 Task: Find connections with filter location Burla with filter topic #workingathomewith filter profile language English with filter current company JAC Group with filter school Dayawati Modi Academy with filter industry Wholesale Apparel and Sewing Supplies with filter service category Product Marketing with filter keywords title Editor/Proofreader
Action: Mouse moved to (723, 107)
Screenshot: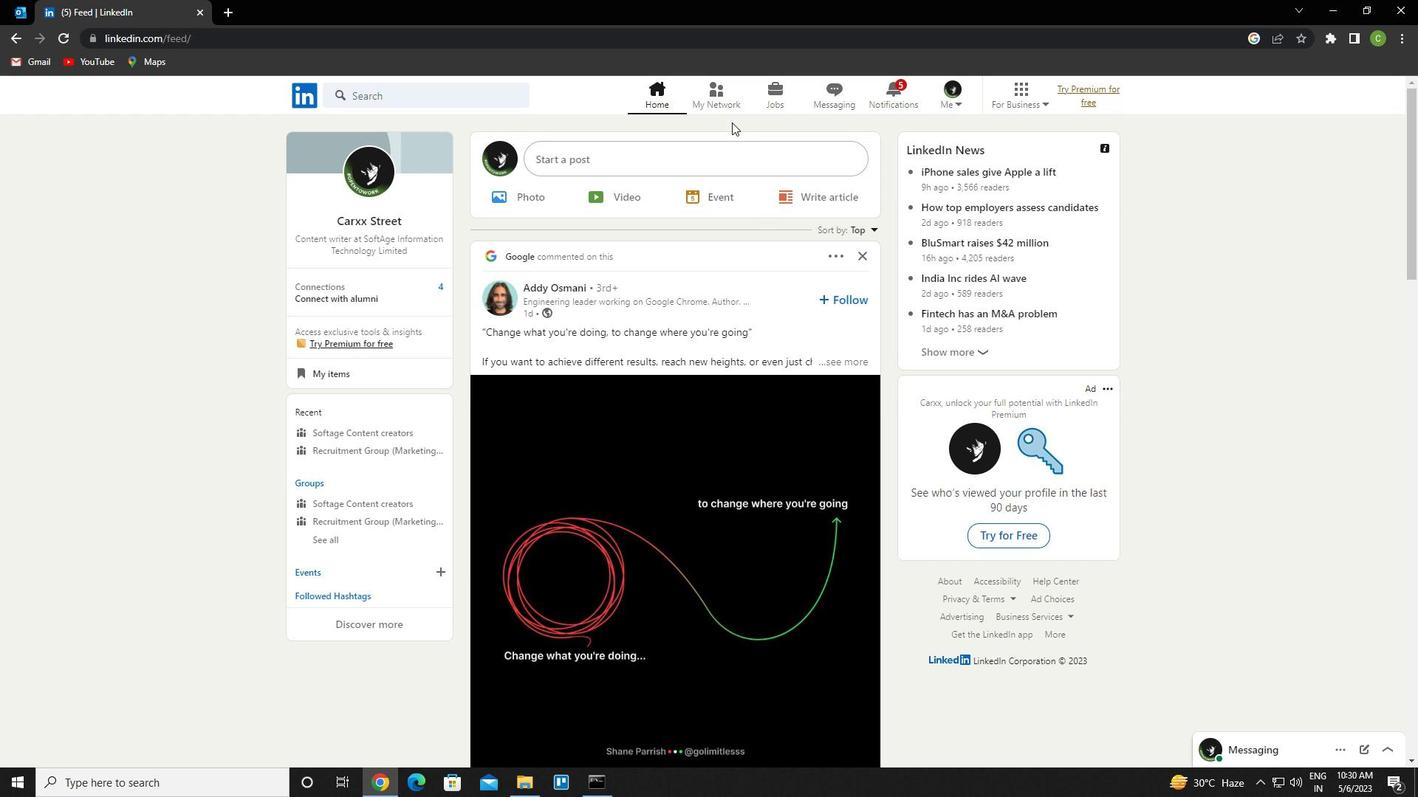 
Action: Mouse pressed left at (723, 107)
Screenshot: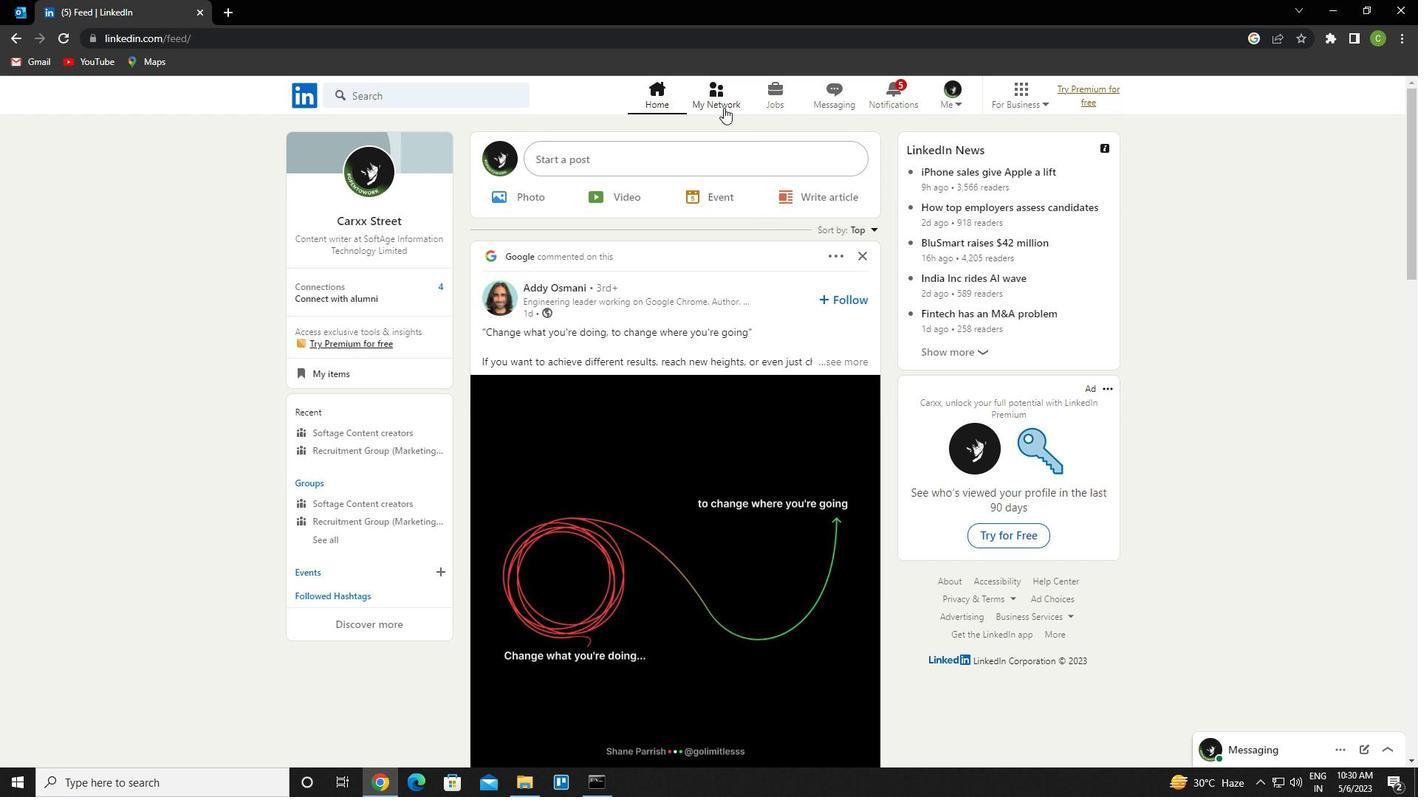 
Action: Mouse moved to (455, 171)
Screenshot: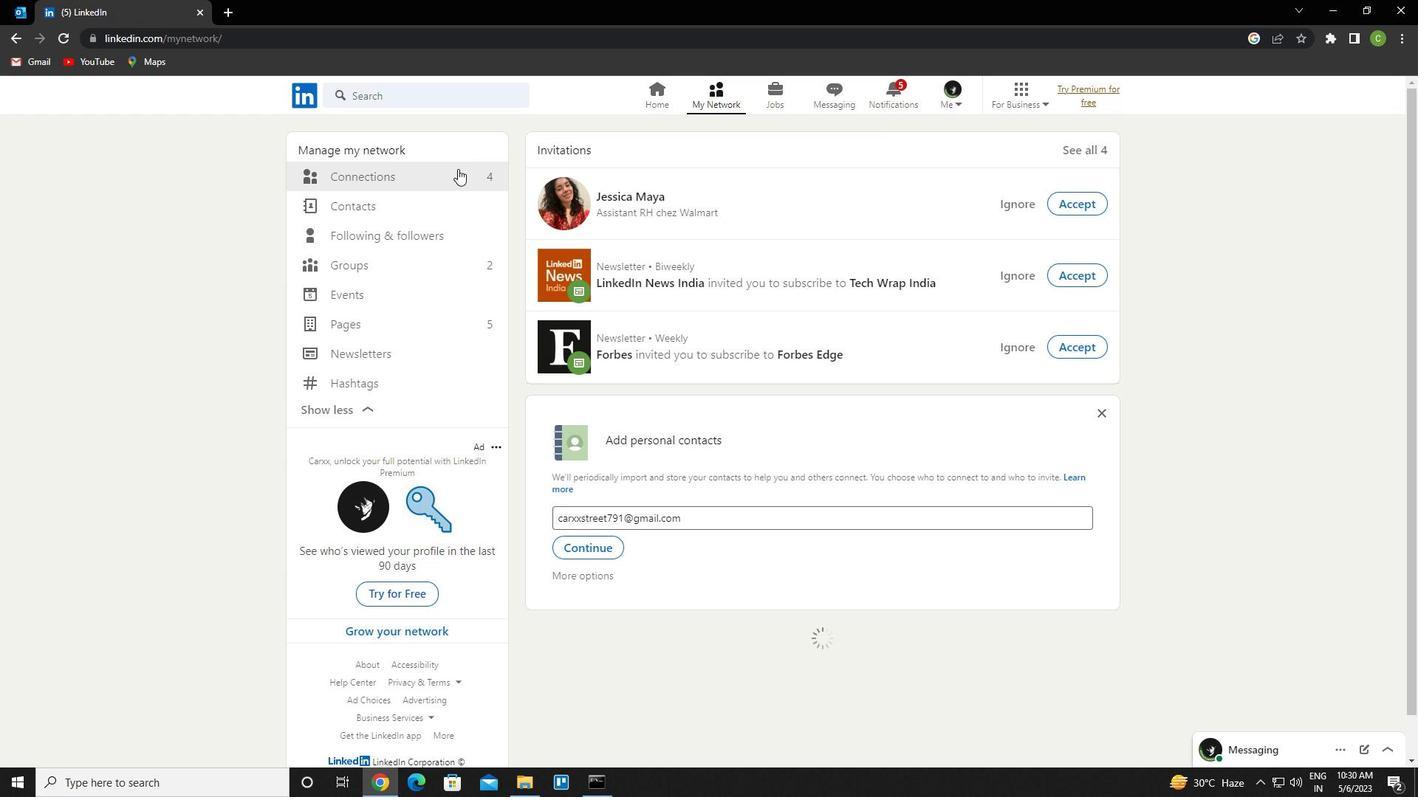 
Action: Mouse pressed left at (455, 171)
Screenshot: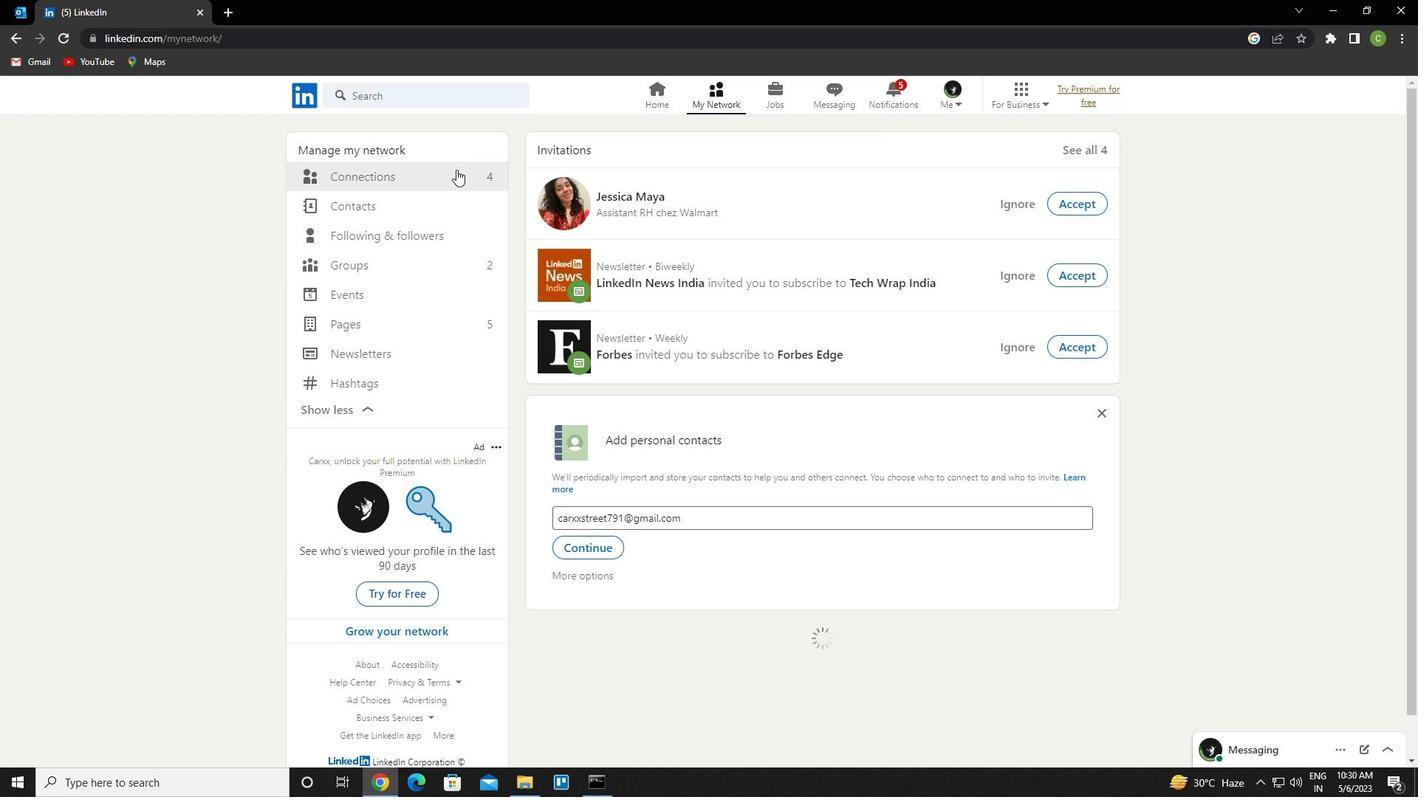 
Action: Mouse moved to (822, 172)
Screenshot: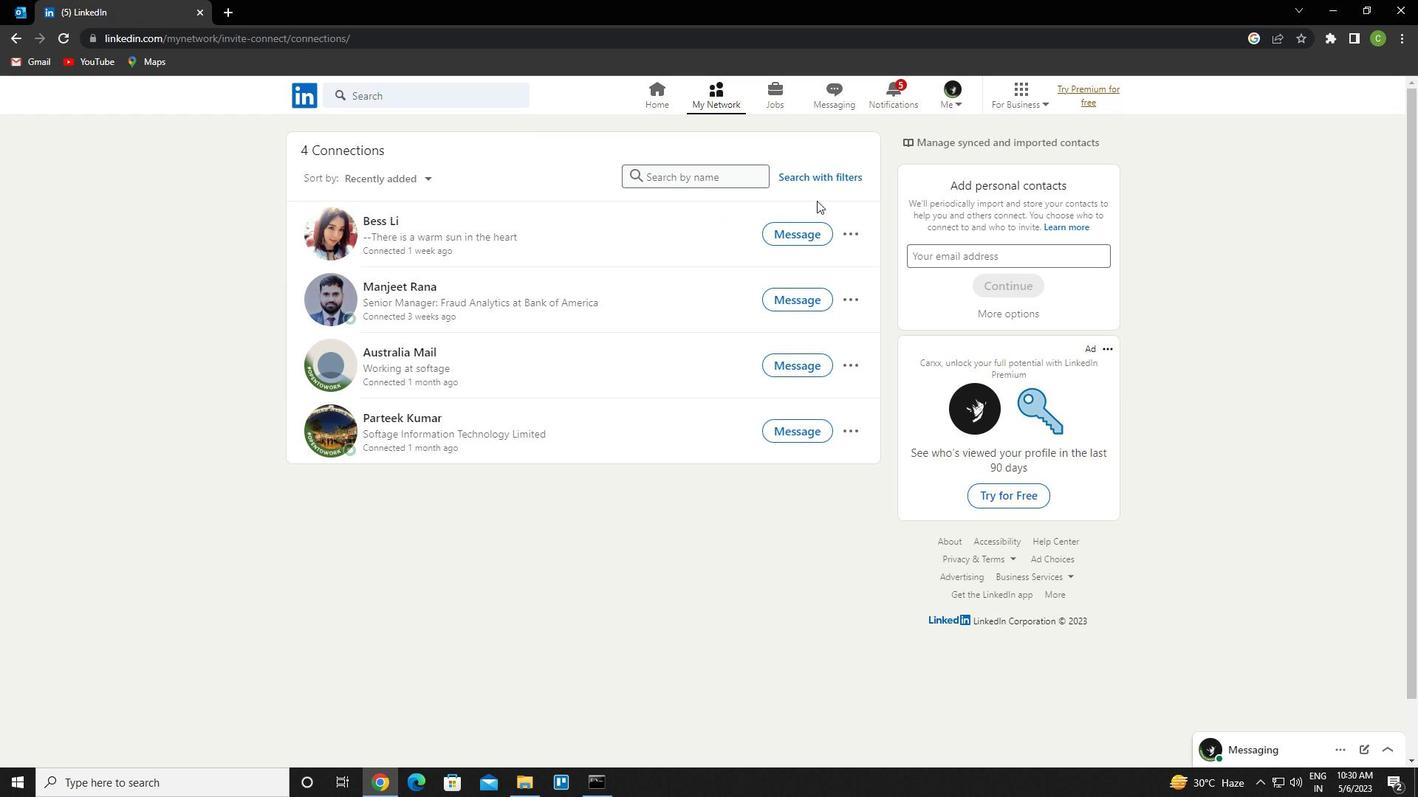 
Action: Mouse pressed left at (822, 172)
Screenshot: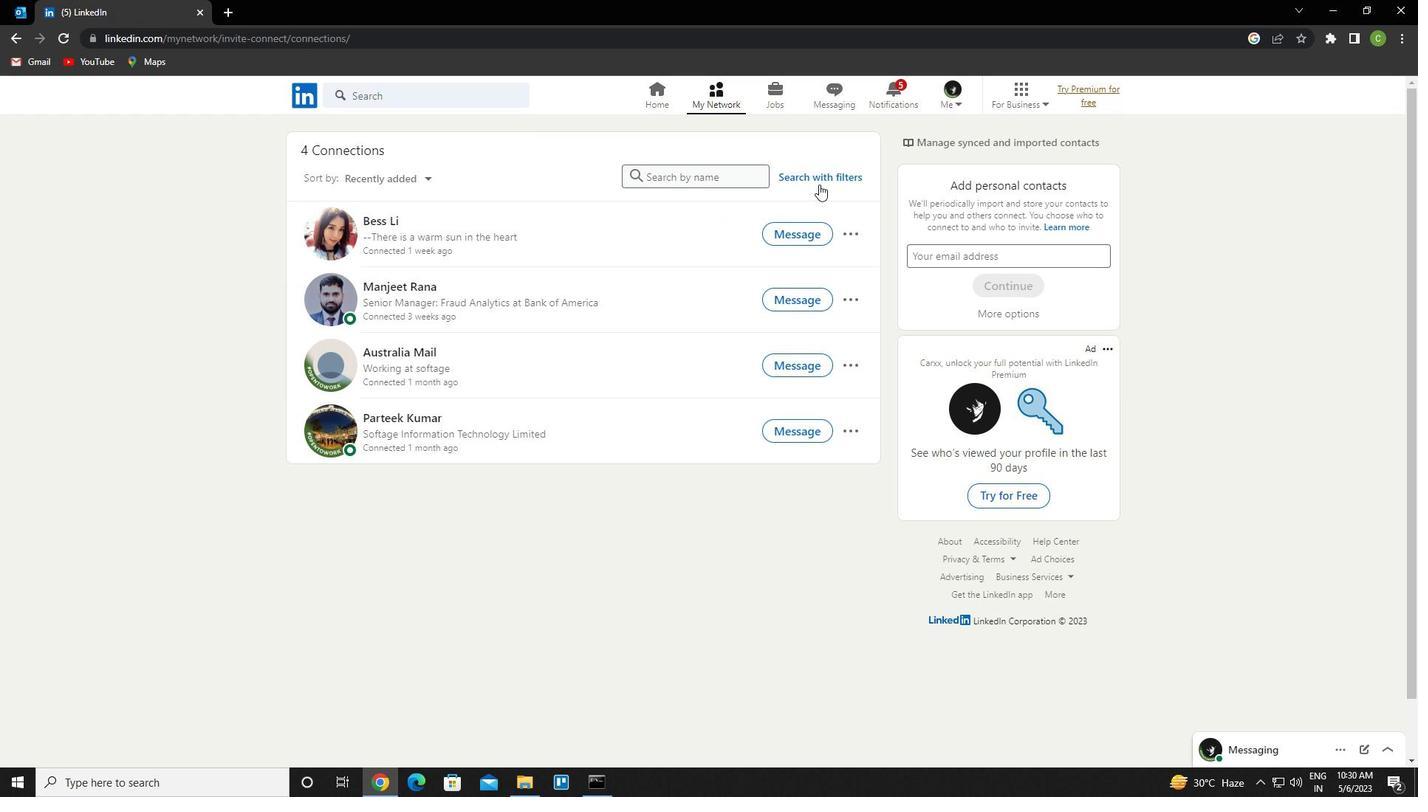 
Action: Mouse moved to (751, 135)
Screenshot: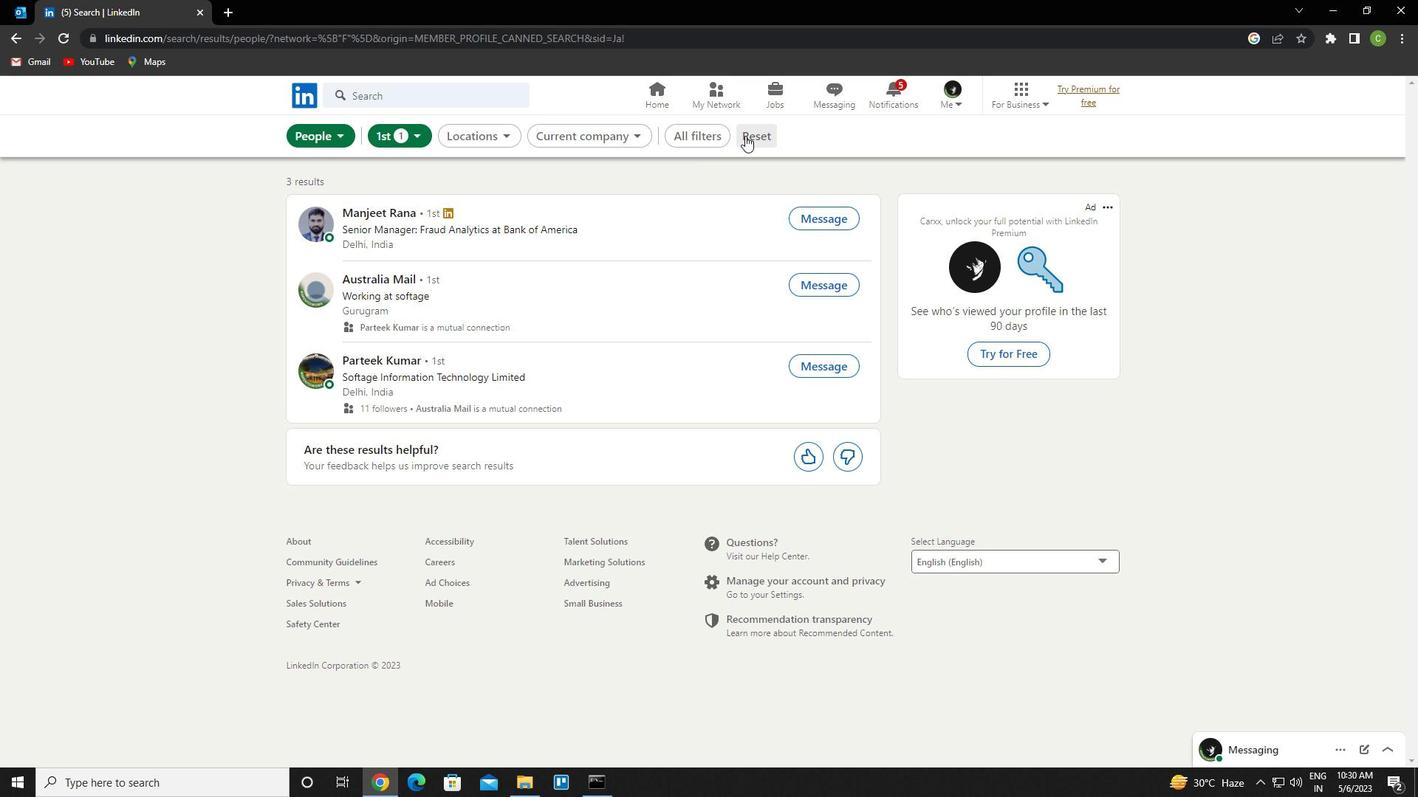 
Action: Mouse pressed left at (751, 135)
Screenshot: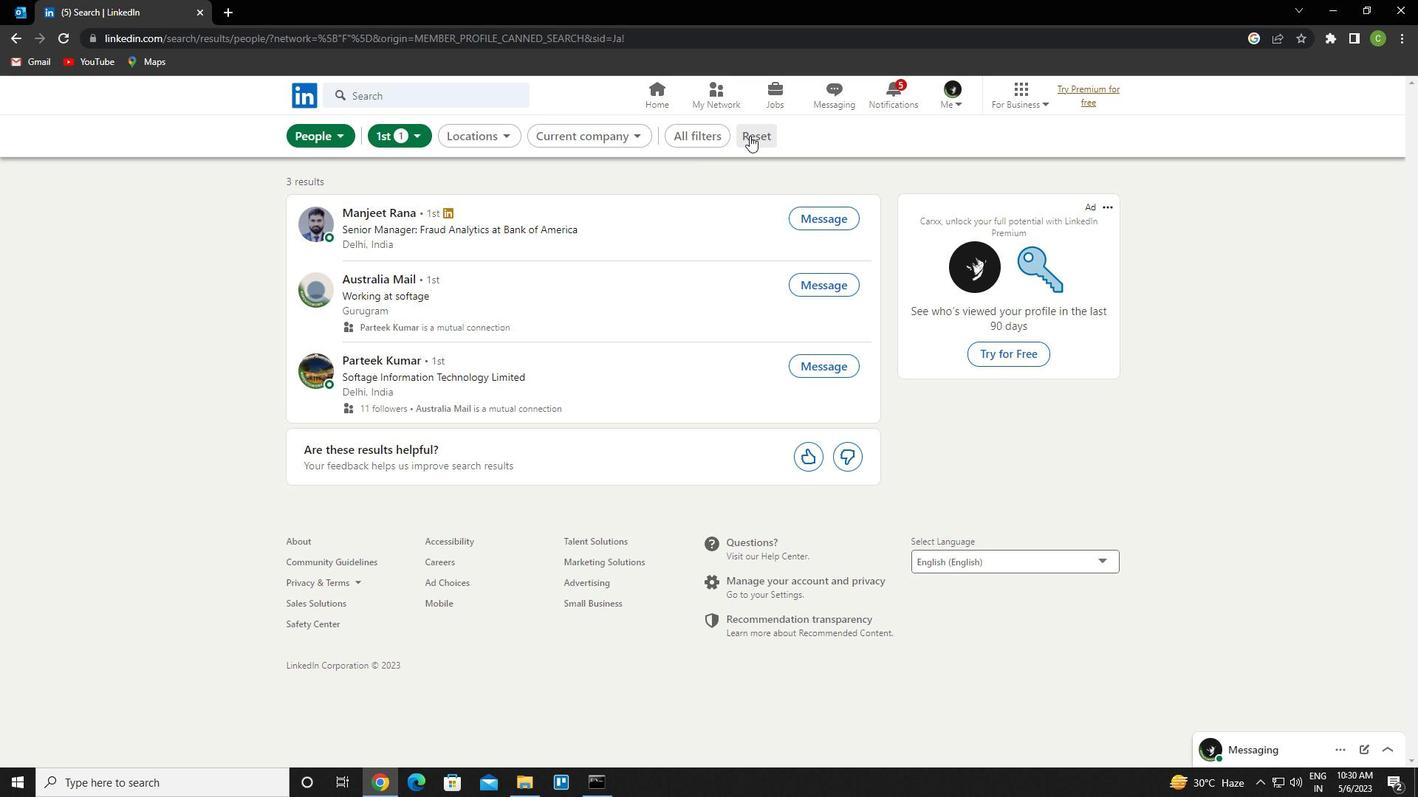
Action: Mouse moved to (740, 139)
Screenshot: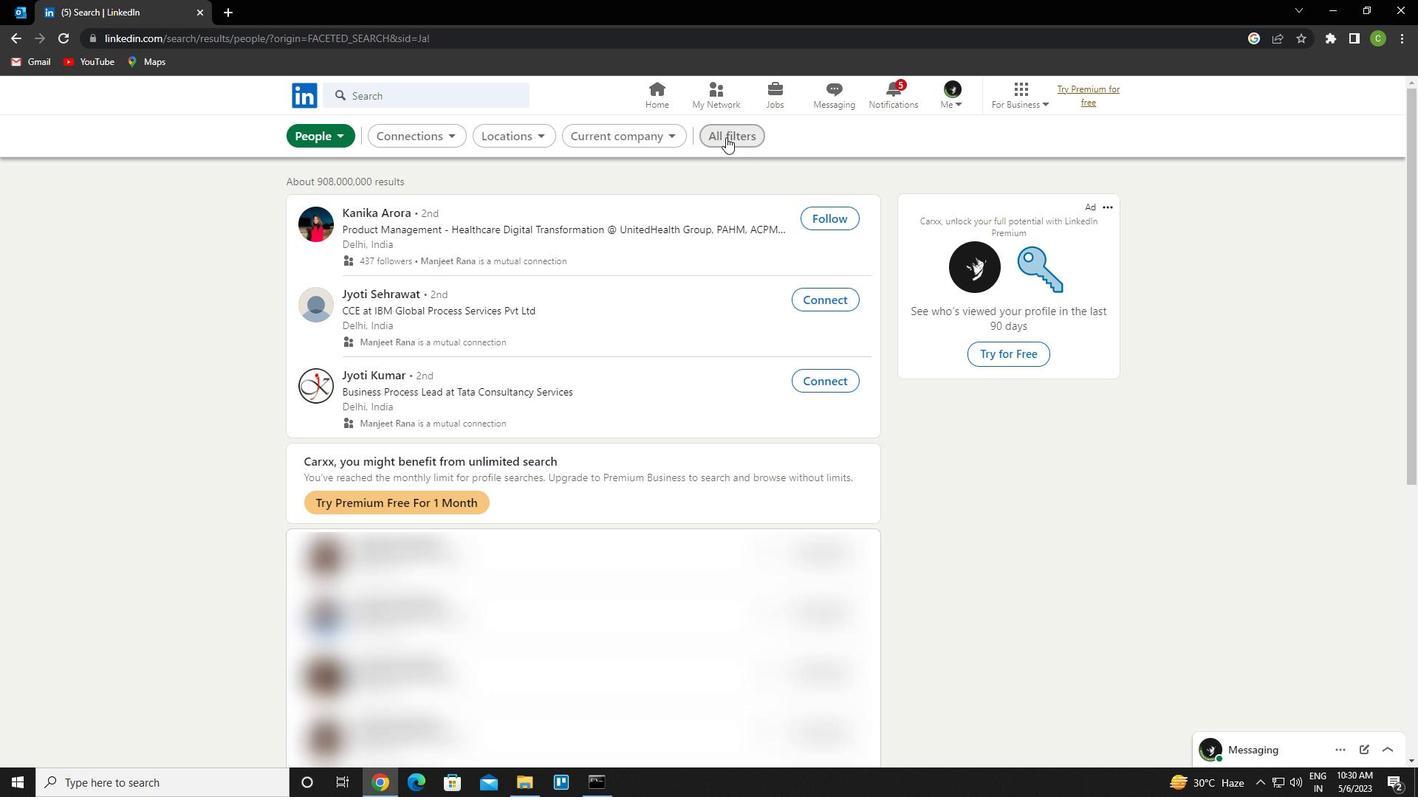 
Action: Mouse pressed left at (740, 139)
Screenshot: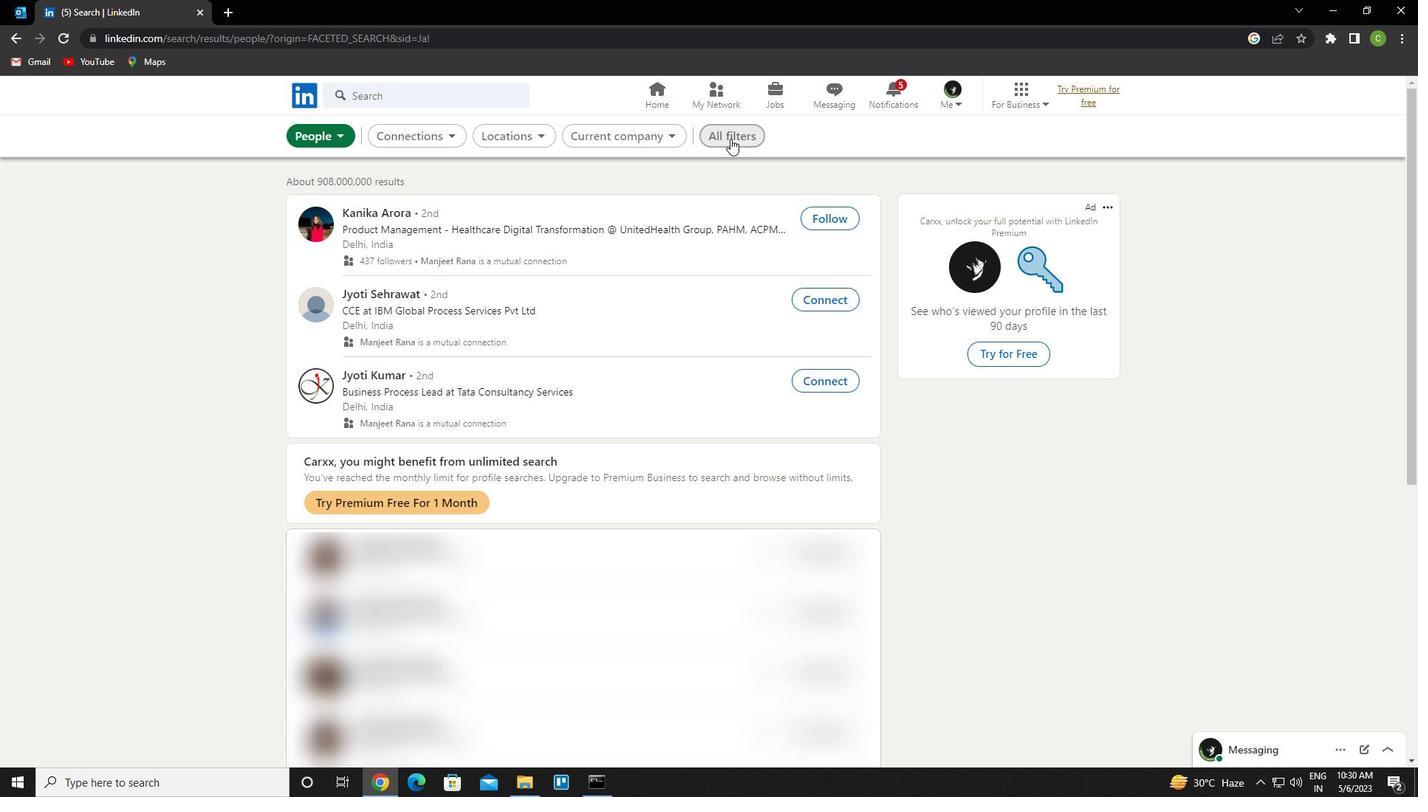 
Action: Mouse moved to (1267, 460)
Screenshot: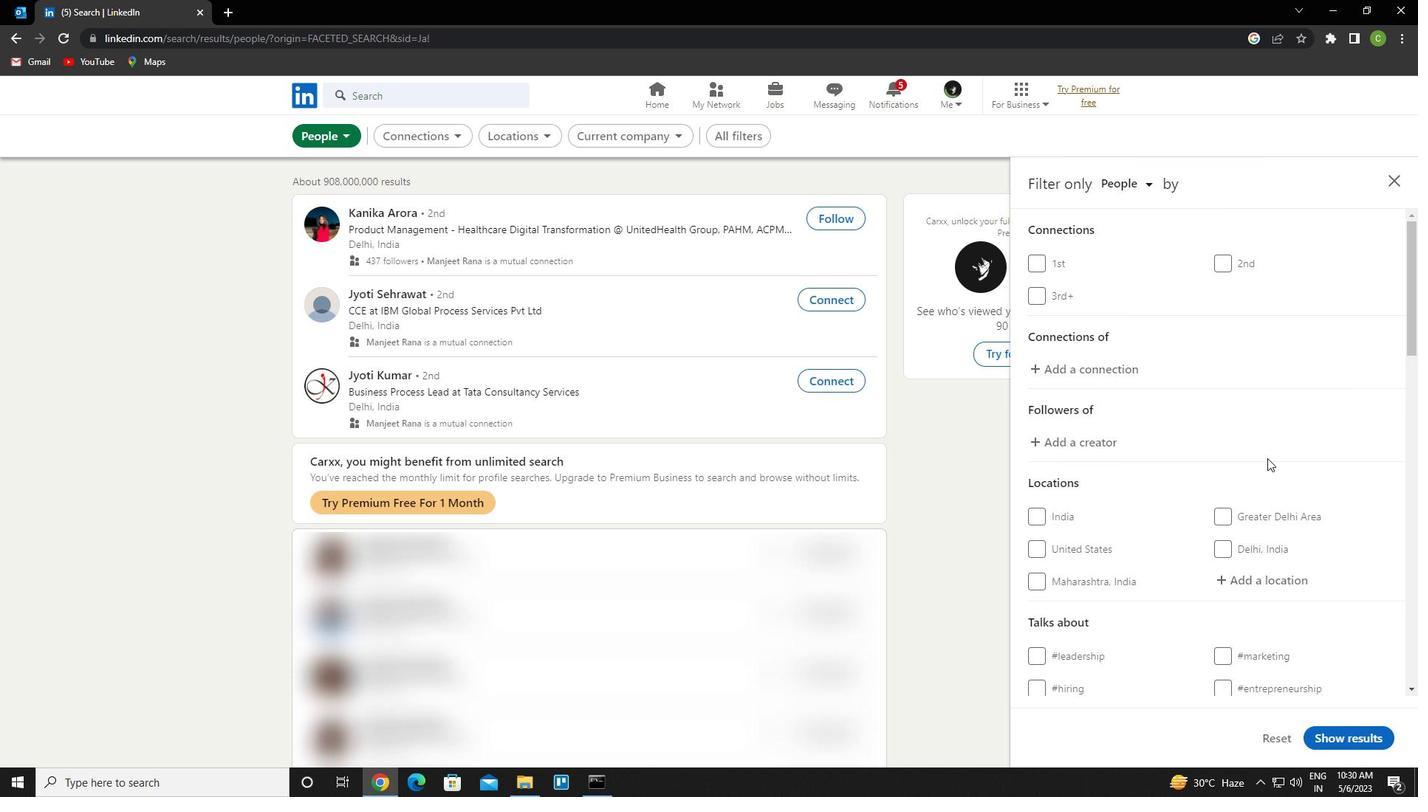 
Action: Mouse scrolled (1267, 459) with delta (0, 0)
Screenshot: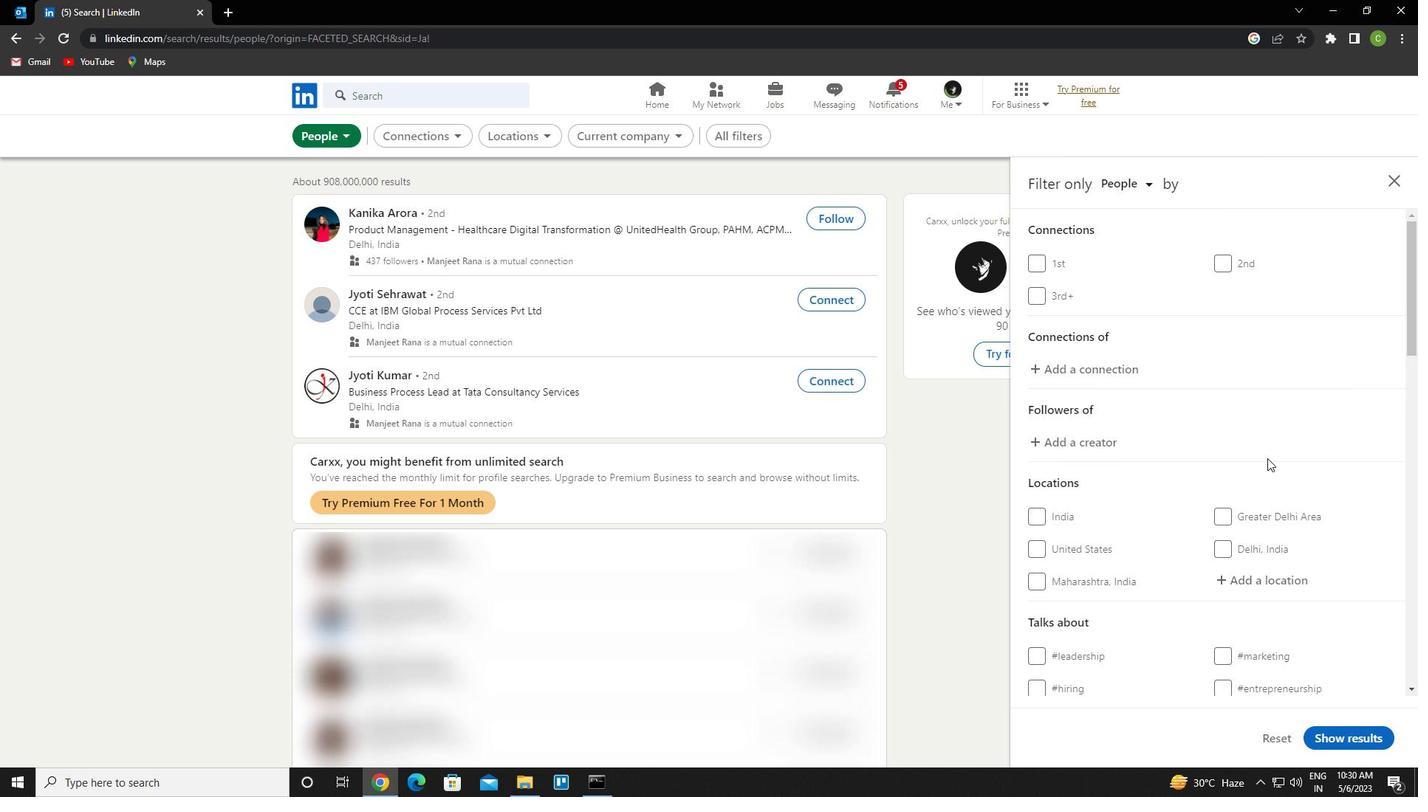 
Action: Mouse moved to (1266, 512)
Screenshot: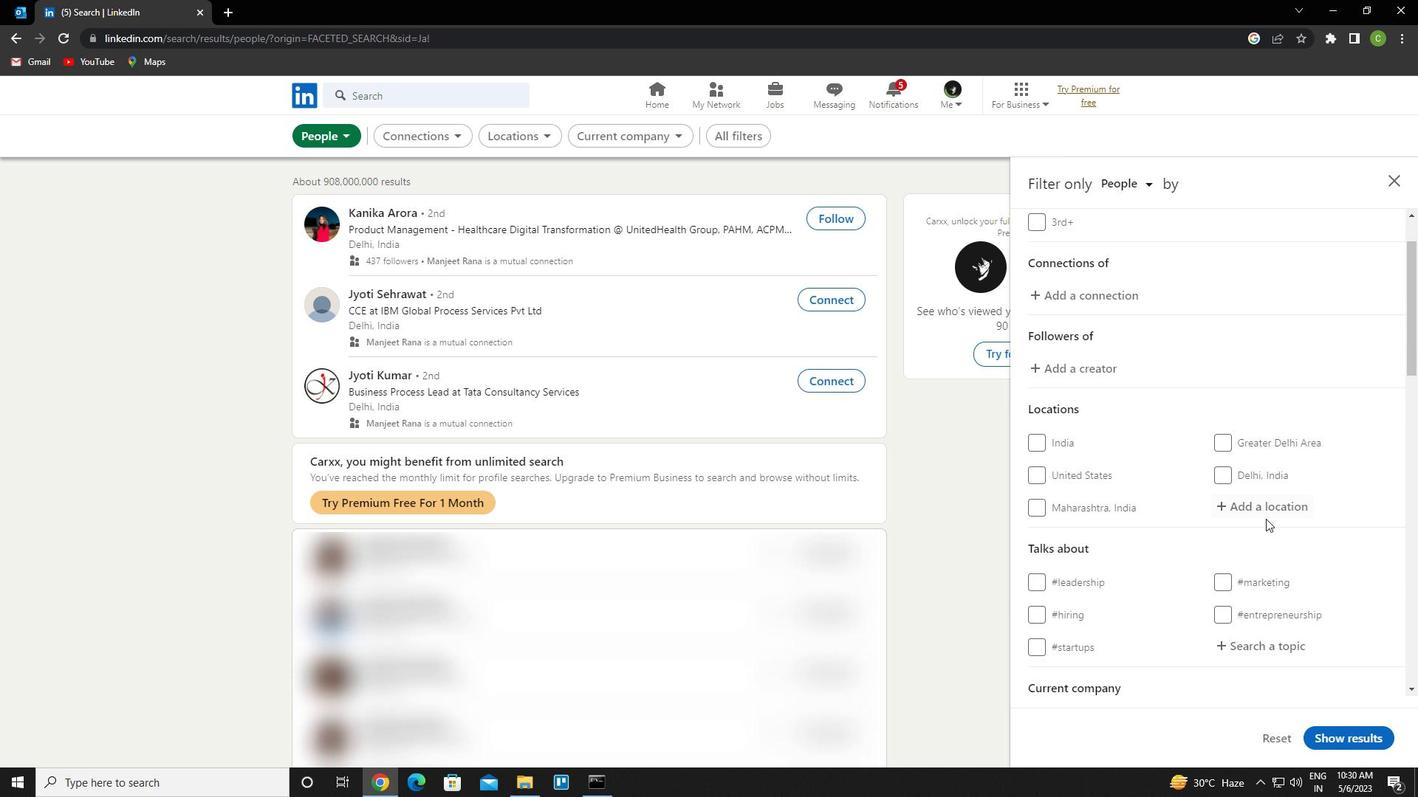 
Action: Mouse pressed left at (1266, 512)
Screenshot: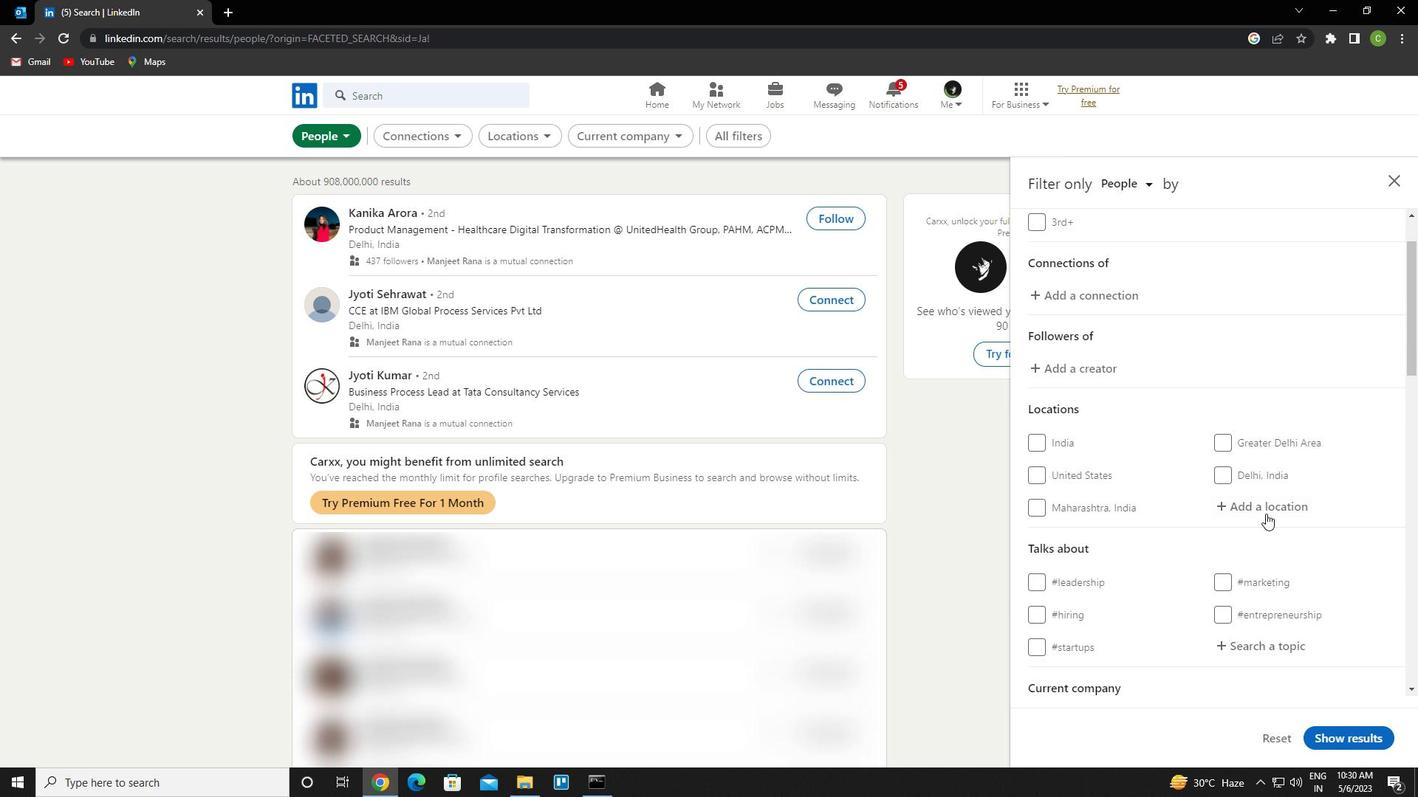 
Action: Key pressed <Key.caps_lock>b<Key.caps_lock>urla
Screenshot: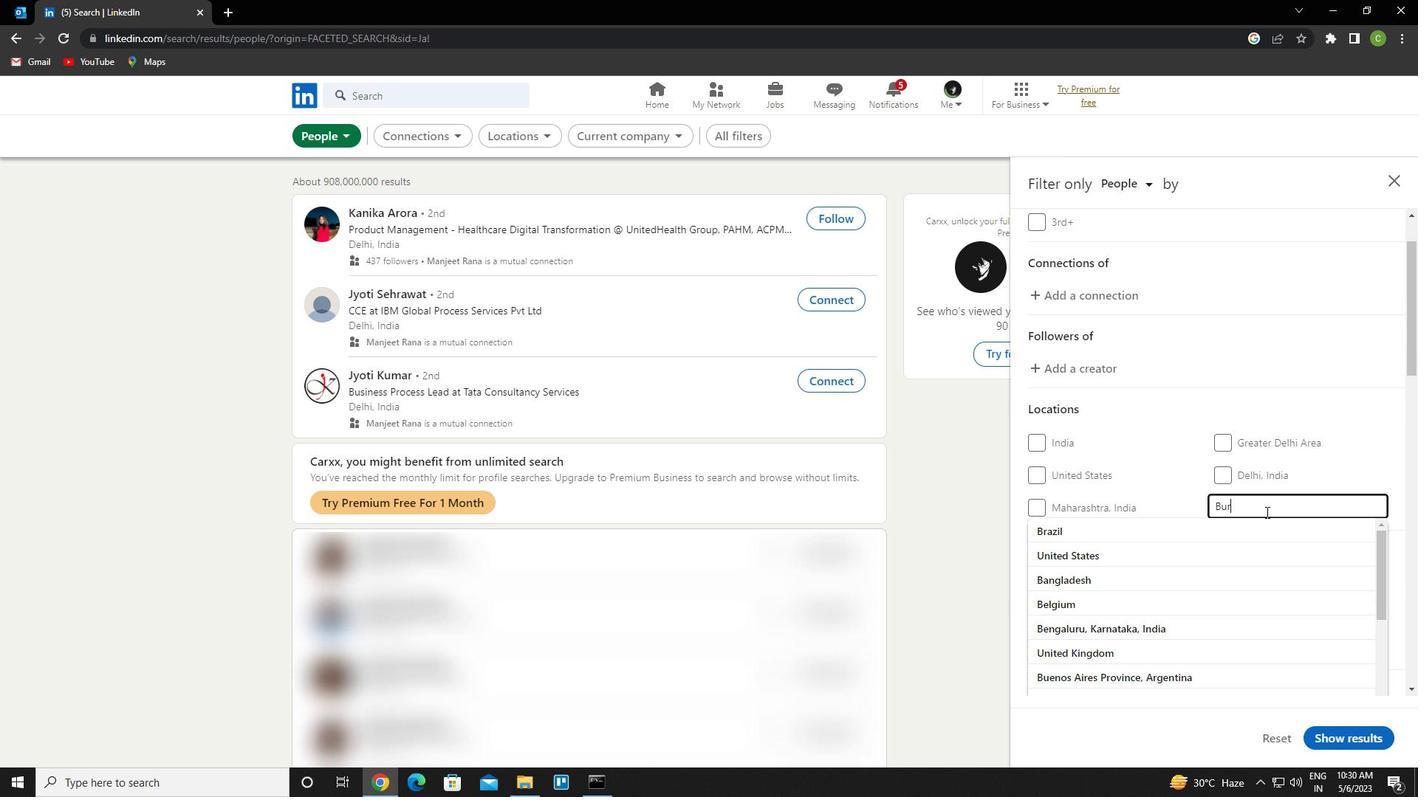 
Action: Mouse moved to (1266, 512)
Screenshot: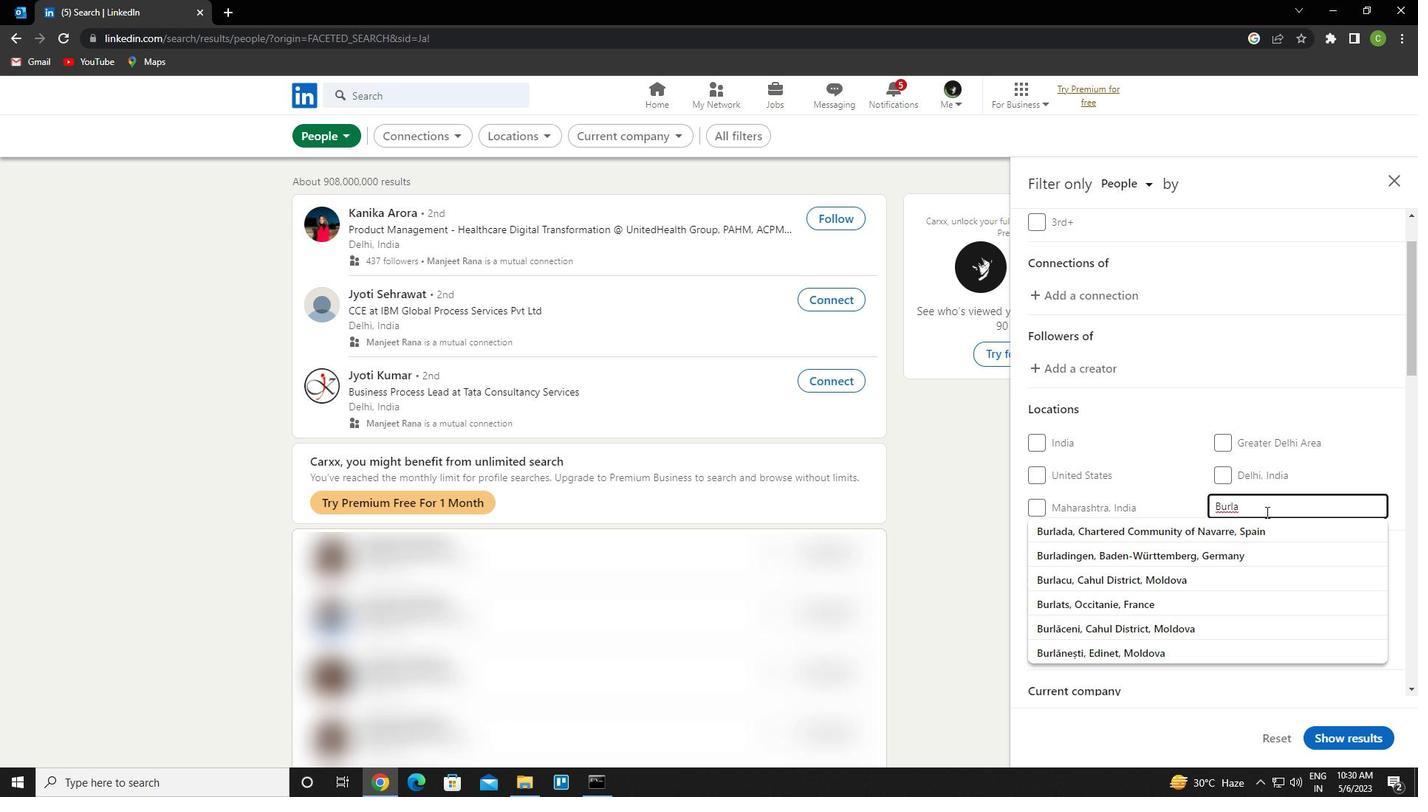 
Action: Key pressed <Key.down><Key.enter>
Screenshot: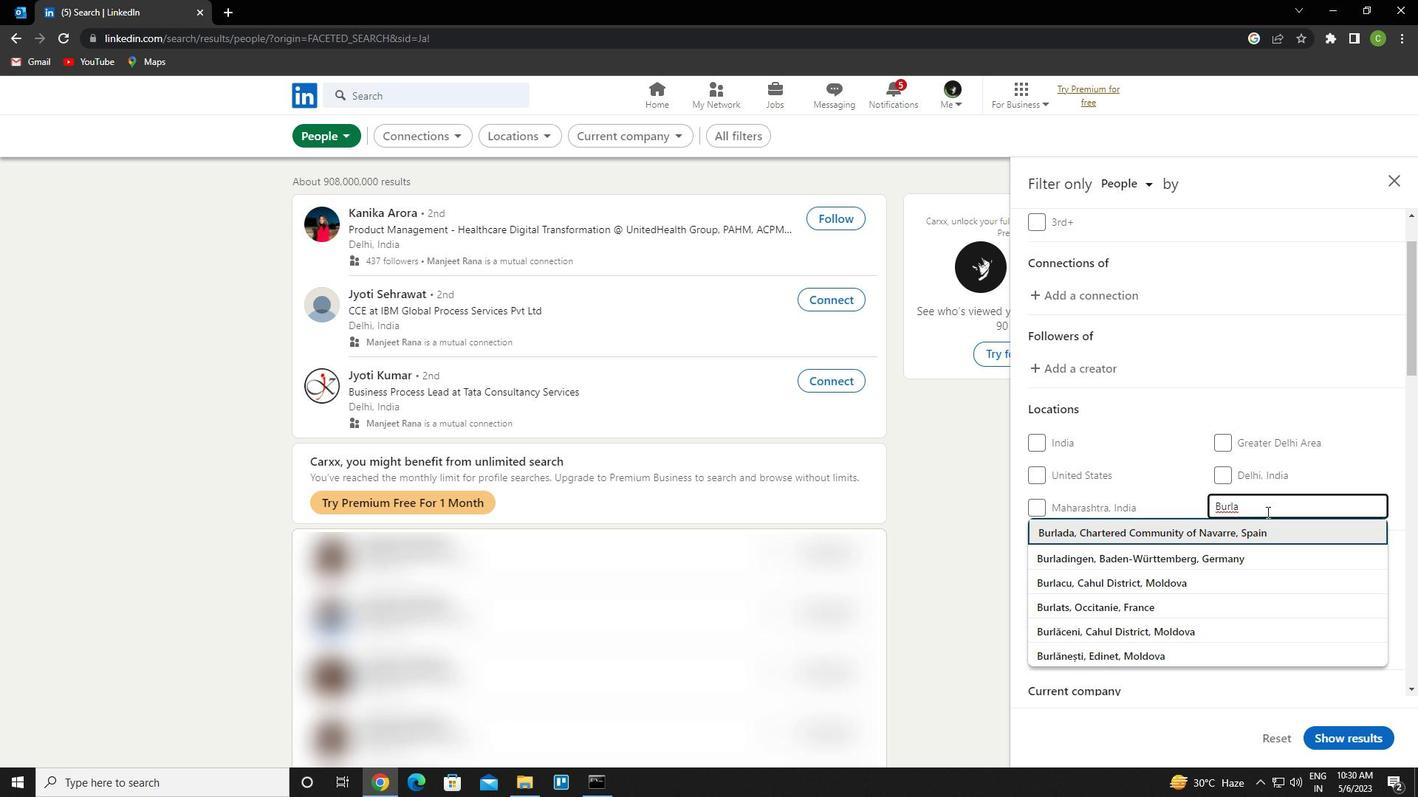 
Action: Mouse scrolled (1266, 511) with delta (0, 0)
Screenshot: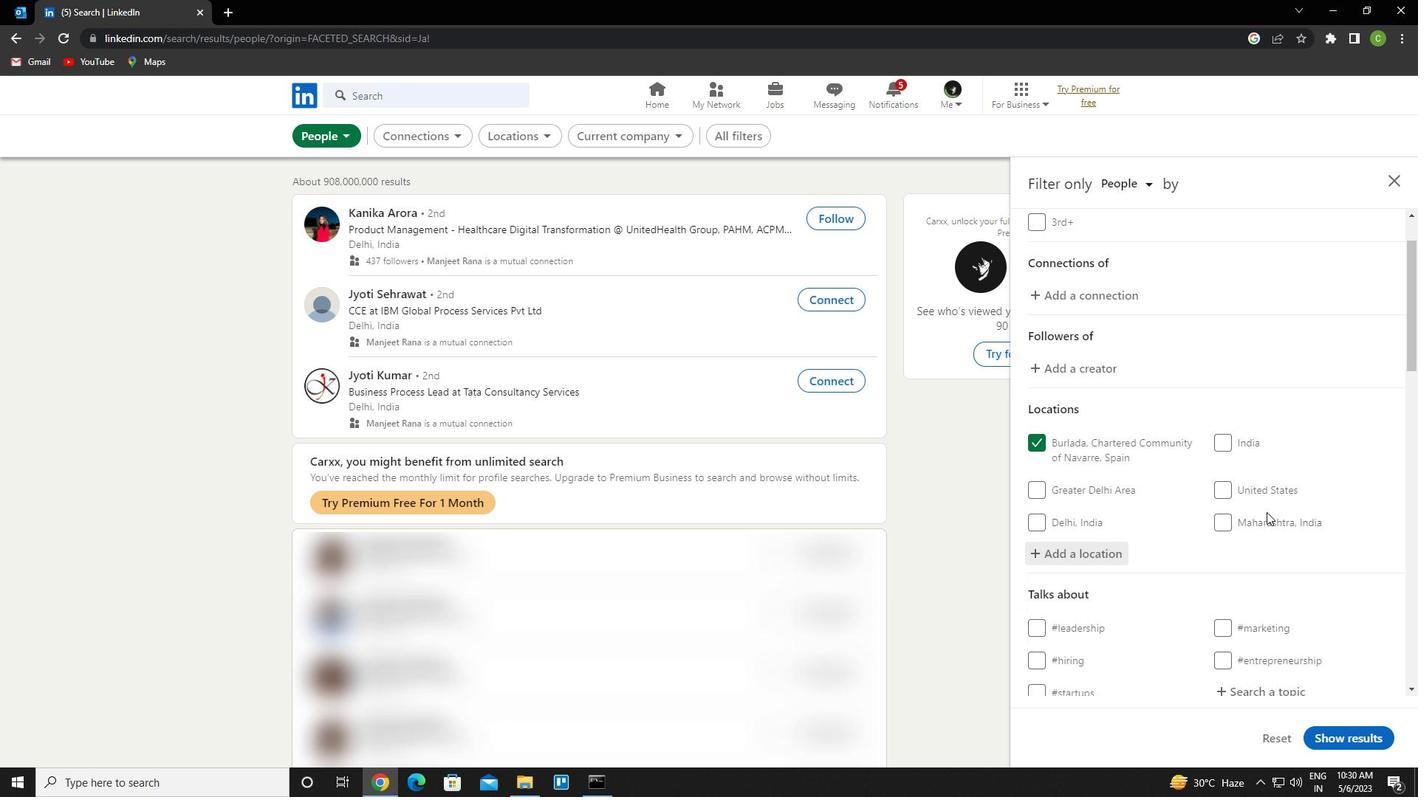 
Action: Mouse scrolled (1266, 511) with delta (0, 0)
Screenshot: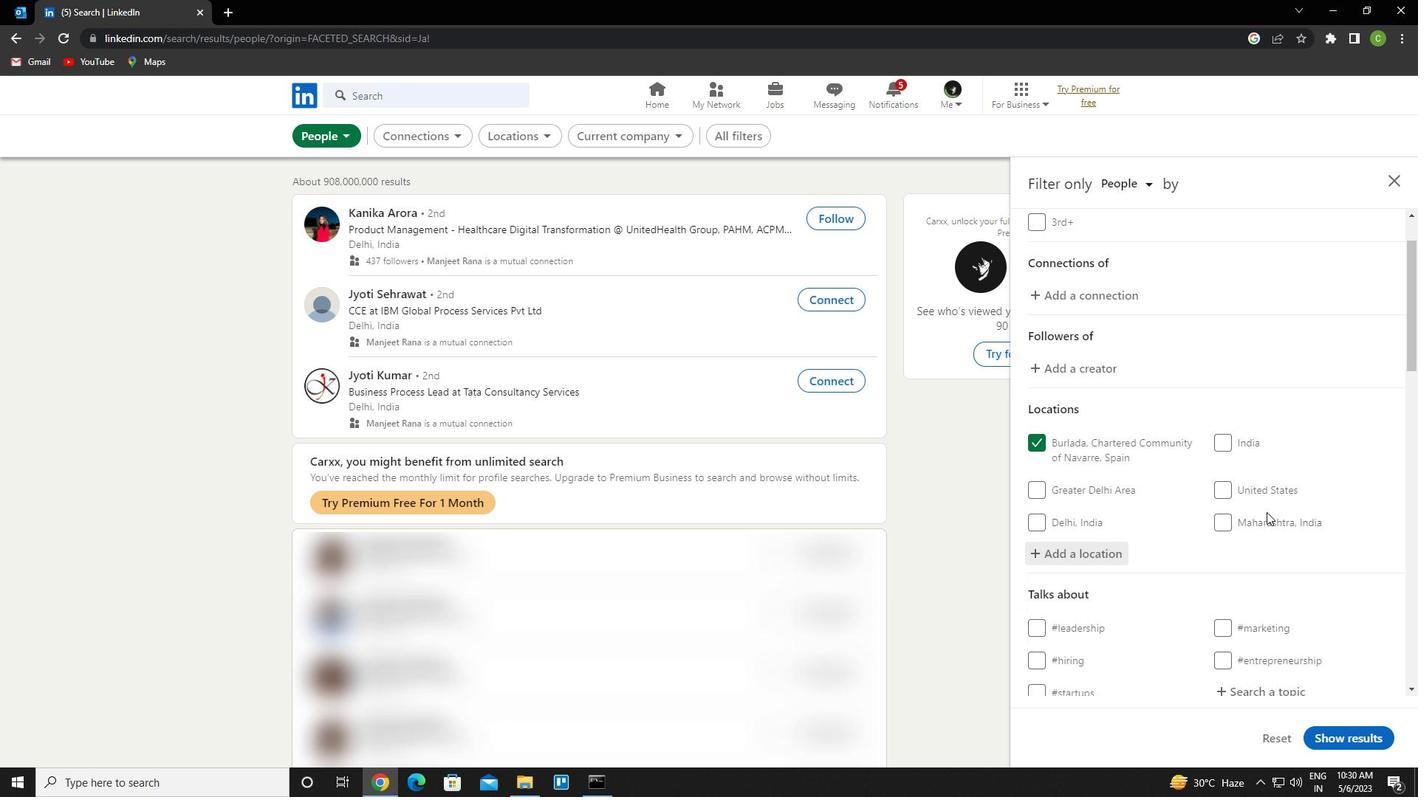 
Action: Mouse scrolled (1266, 511) with delta (0, 0)
Screenshot: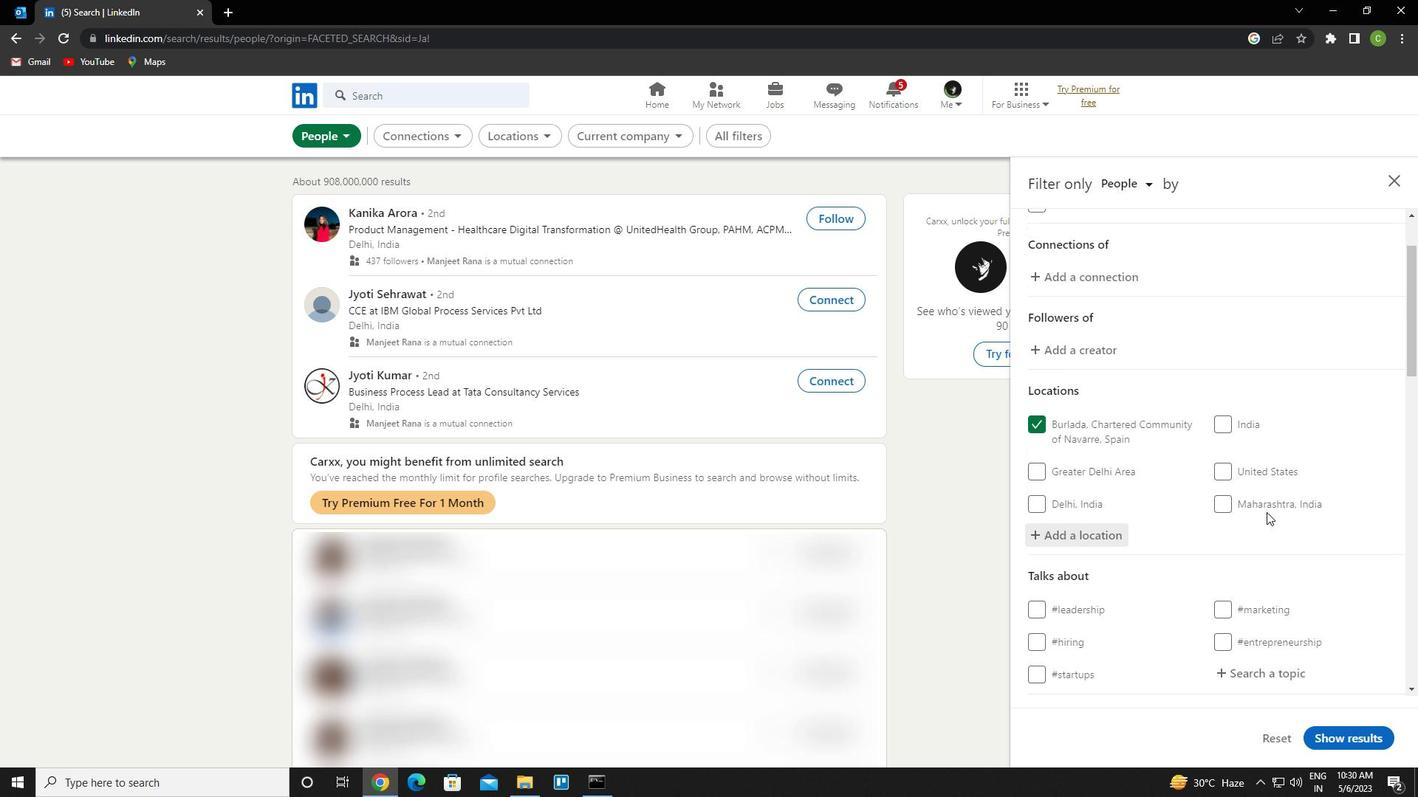 
Action: Mouse moved to (1239, 463)
Screenshot: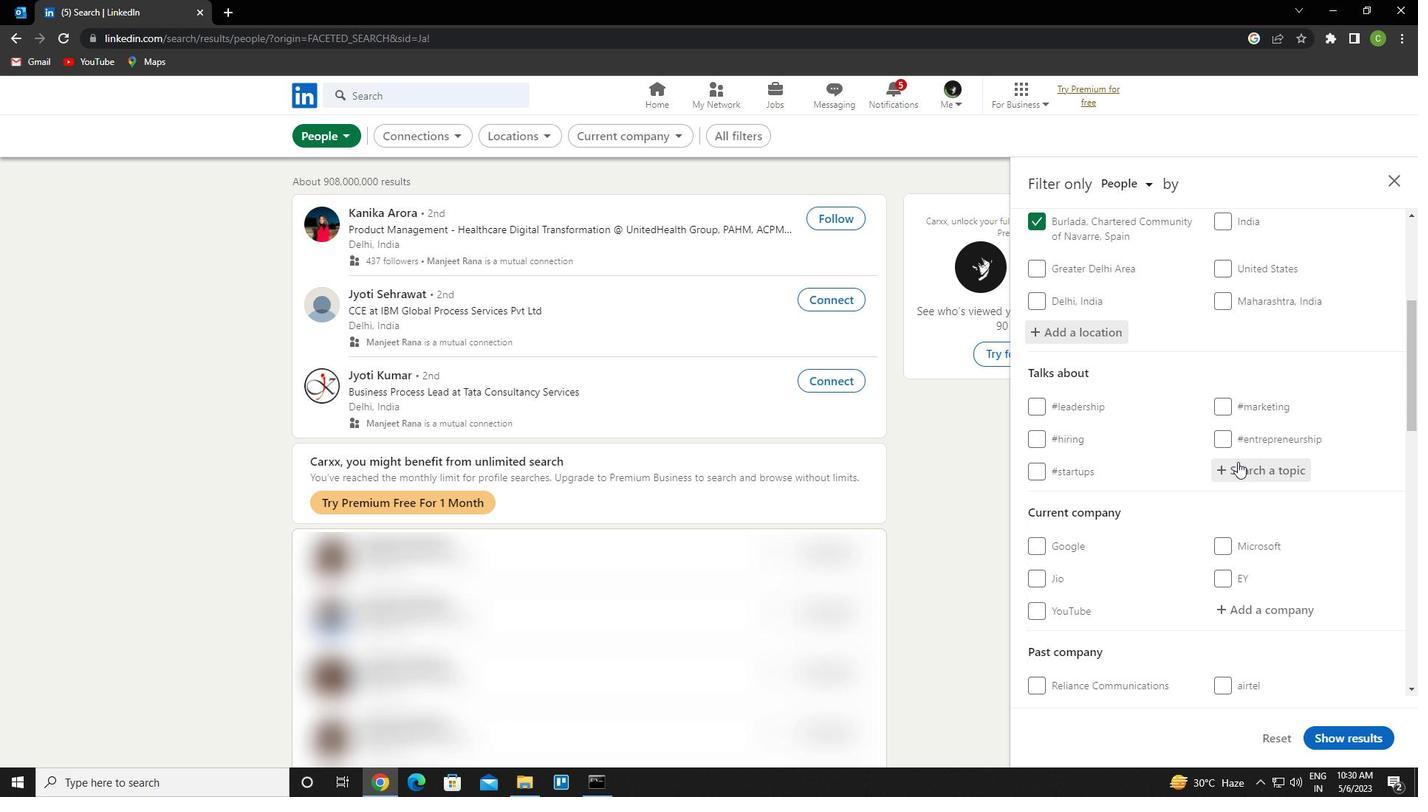
Action: Mouse pressed left at (1239, 463)
Screenshot: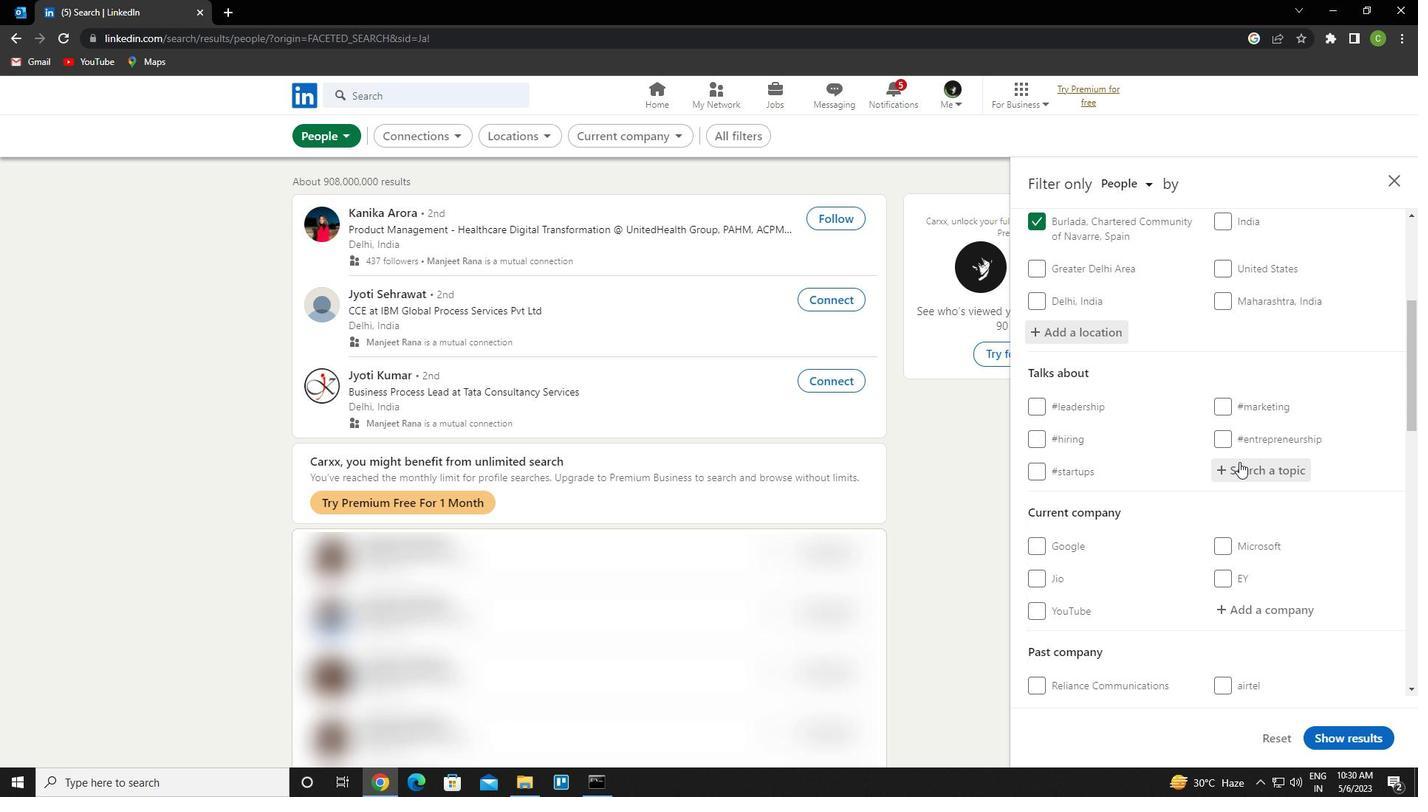 
Action: Key pressed working<Key.space><Key.backspace>athome<Key.down><Key.enter>
Screenshot: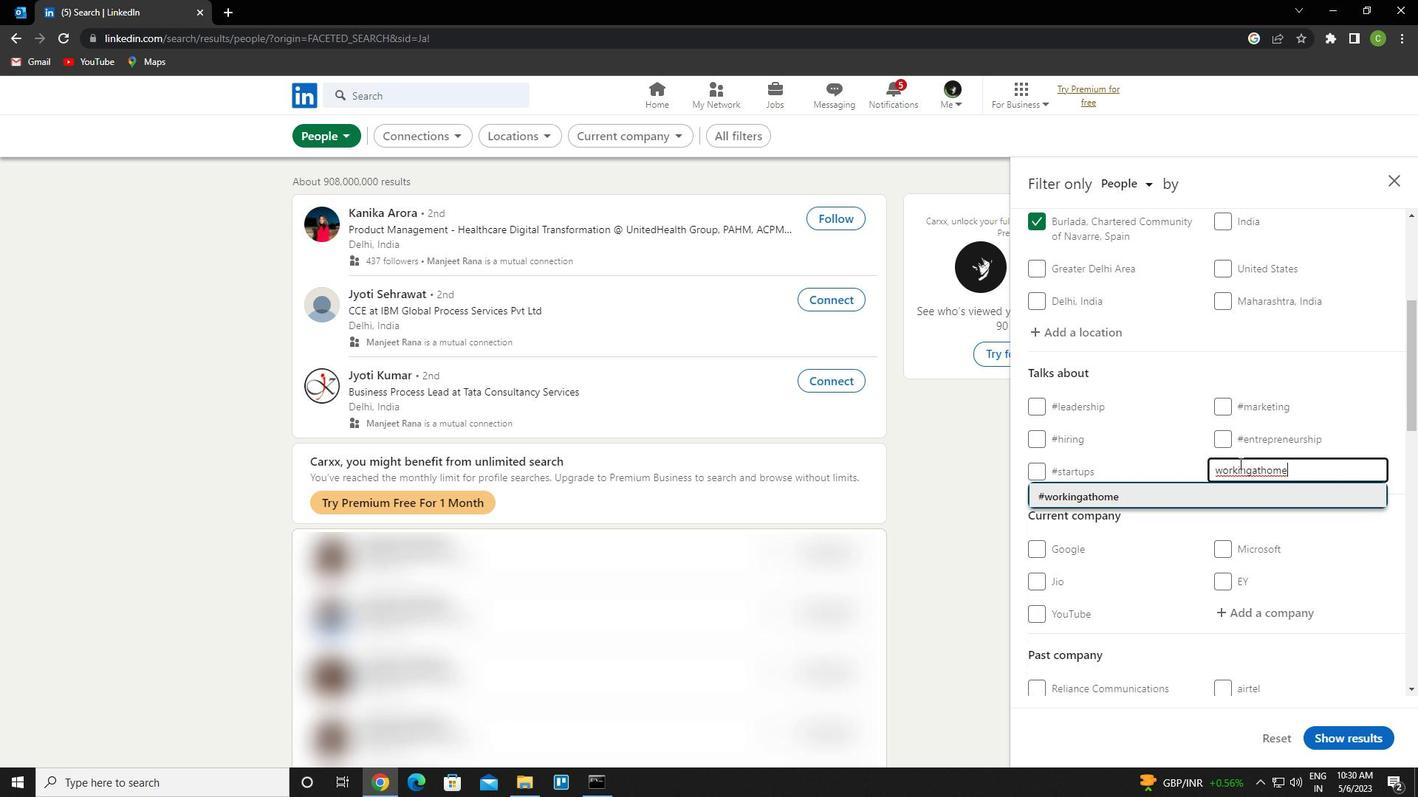 
Action: Mouse moved to (1243, 463)
Screenshot: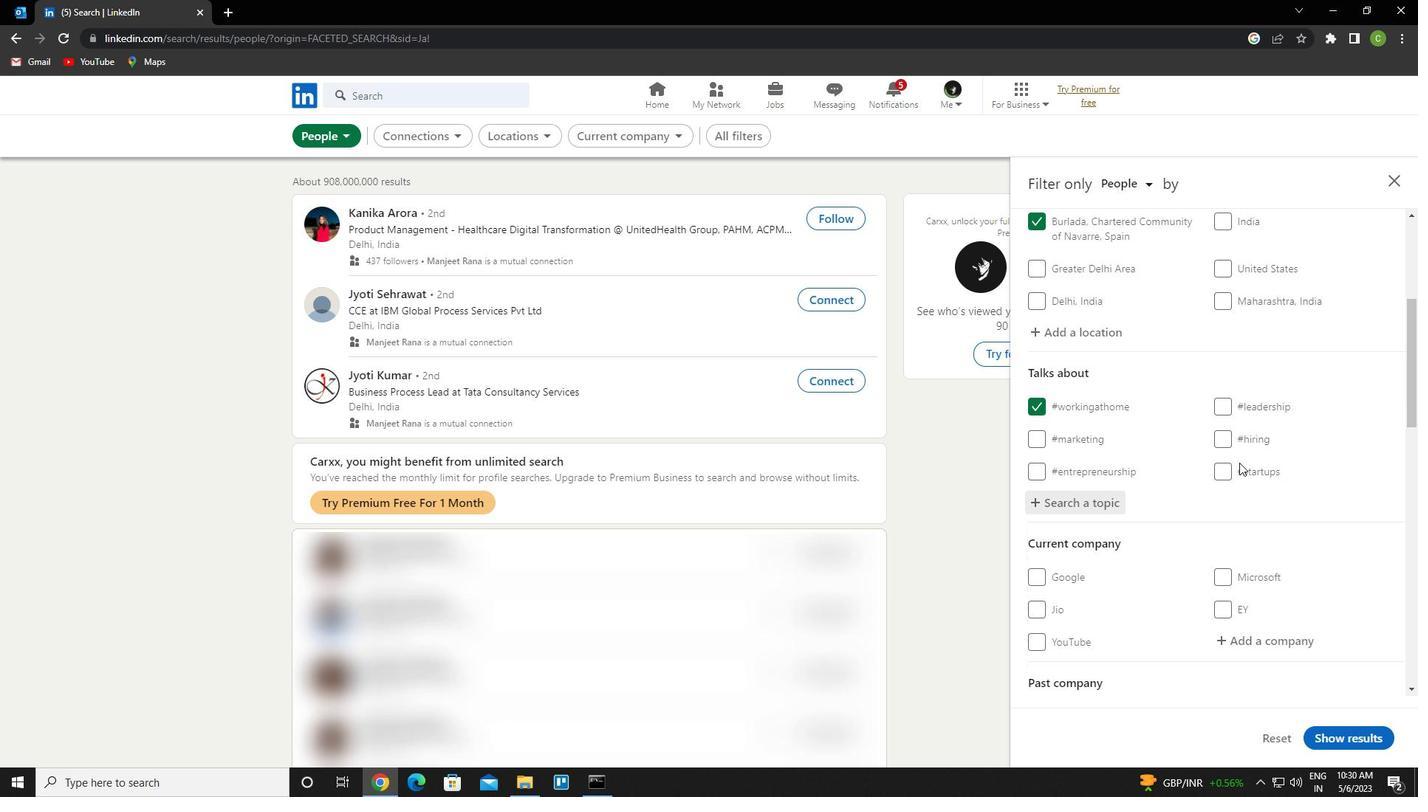 
Action: Mouse scrolled (1243, 463) with delta (0, 0)
Screenshot: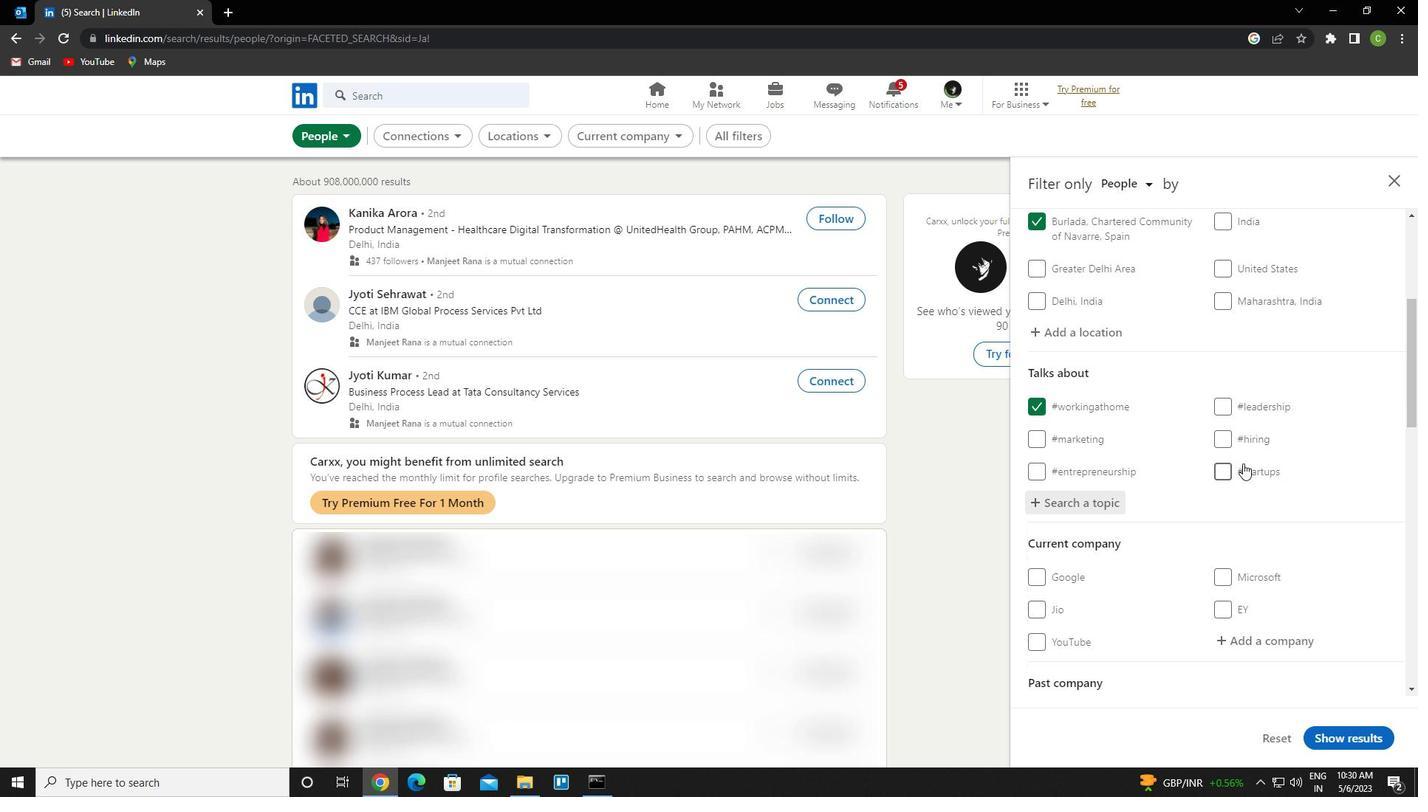 
Action: Mouse scrolled (1243, 463) with delta (0, 0)
Screenshot: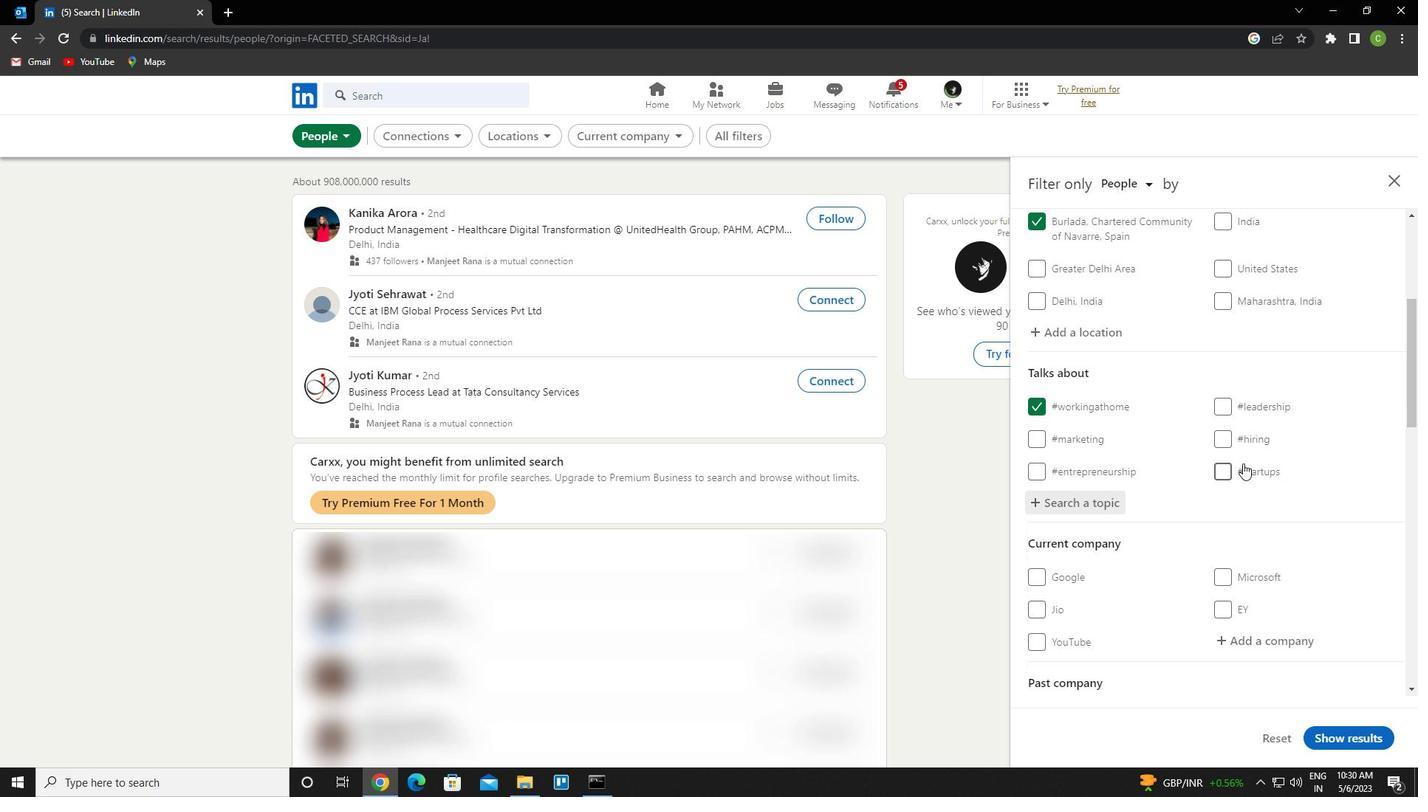 
Action: Mouse scrolled (1243, 463) with delta (0, 0)
Screenshot: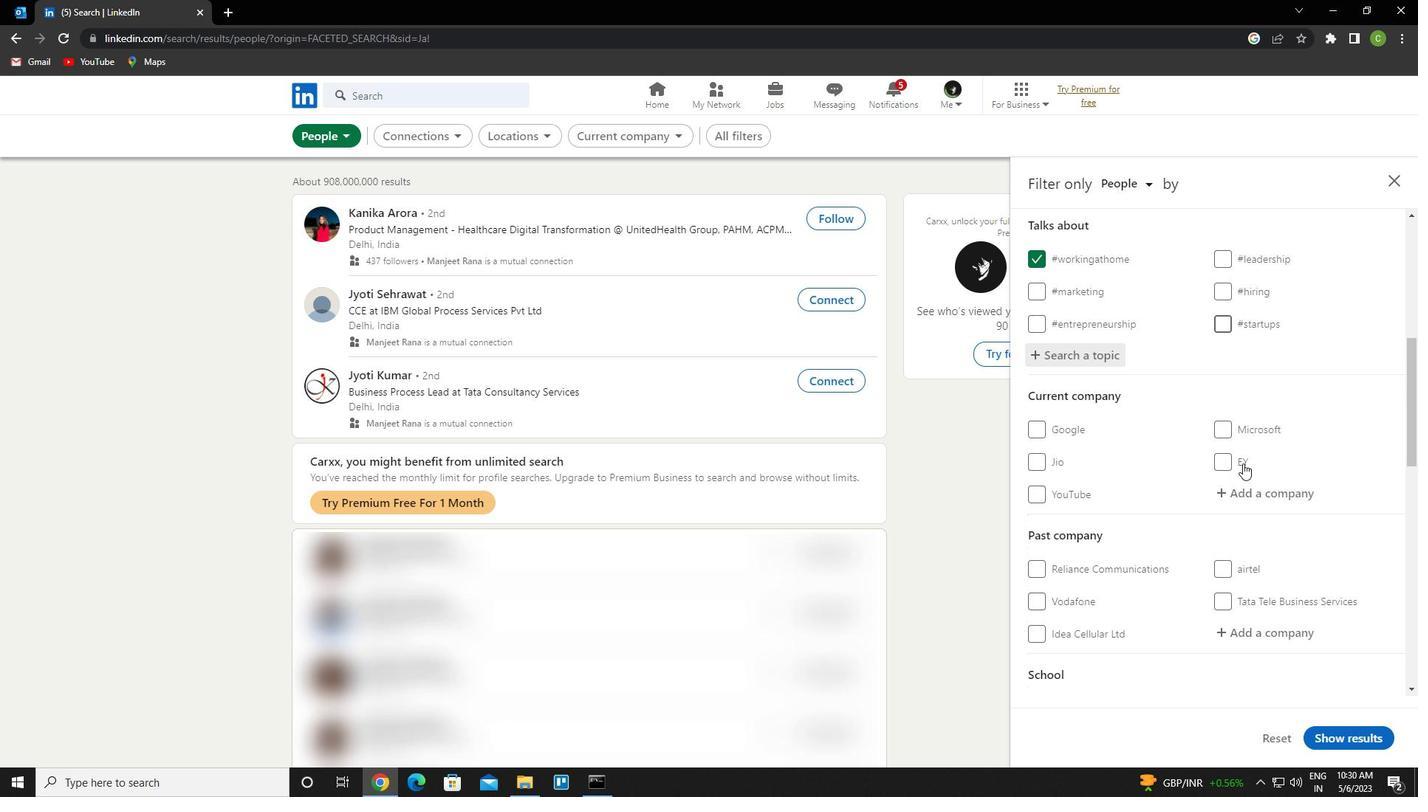 
Action: Mouse scrolled (1243, 463) with delta (0, 0)
Screenshot: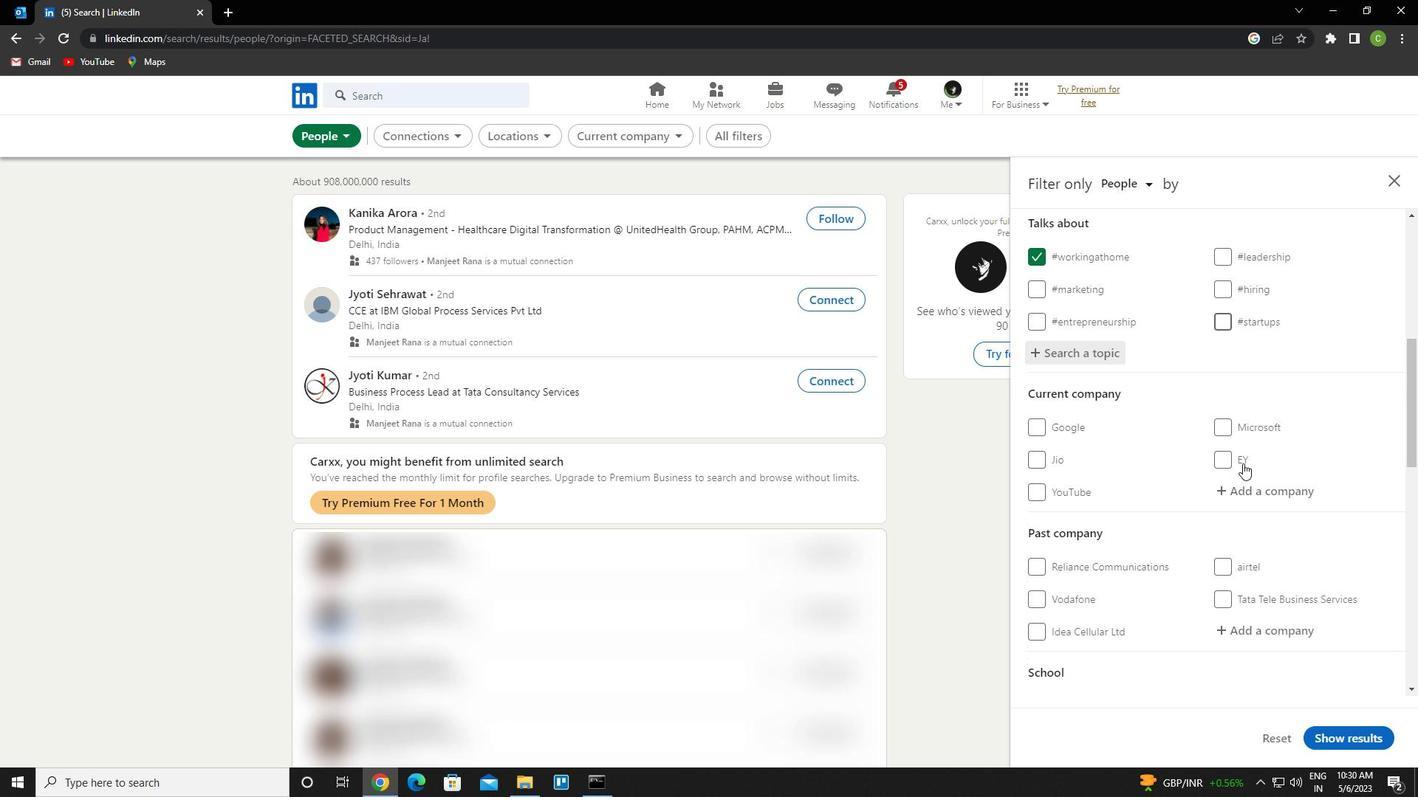 
Action: Mouse moved to (1241, 450)
Screenshot: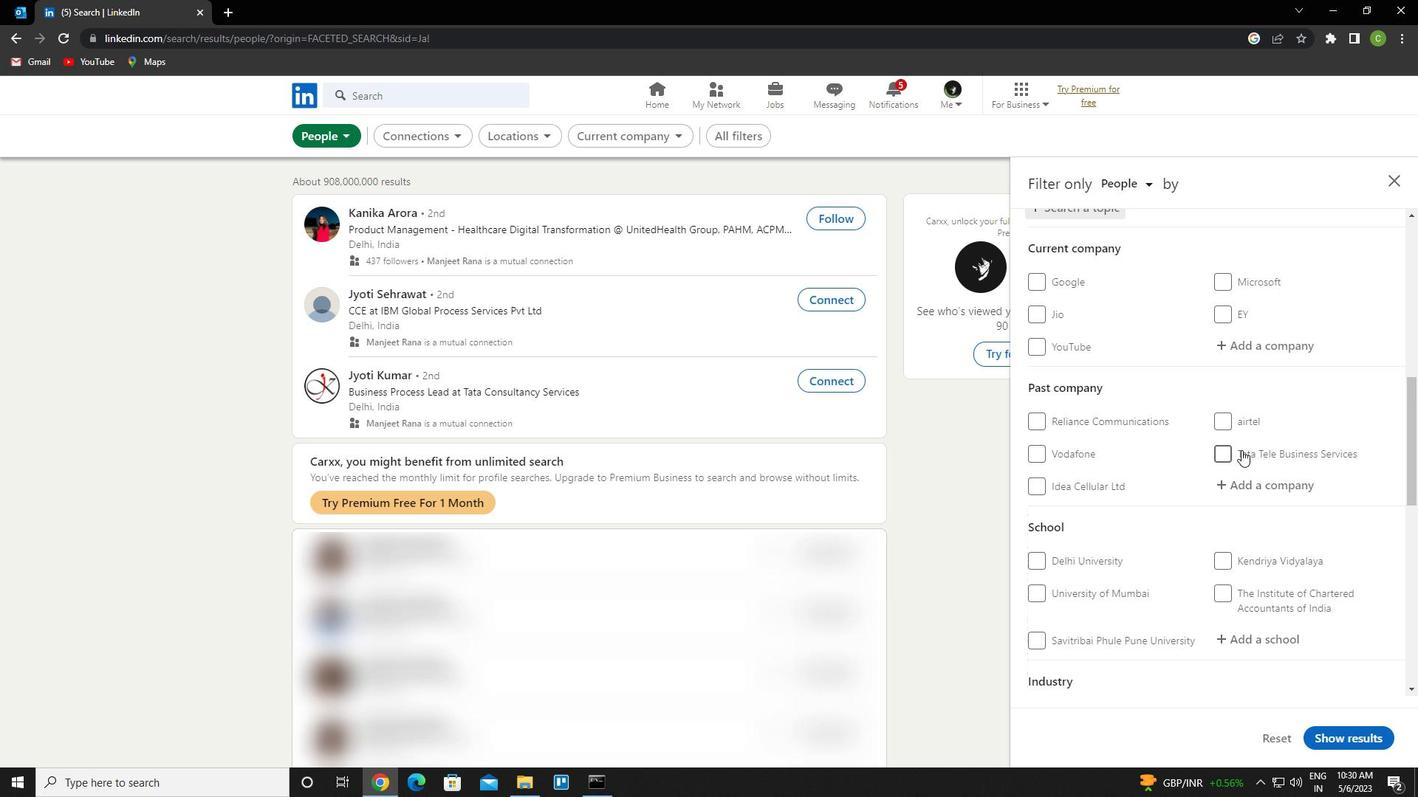 
Action: Mouse scrolled (1241, 449) with delta (0, 0)
Screenshot: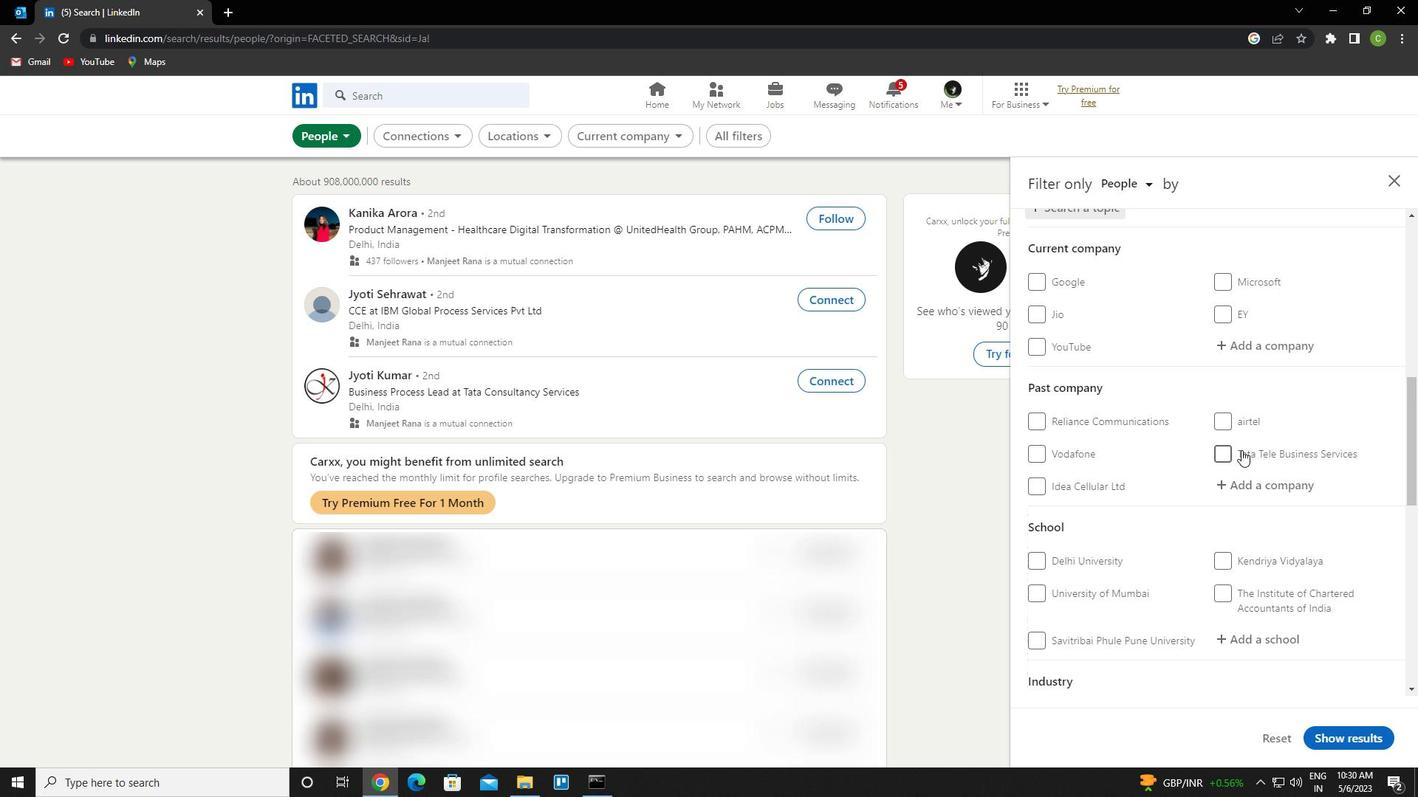 
Action: Mouse scrolled (1241, 449) with delta (0, 0)
Screenshot: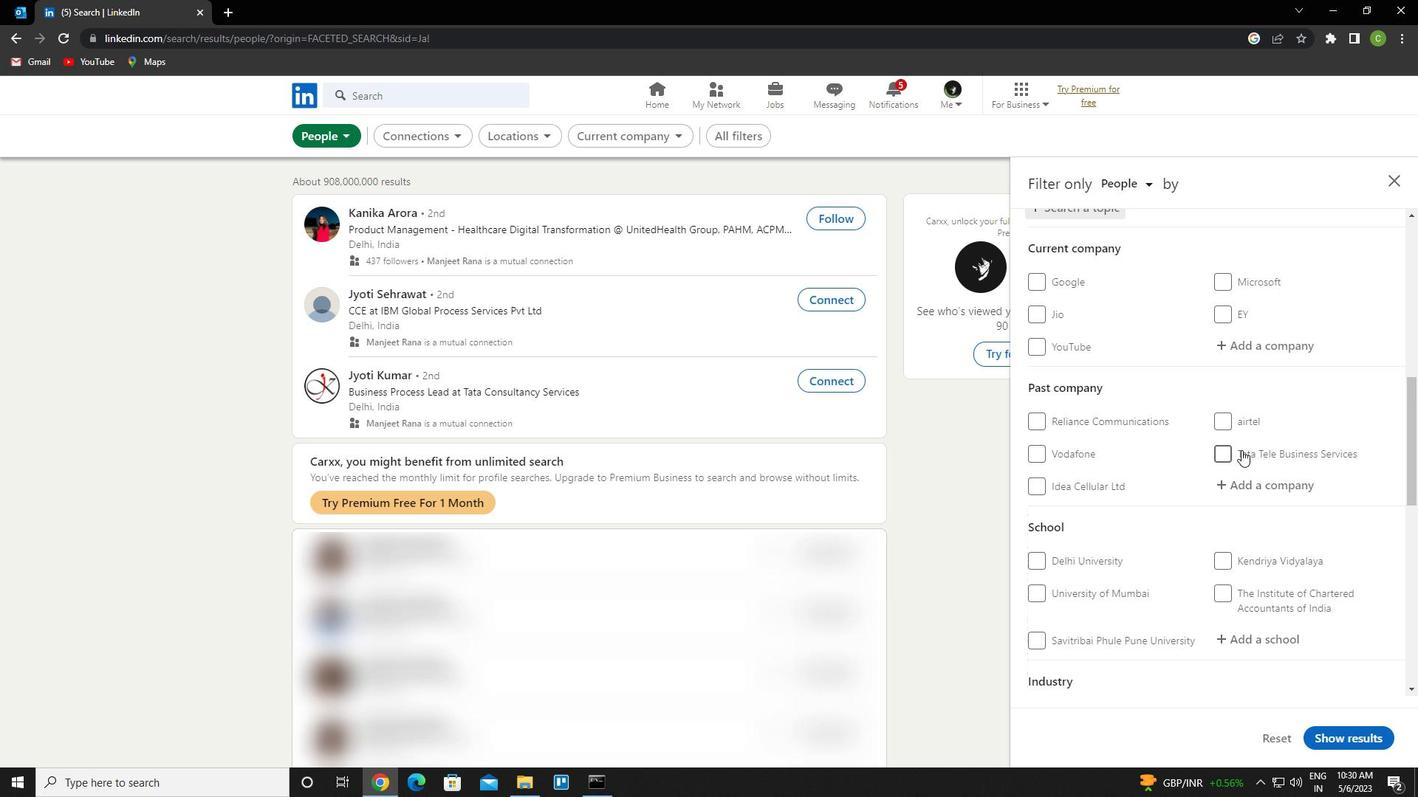 
Action: Mouse scrolled (1241, 449) with delta (0, 0)
Screenshot: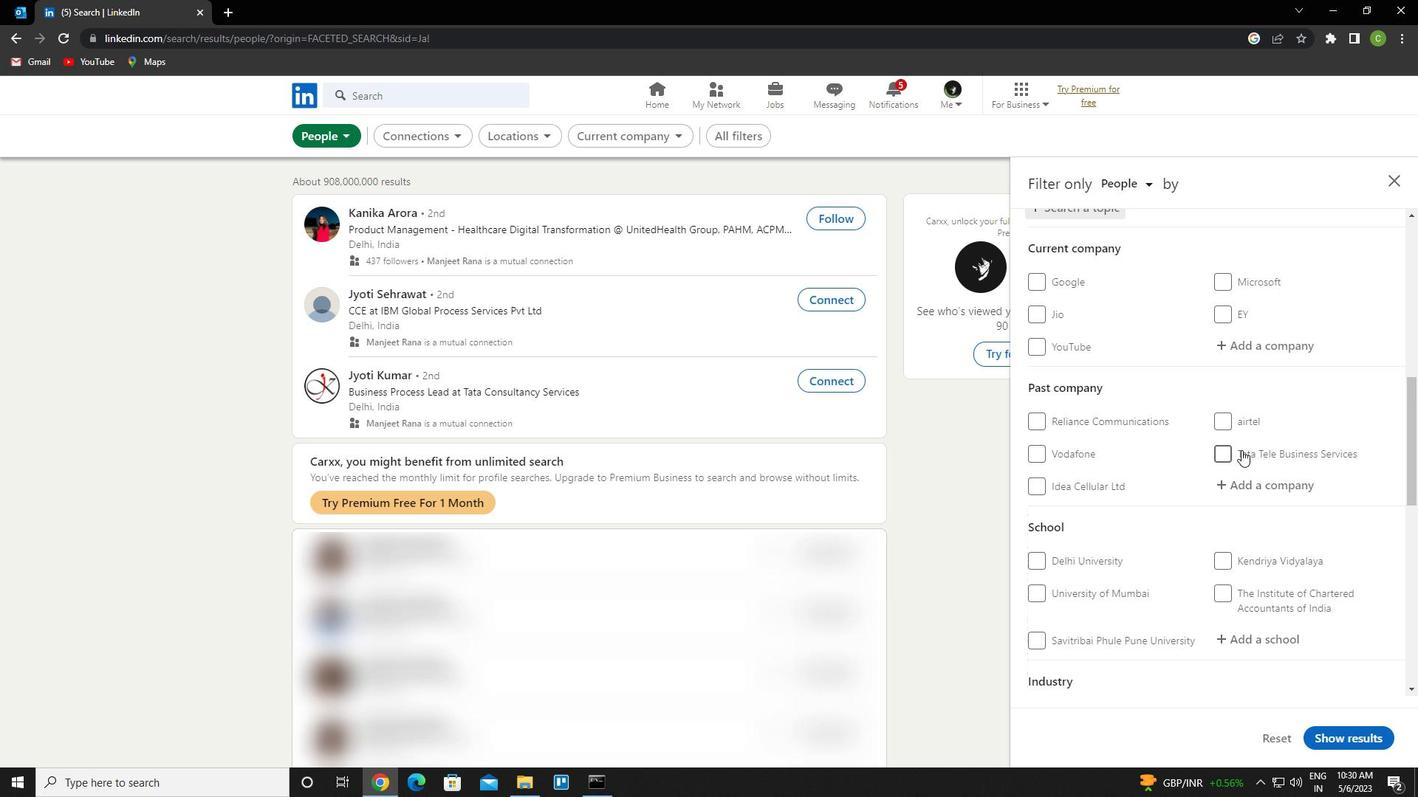 
Action: Mouse scrolled (1241, 449) with delta (0, 0)
Screenshot: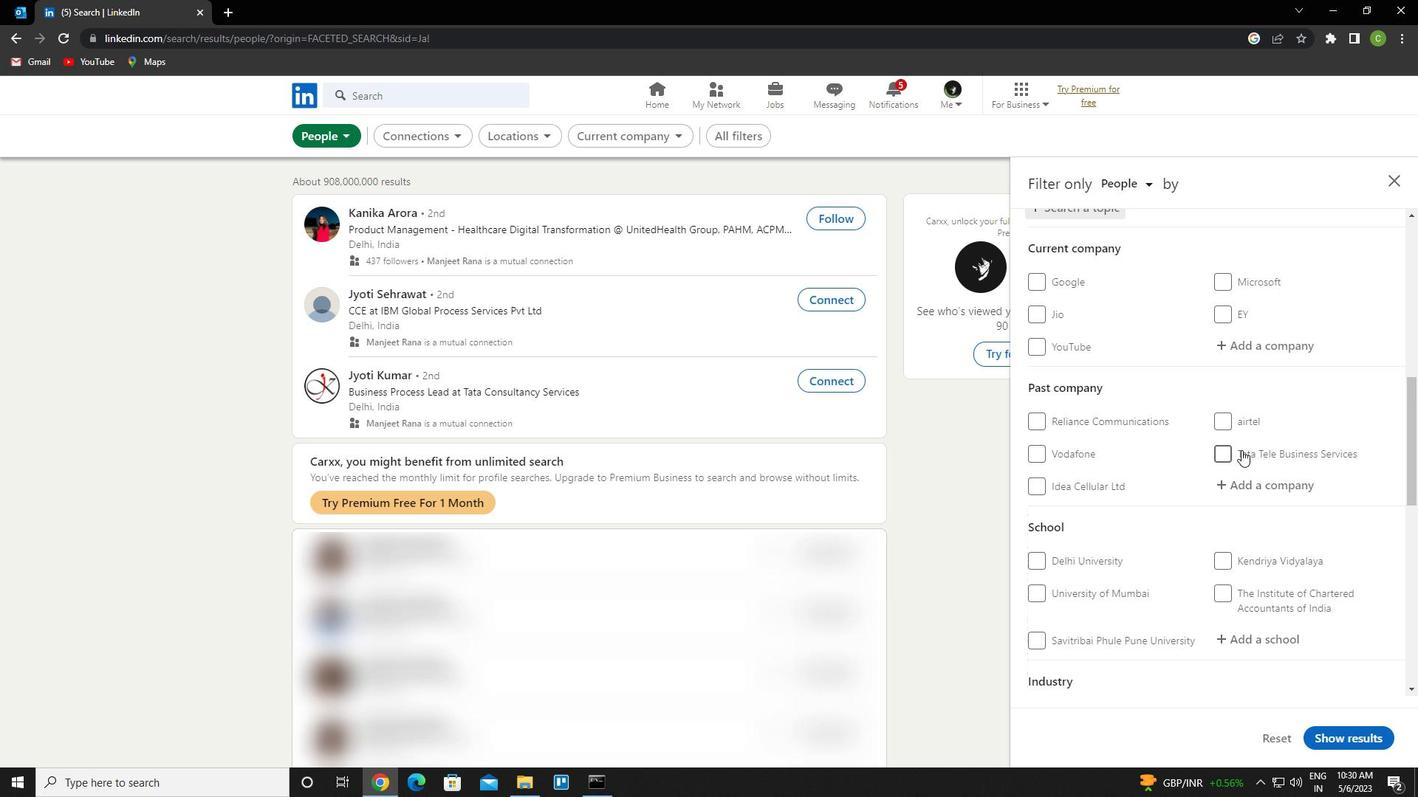 
Action: Mouse scrolled (1241, 449) with delta (0, 0)
Screenshot: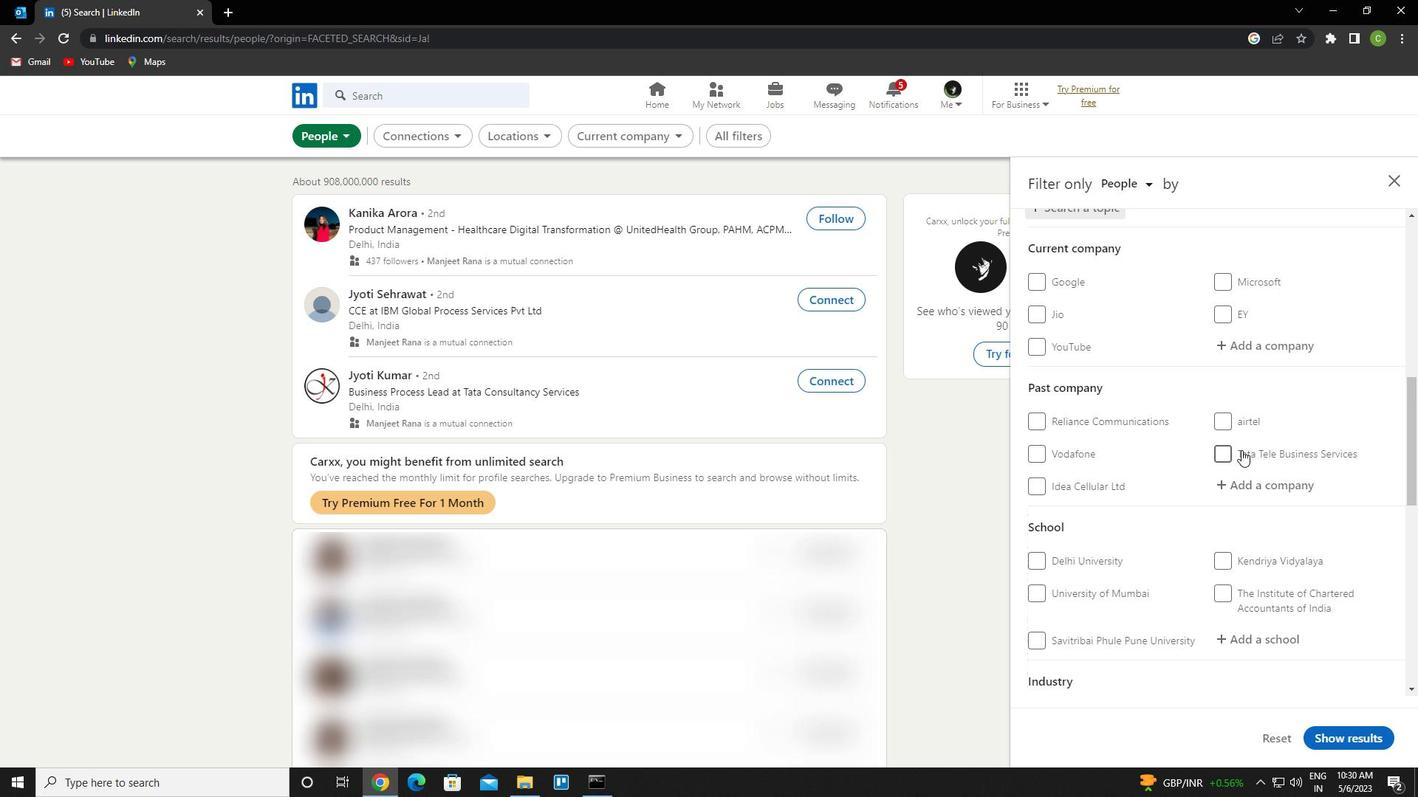 
Action: Mouse scrolled (1241, 449) with delta (0, 0)
Screenshot: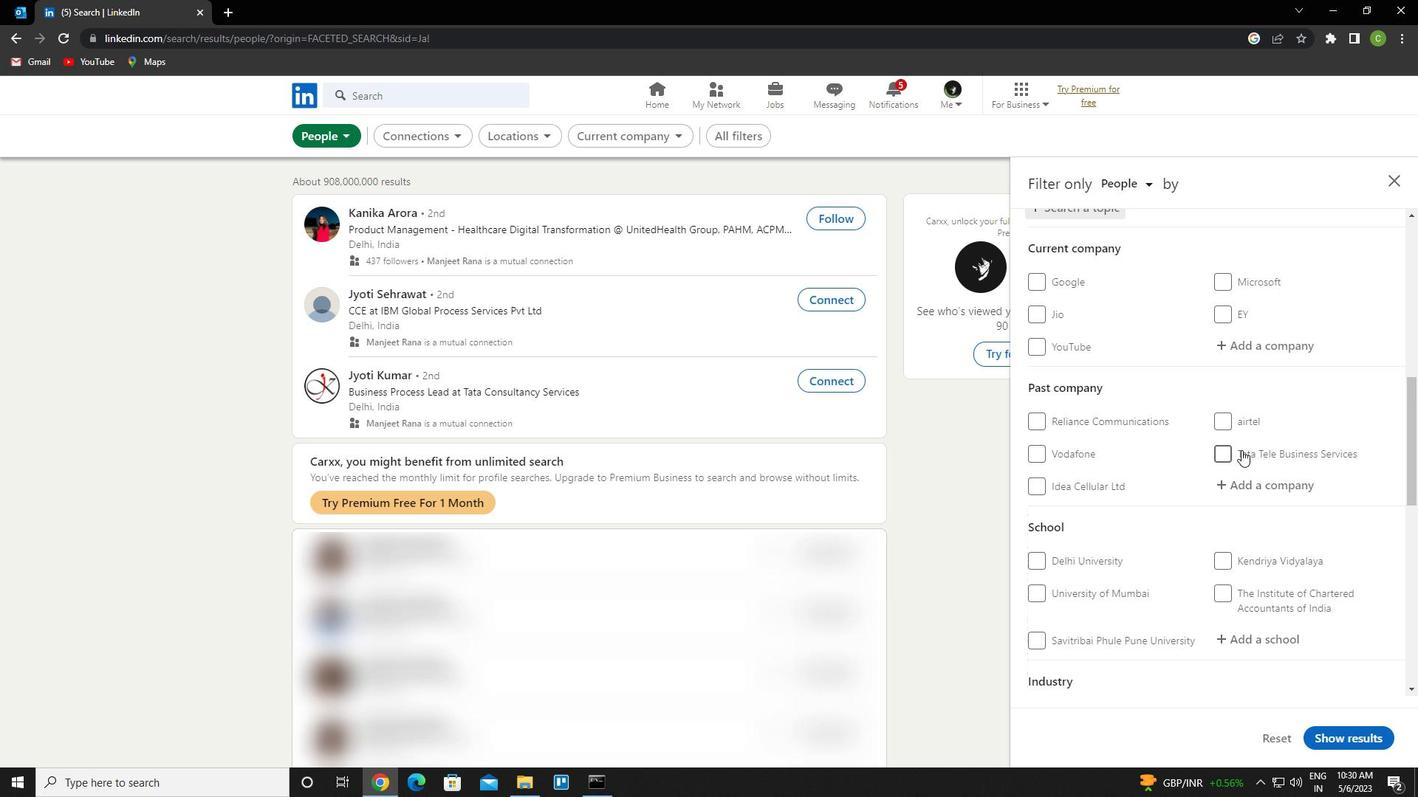 
Action: Mouse scrolled (1241, 449) with delta (0, 0)
Screenshot: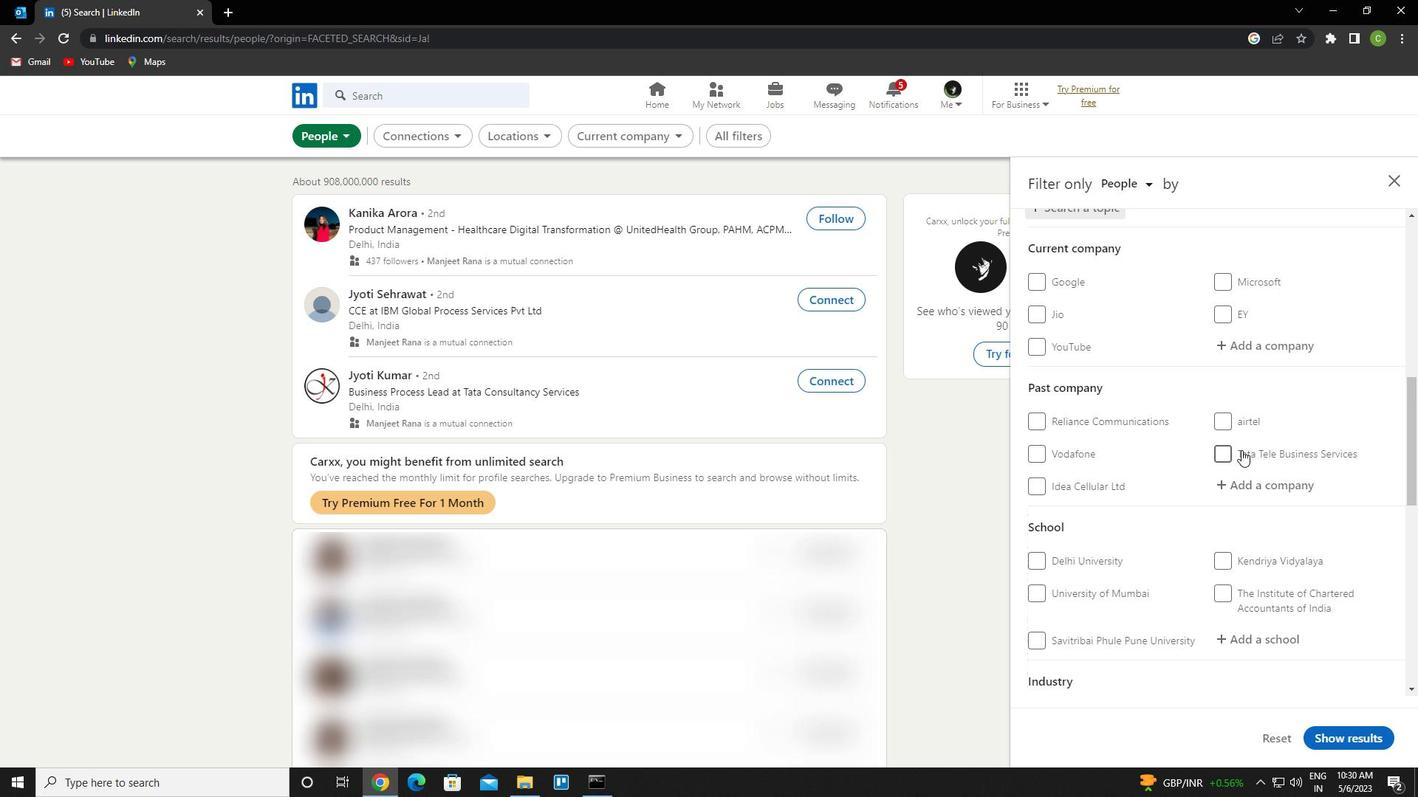 
Action: Mouse moved to (1242, 450)
Screenshot: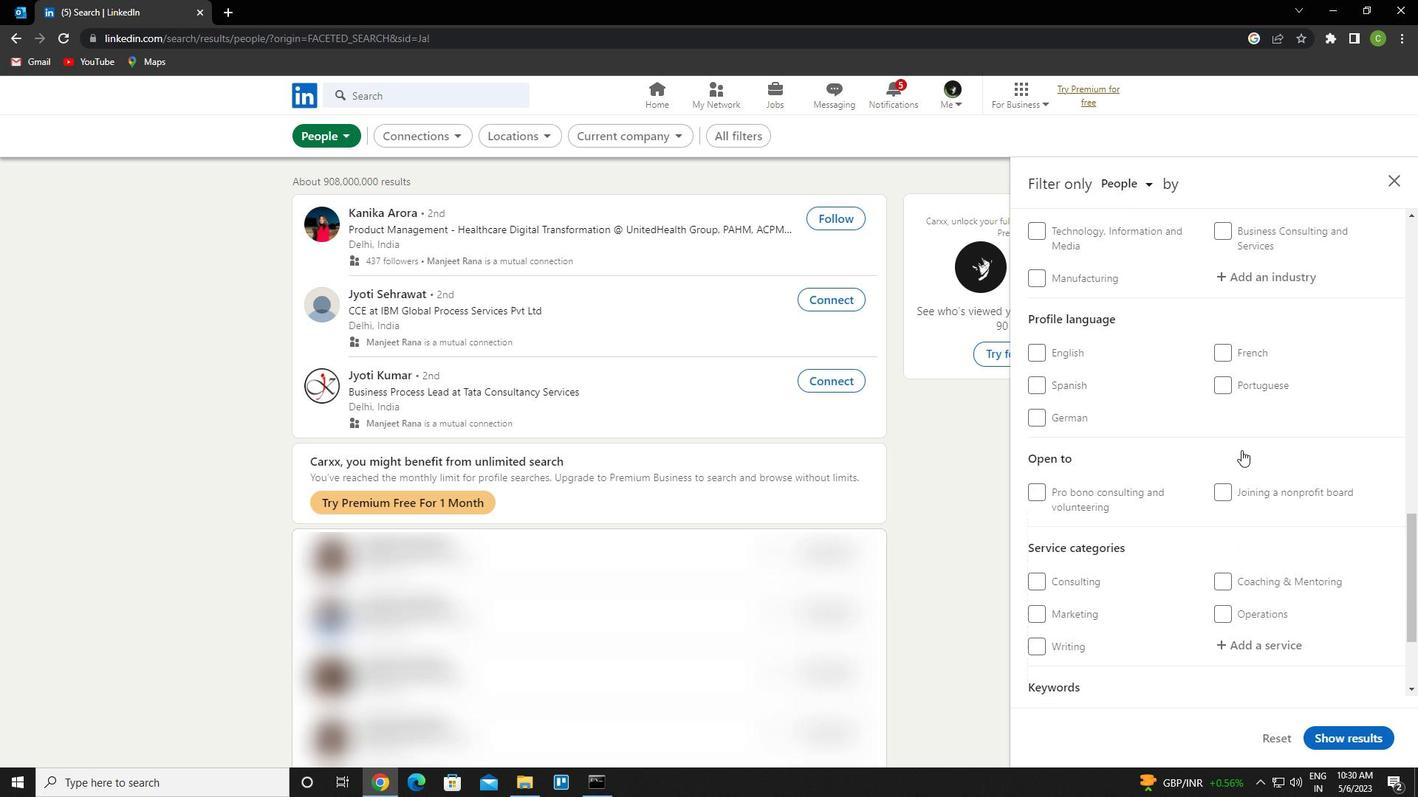 
Action: Mouse scrolled (1242, 449) with delta (0, 0)
Screenshot: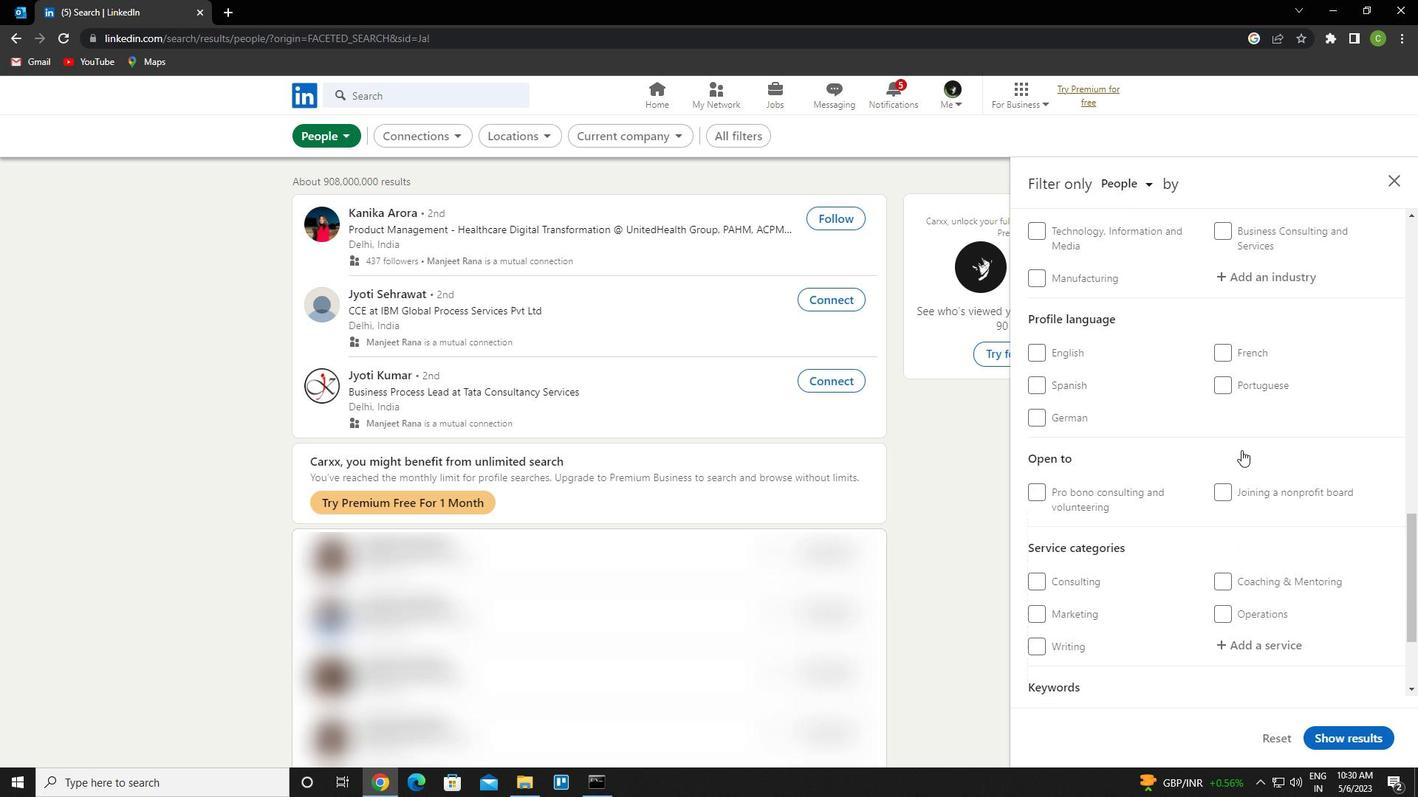 
Action: Mouse scrolled (1242, 449) with delta (0, 0)
Screenshot: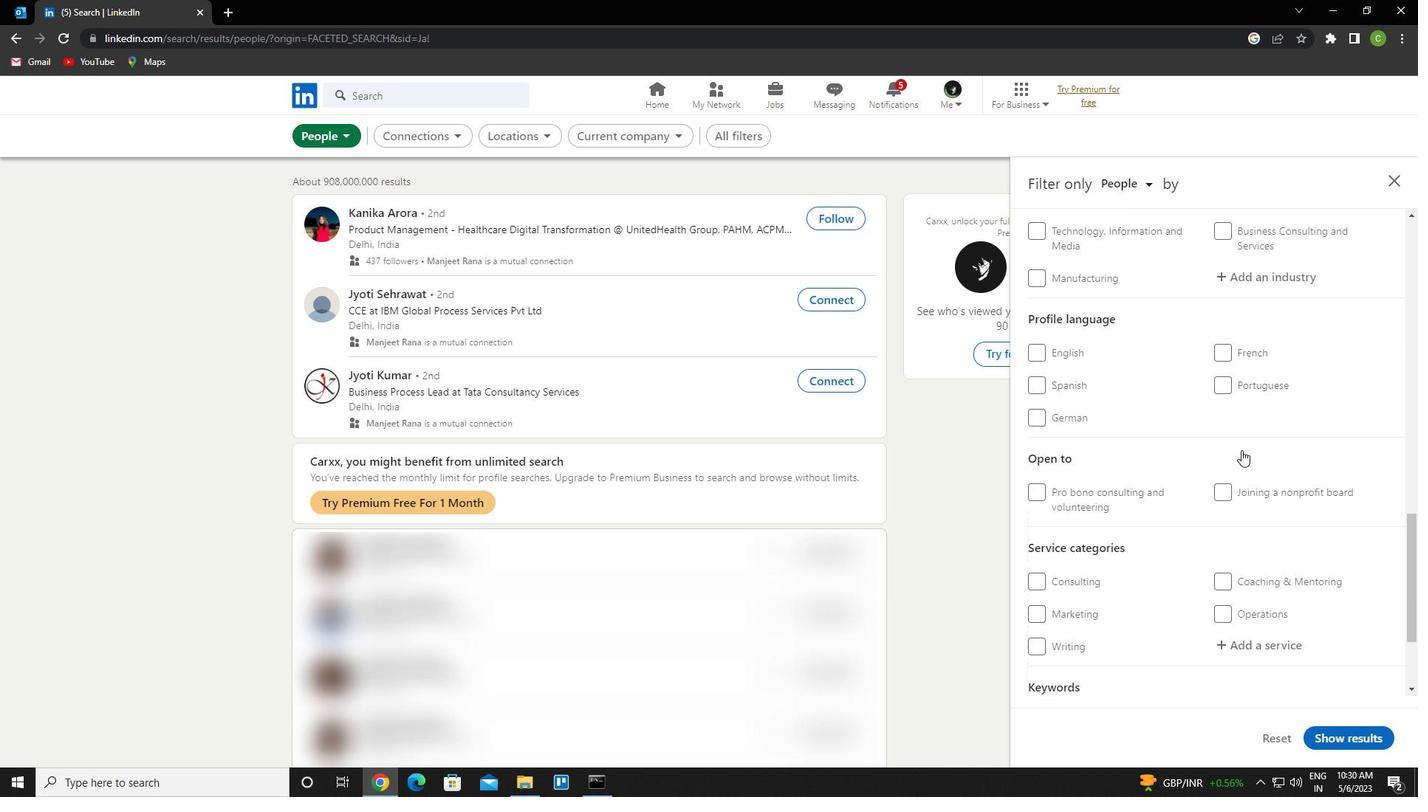 
Action: Mouse scrolled (1242, 449) with delta (0, 0)
Screenshot: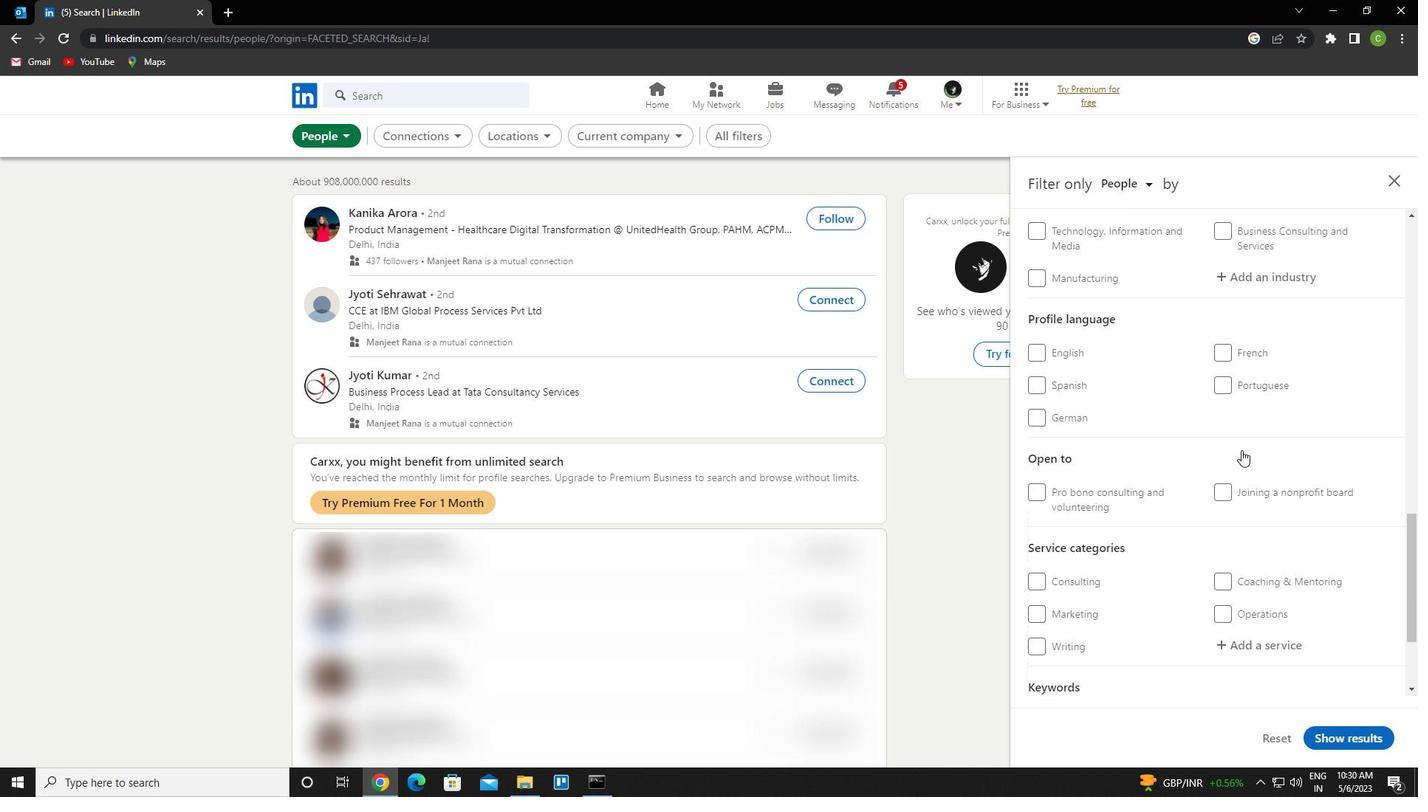 
Action: Mouse scrolled (1242, 449) with delta (0, 0)
Screenshot: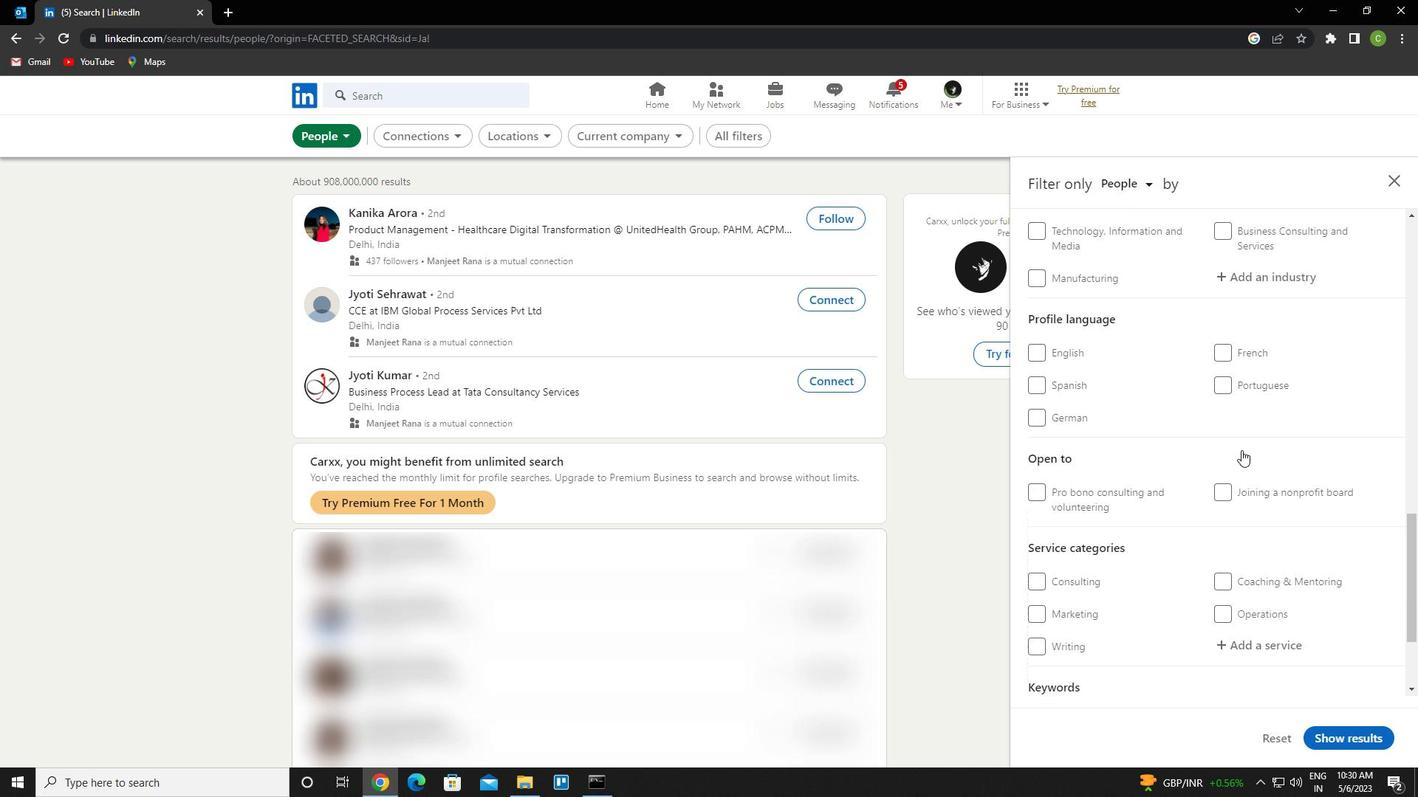 
Action: Mouse moved to (1069, 283)
Screenshot: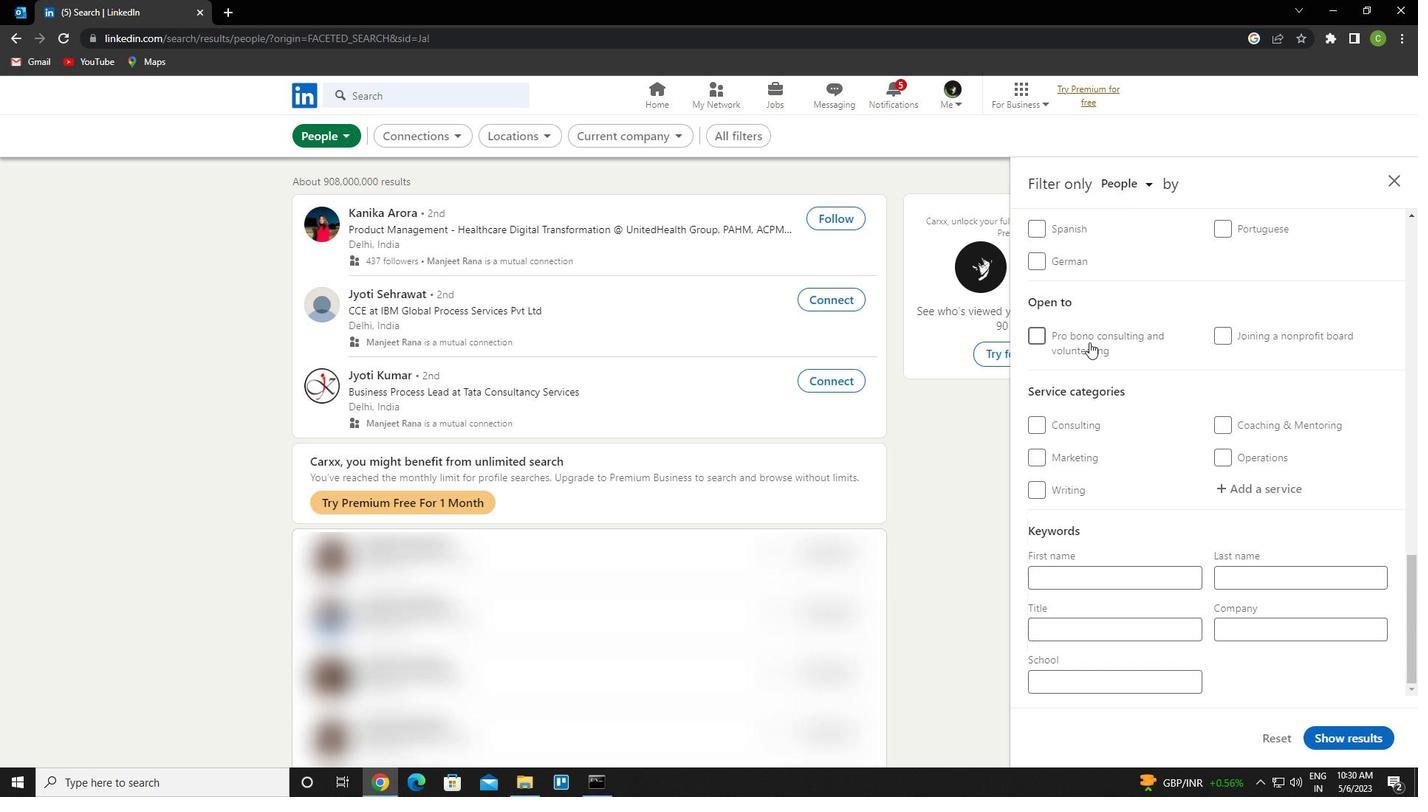 
Action: Mouse scrolled (1069, 284) with delta (0, 0)
Screenshot: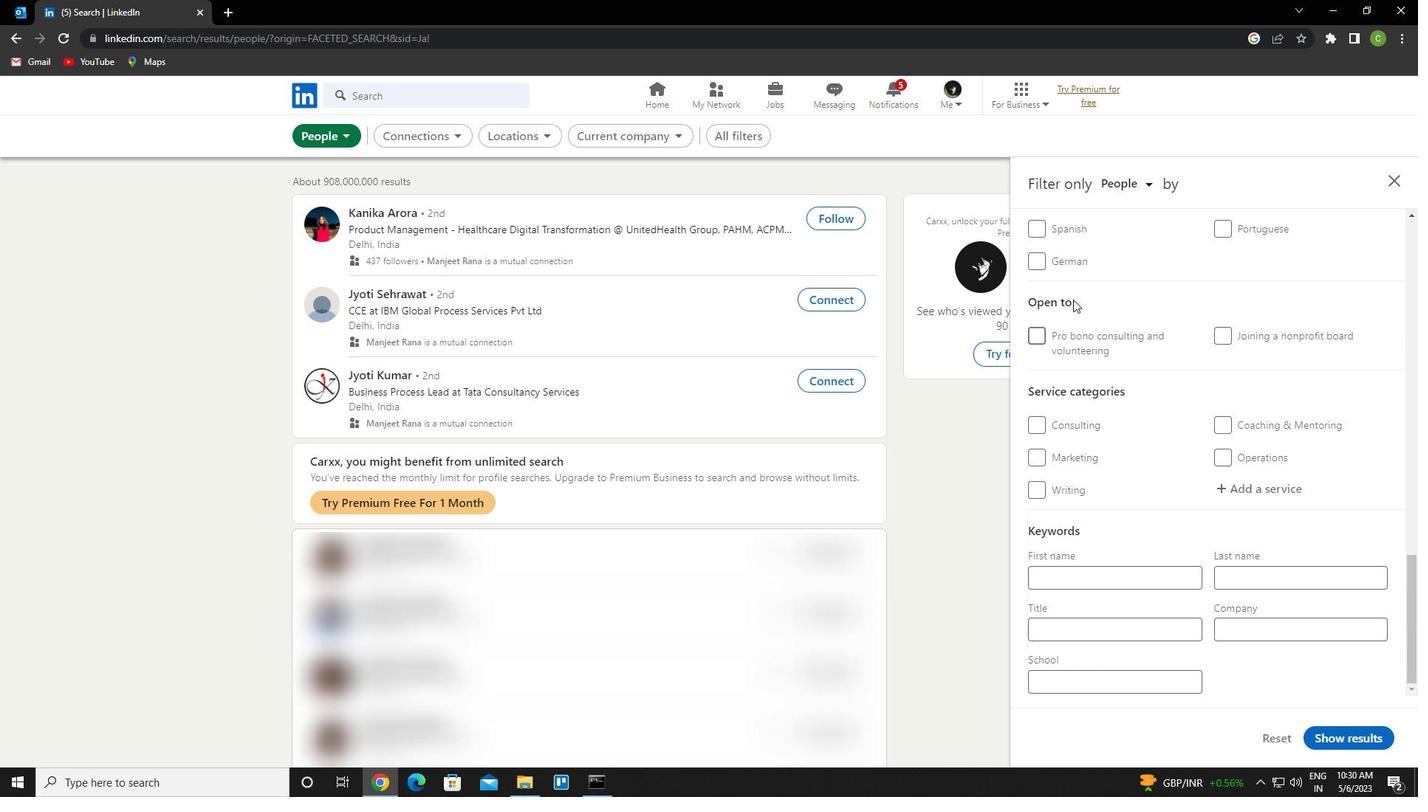 
Action: Mouse moved to (1069, 283)
Screenshot: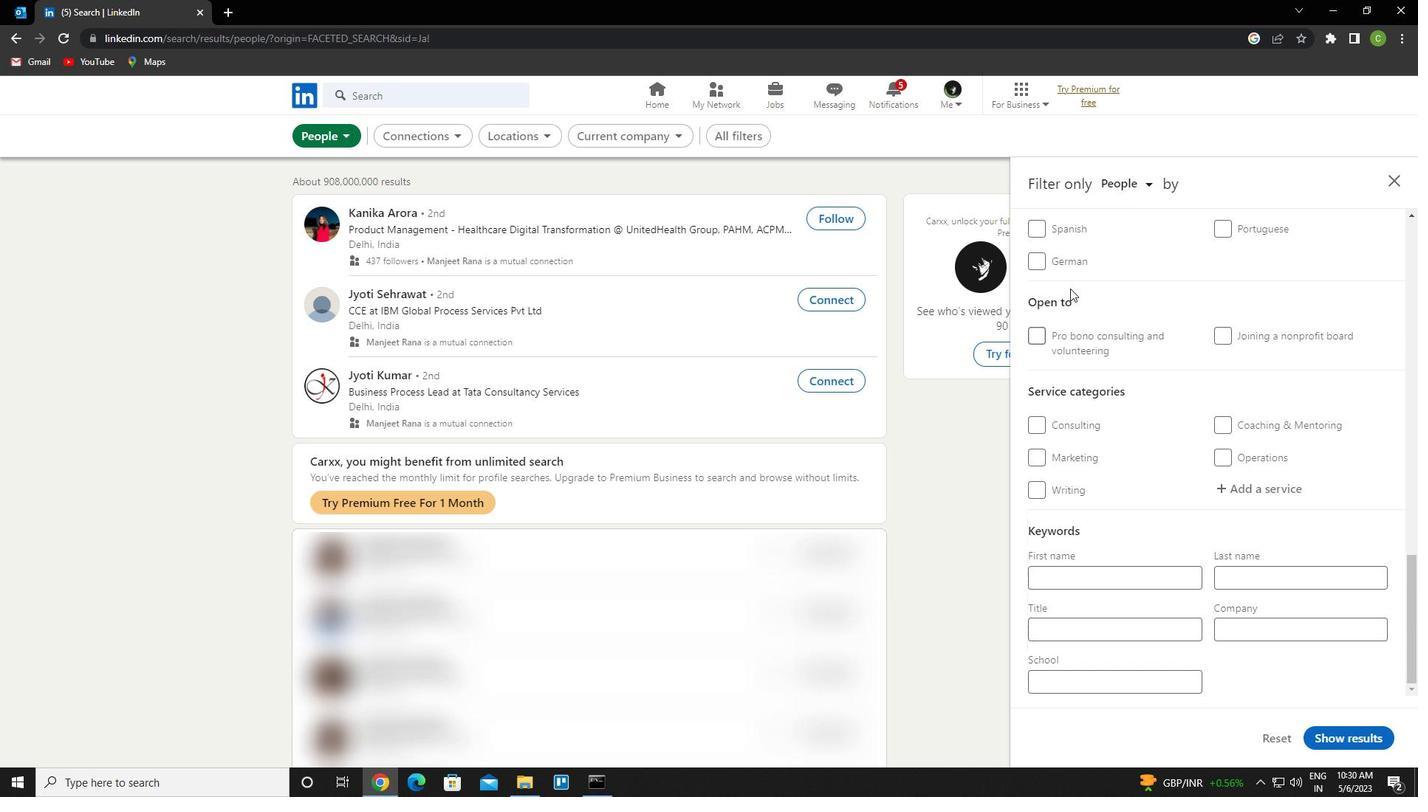 
Action: Mouse scrolled (1069, 284) with delta (0, 0)
Screenshot: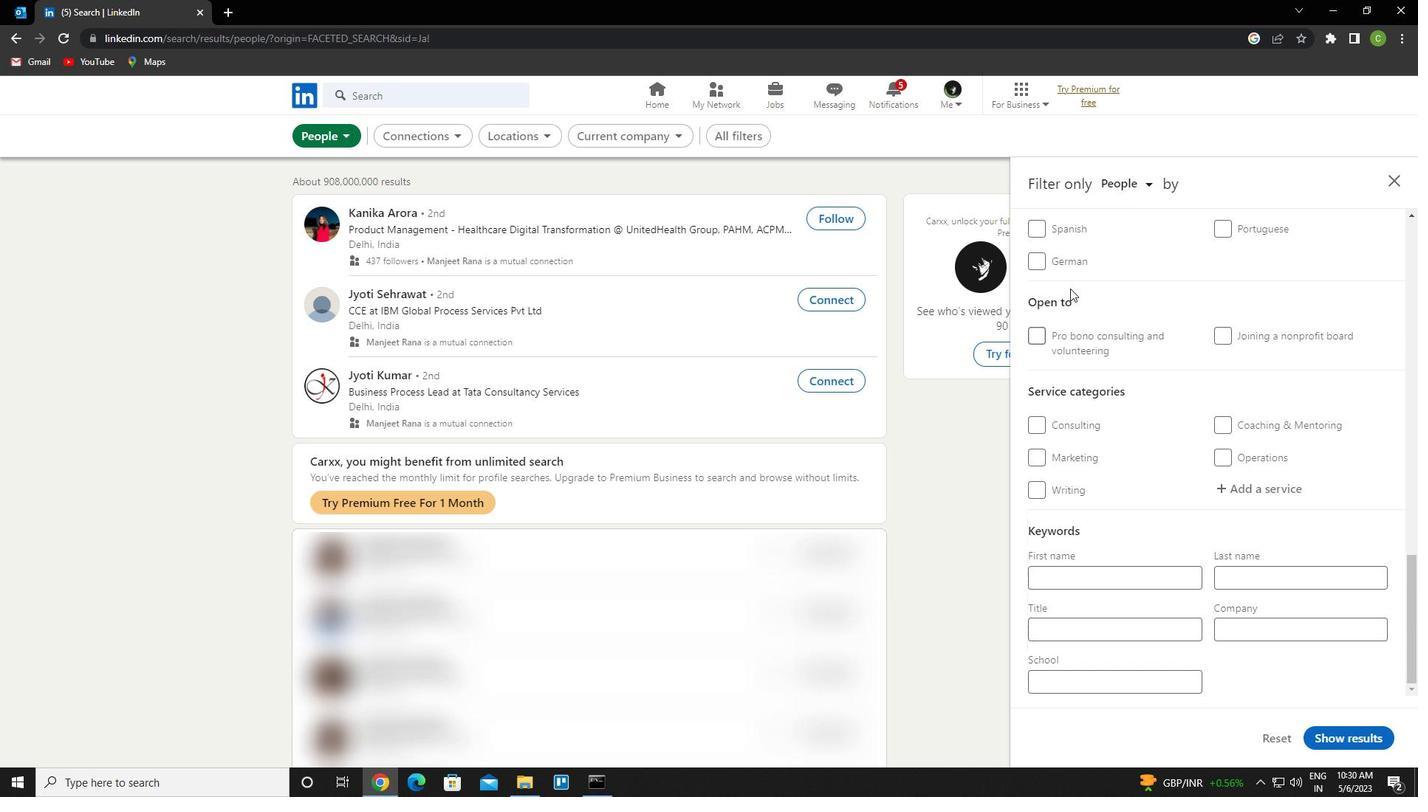 
Action: Mouse moved to (1033, 338)
Screenshot: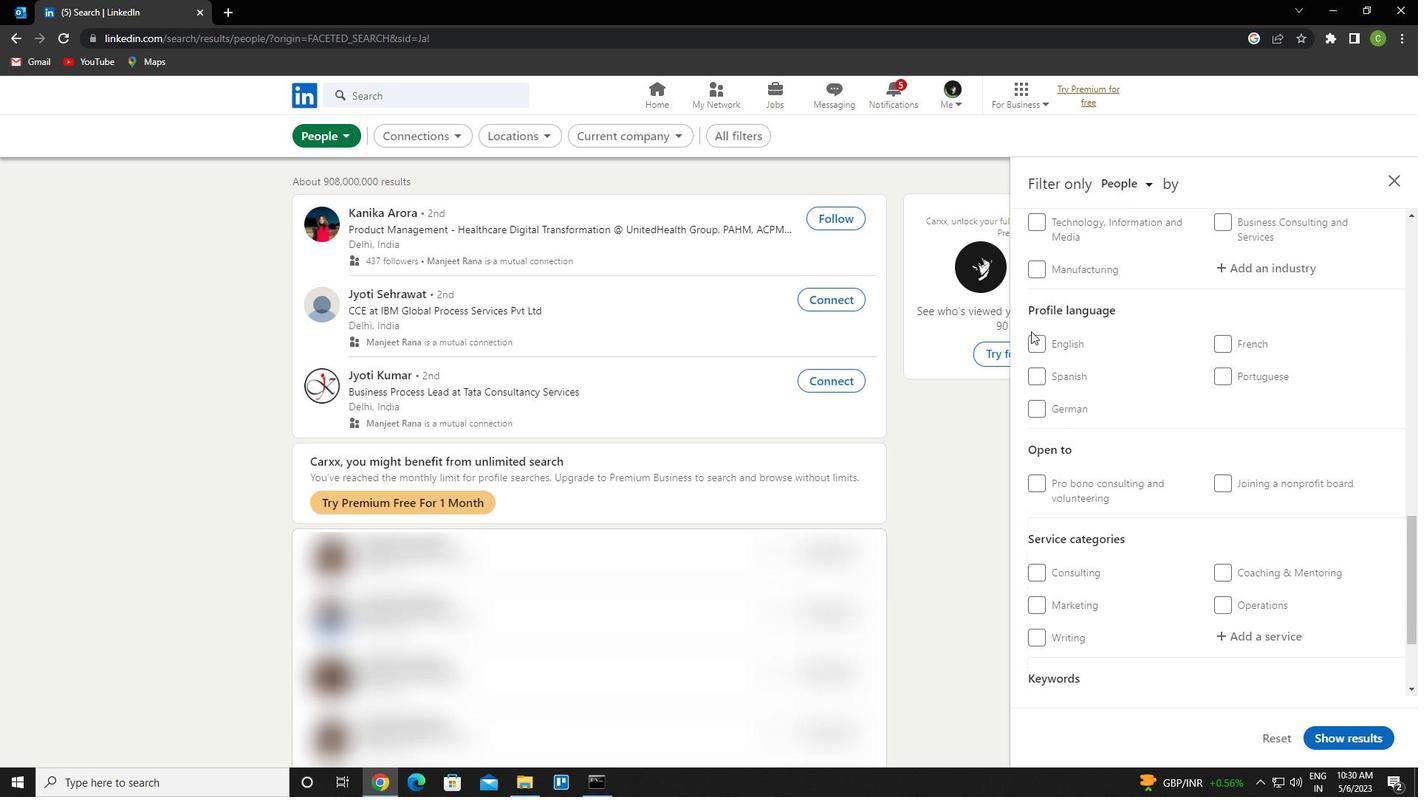 
Action: Mouse pressed left at (1033, 338)
Screenshot: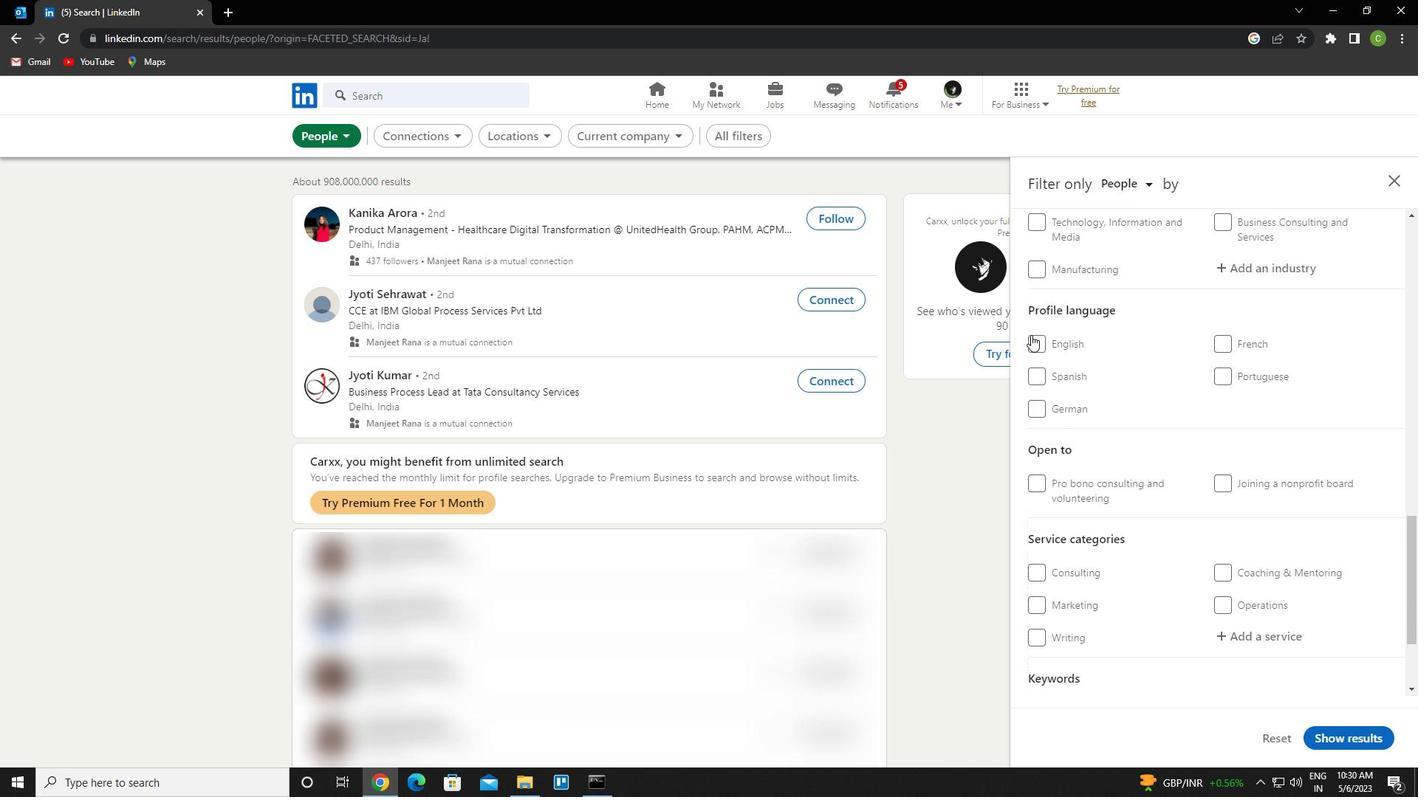 
Action: Mouse moved to (1070, 384)
Screenshot: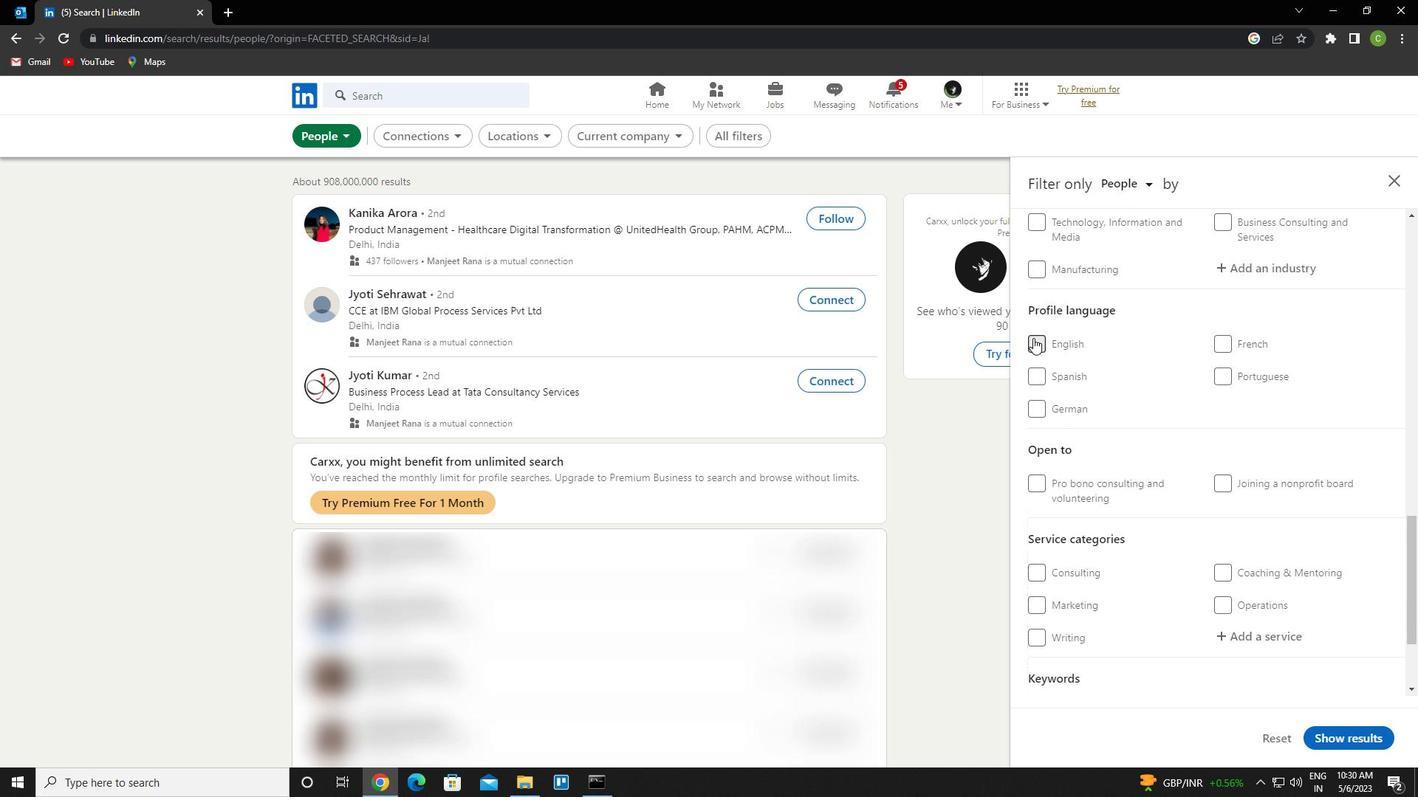 
Action: Mouse scrolled (1070, 384) with delta (0, 0)
Screenshot: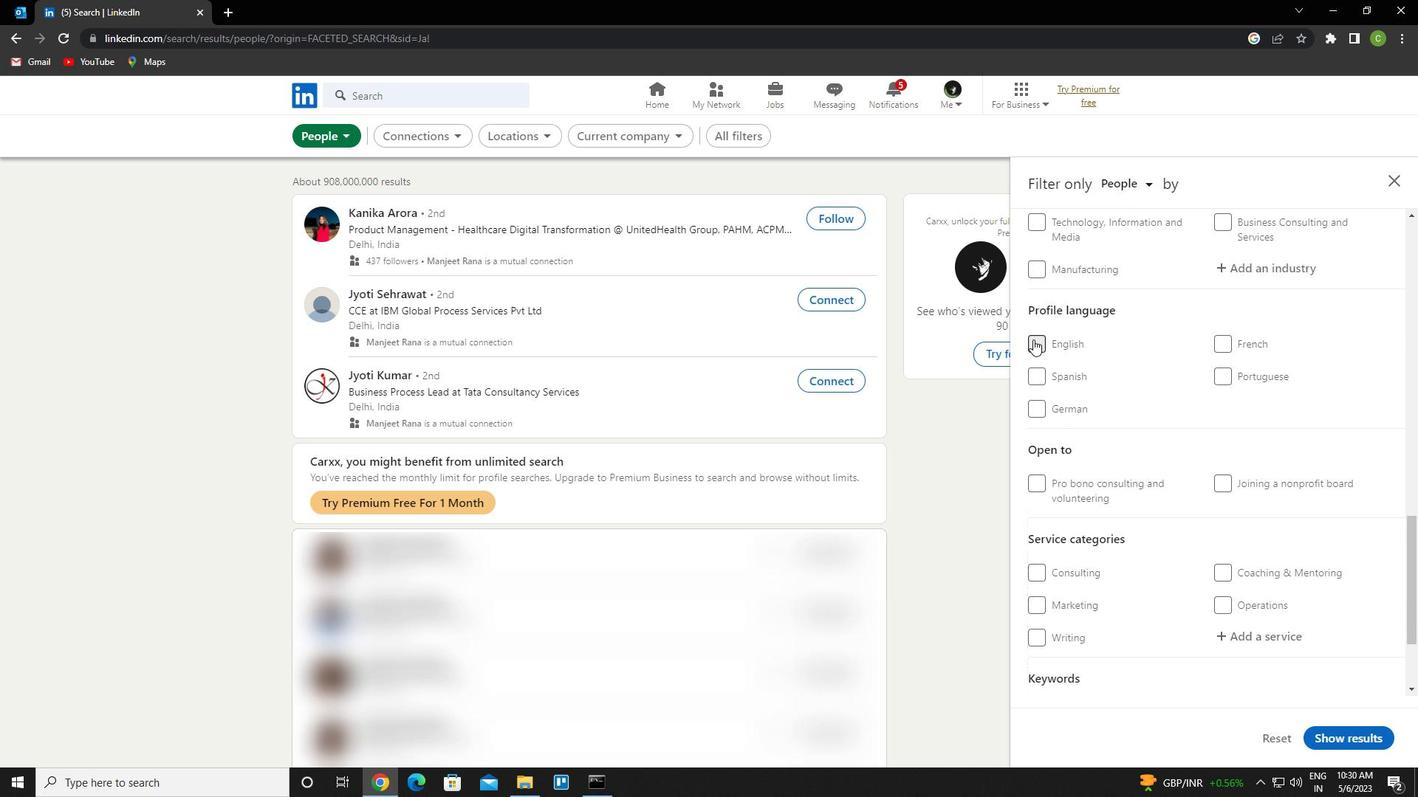 
Action: Mouse scrolled (1070, 384) with delta (0, 0)
Screenshot: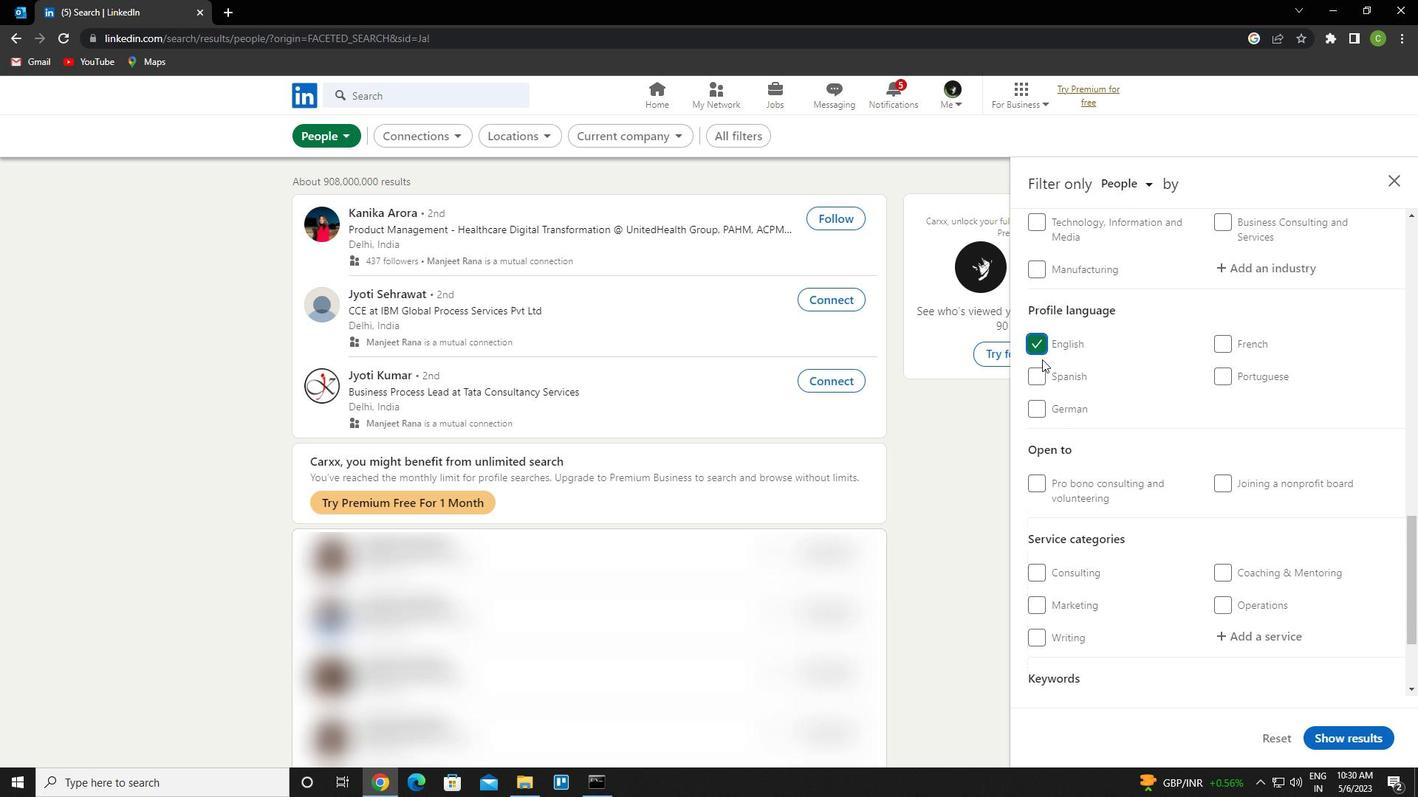
Action: Mouse scrolled (1070, 384) with delta (0, 0)
Screenshot: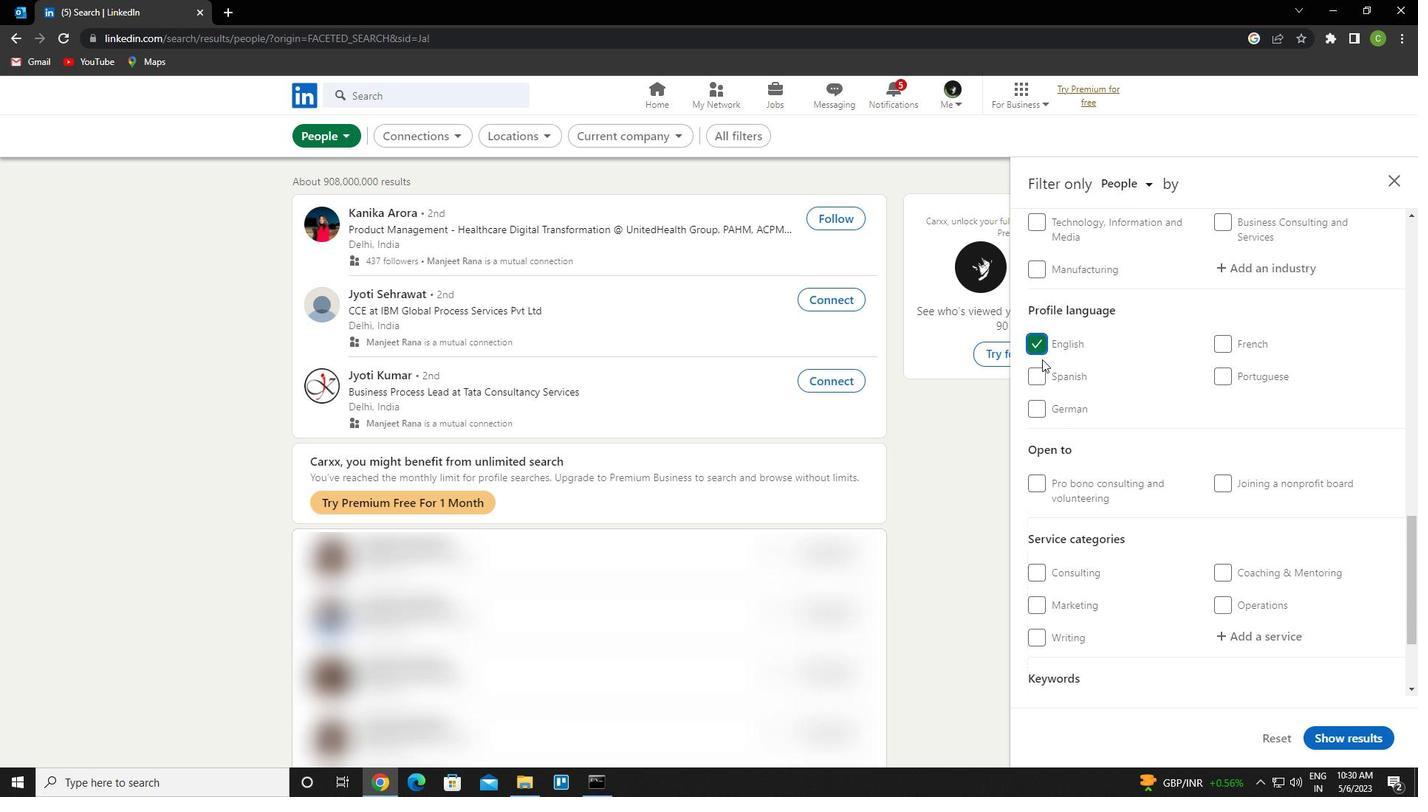 
Action: Mouse scrolled (1070, 384) with delta (0, 0)
Screenshot: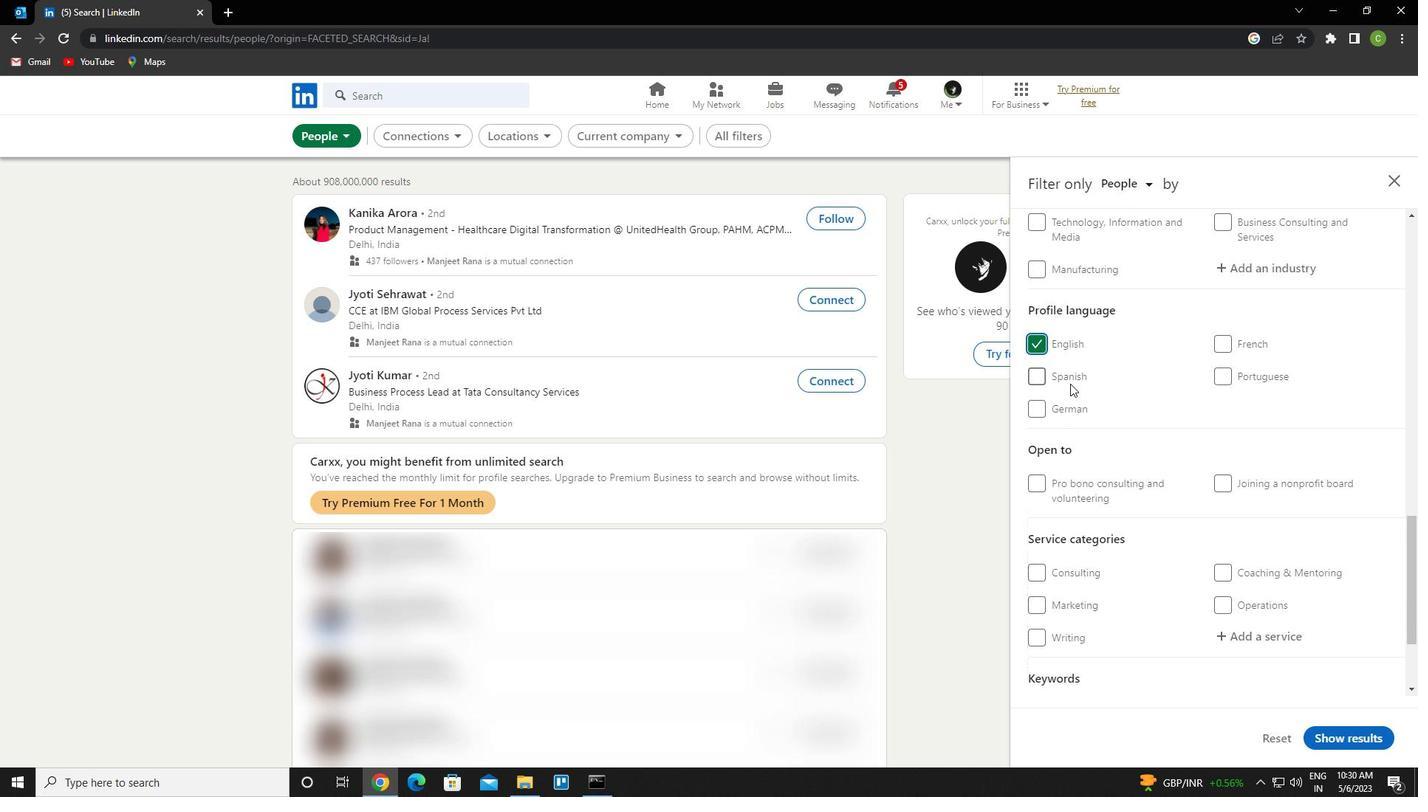 
Action: Mouse moved to (1071, 384)
Screenshot: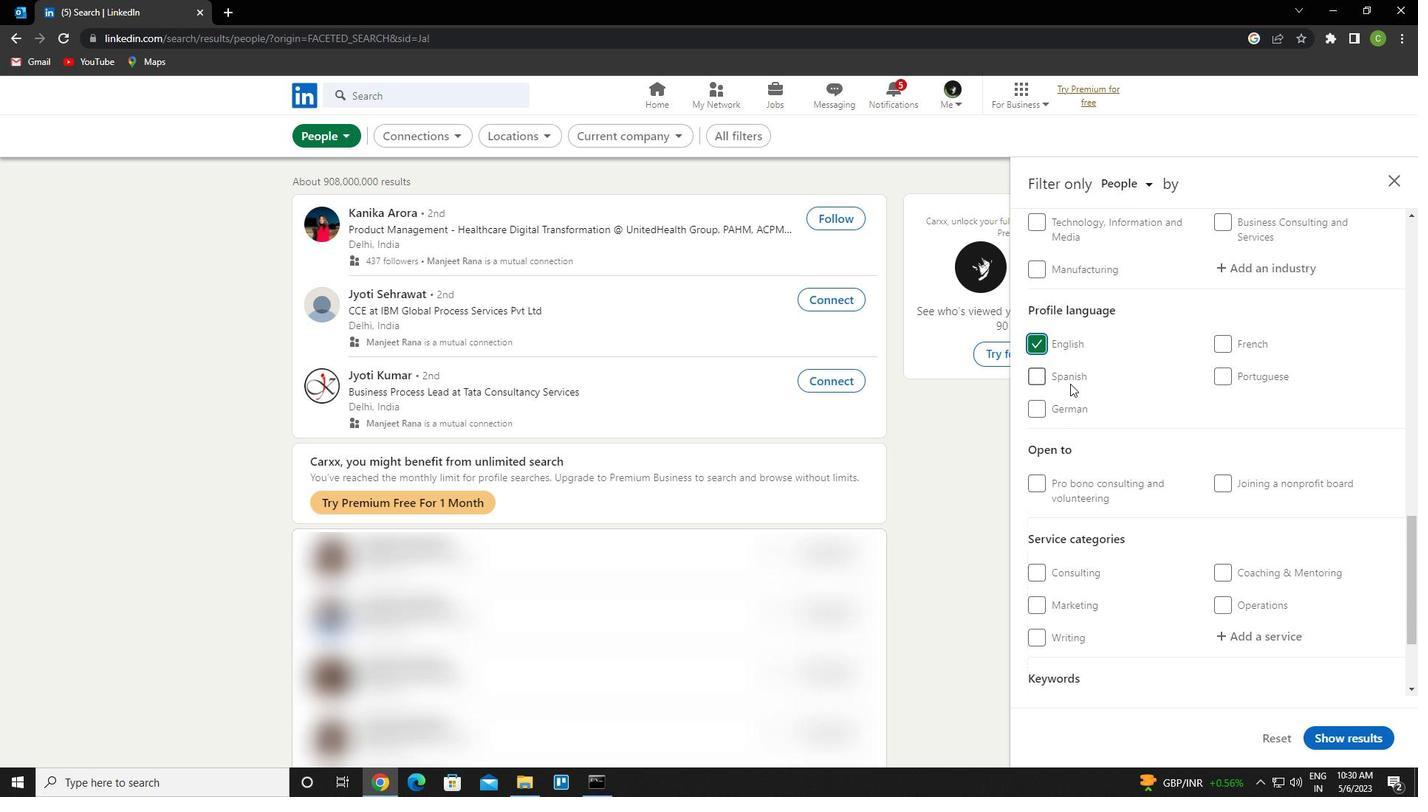 
Action: Mouse scrolled (1071, 384) with delta (0, 0)
Screenshot: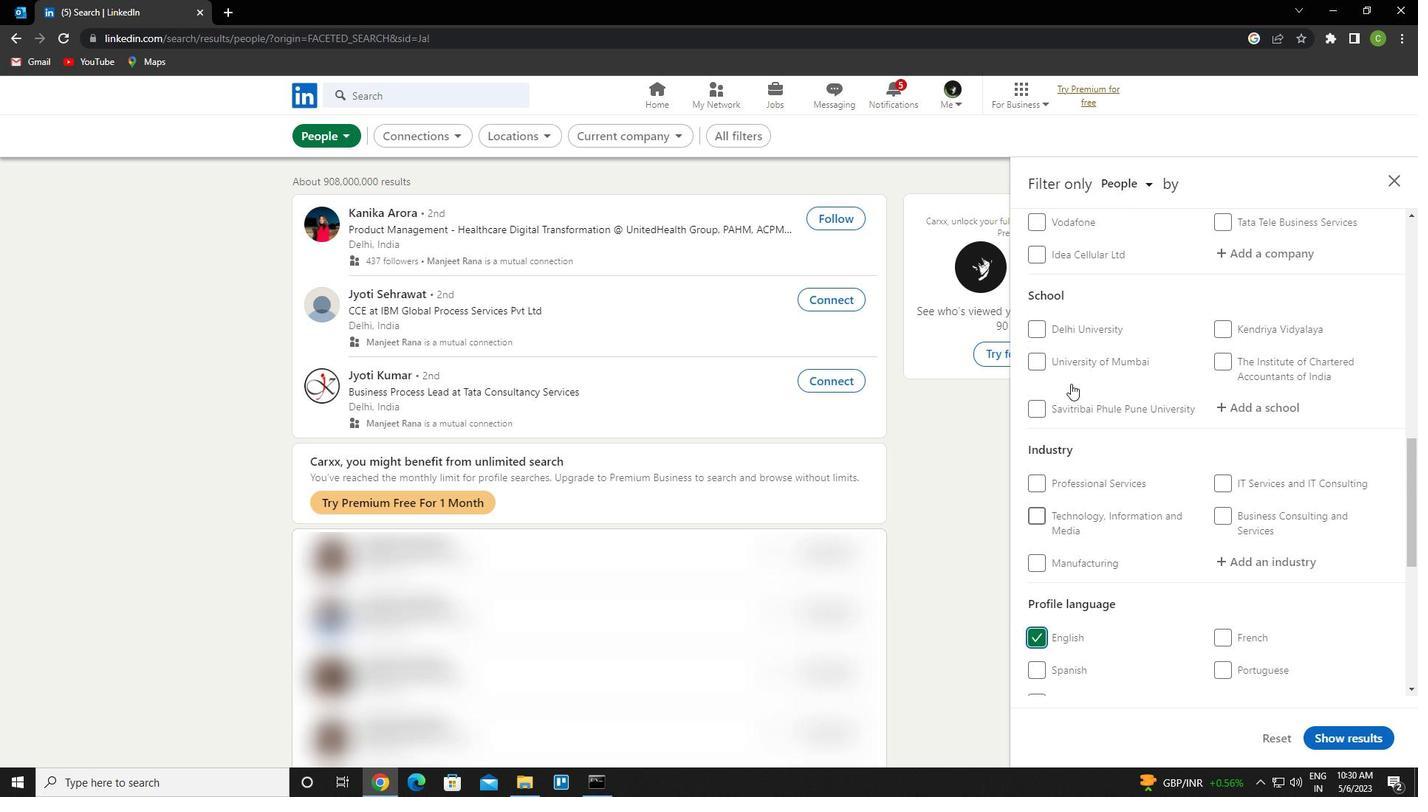 
Action: Mouse scrolled (1071, 384) with delta (0, 0)
Screenshot: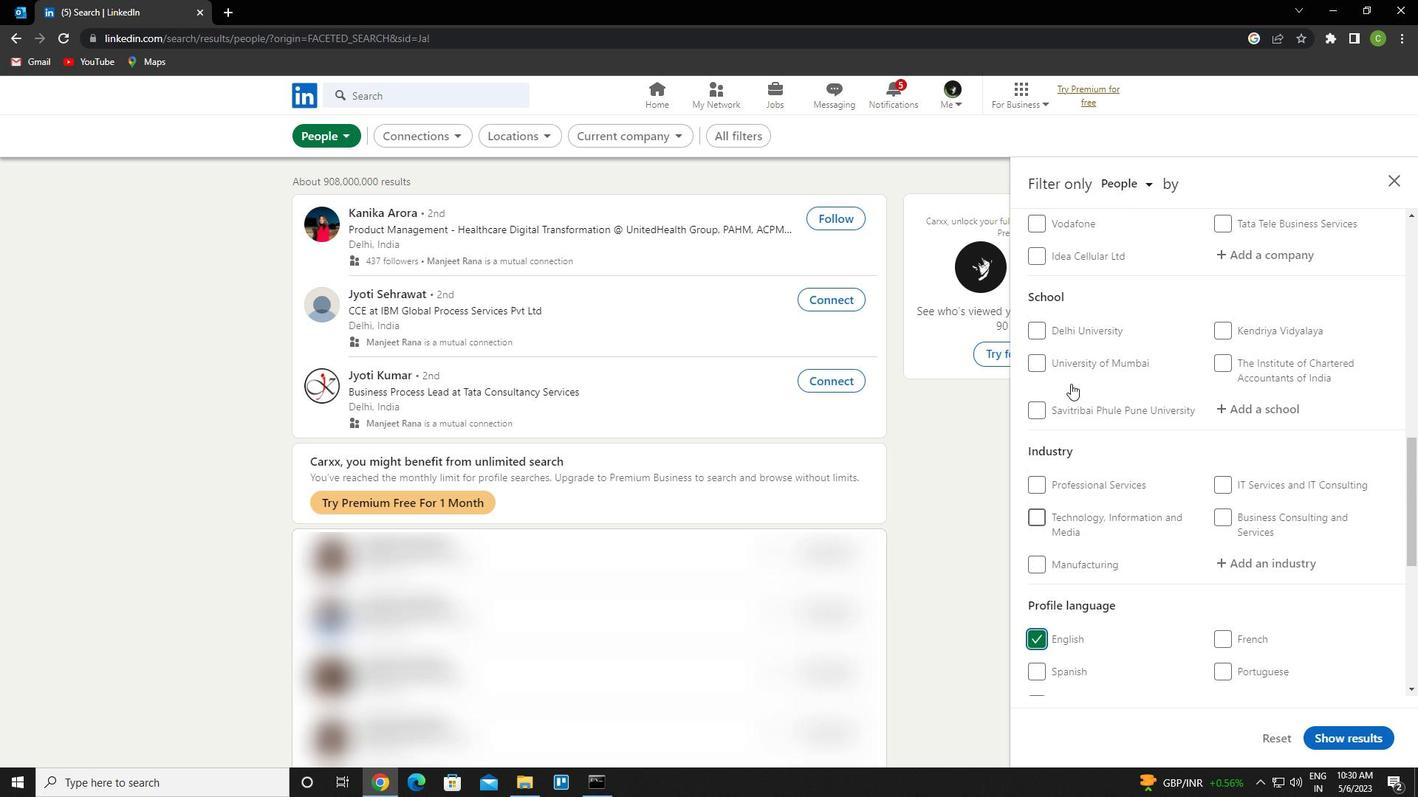 
Action: Mouse scrolled (1071, 384) with delta (0, 0)
Screenshot: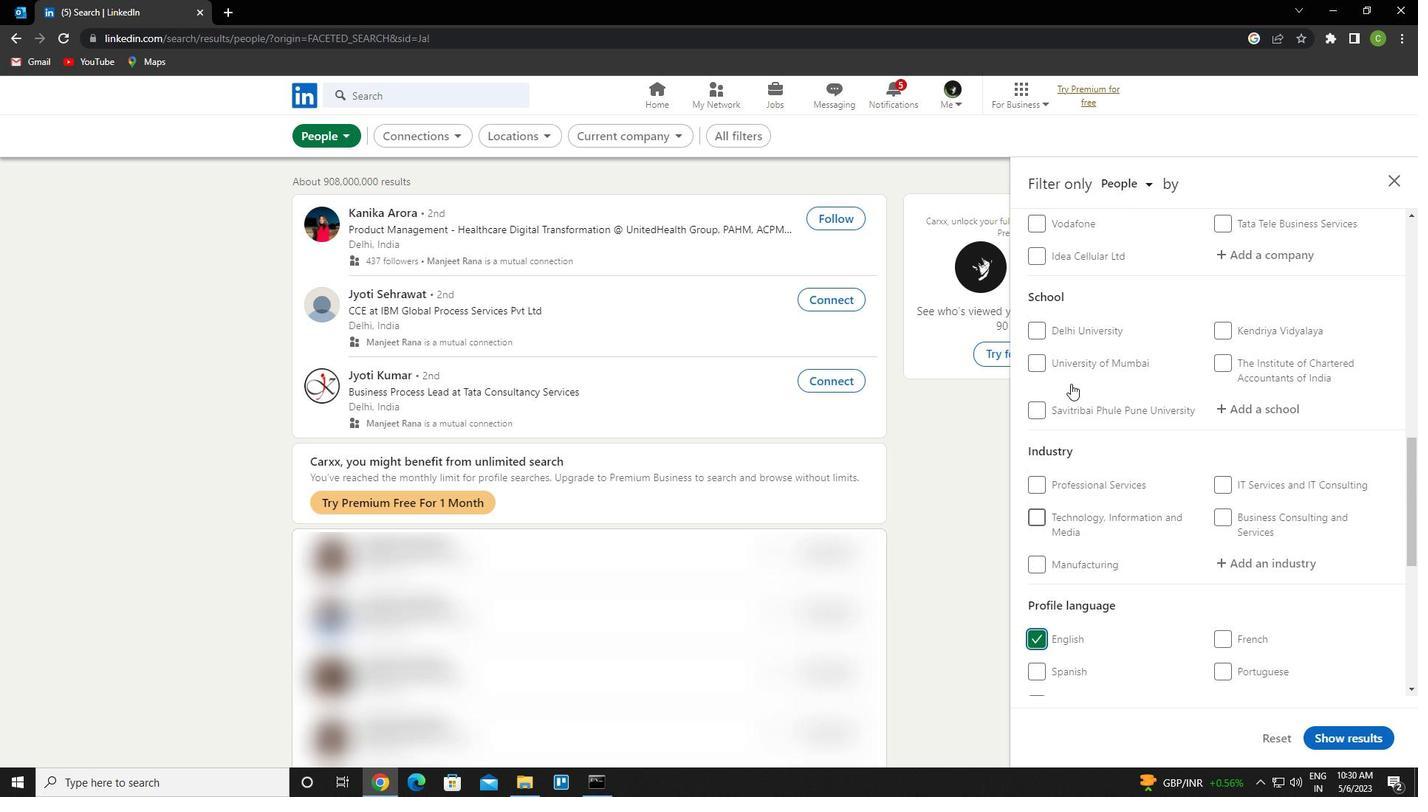 
Action: Mouse moved to (1232, 339)
Screenshot: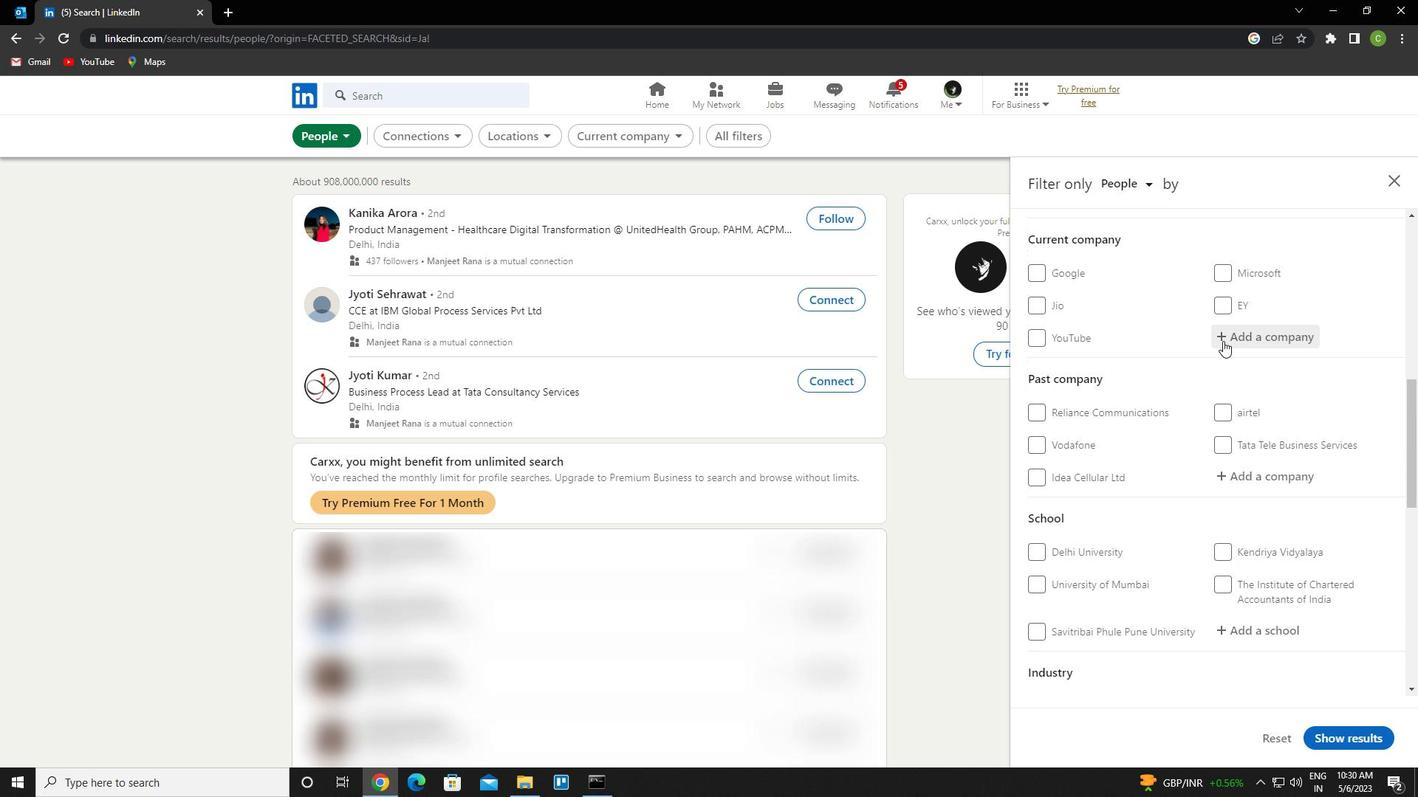 
Action: Mouse pressed left at (1232, 339)
Screenshot: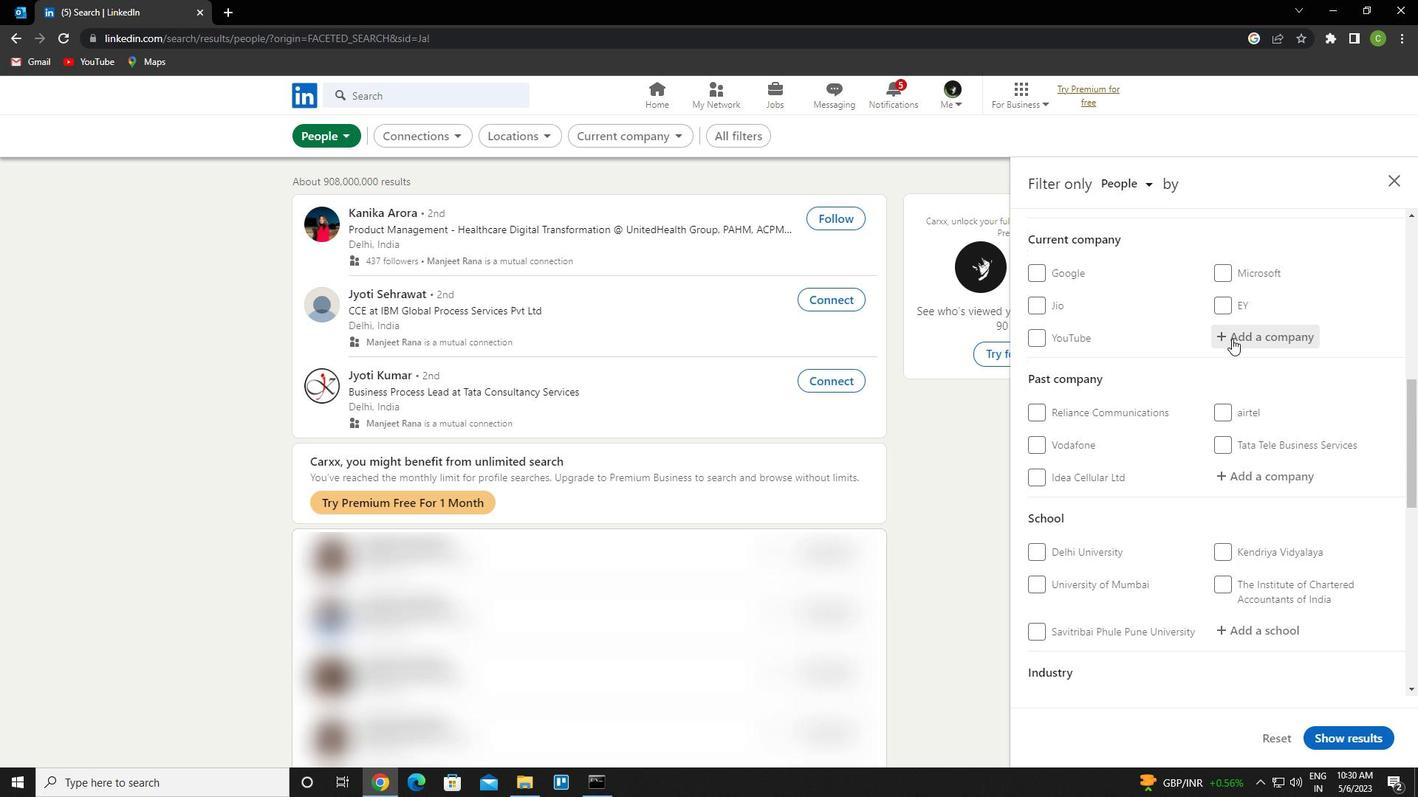 
Action: Key pressed <Key.caps_lock>
Screenshot: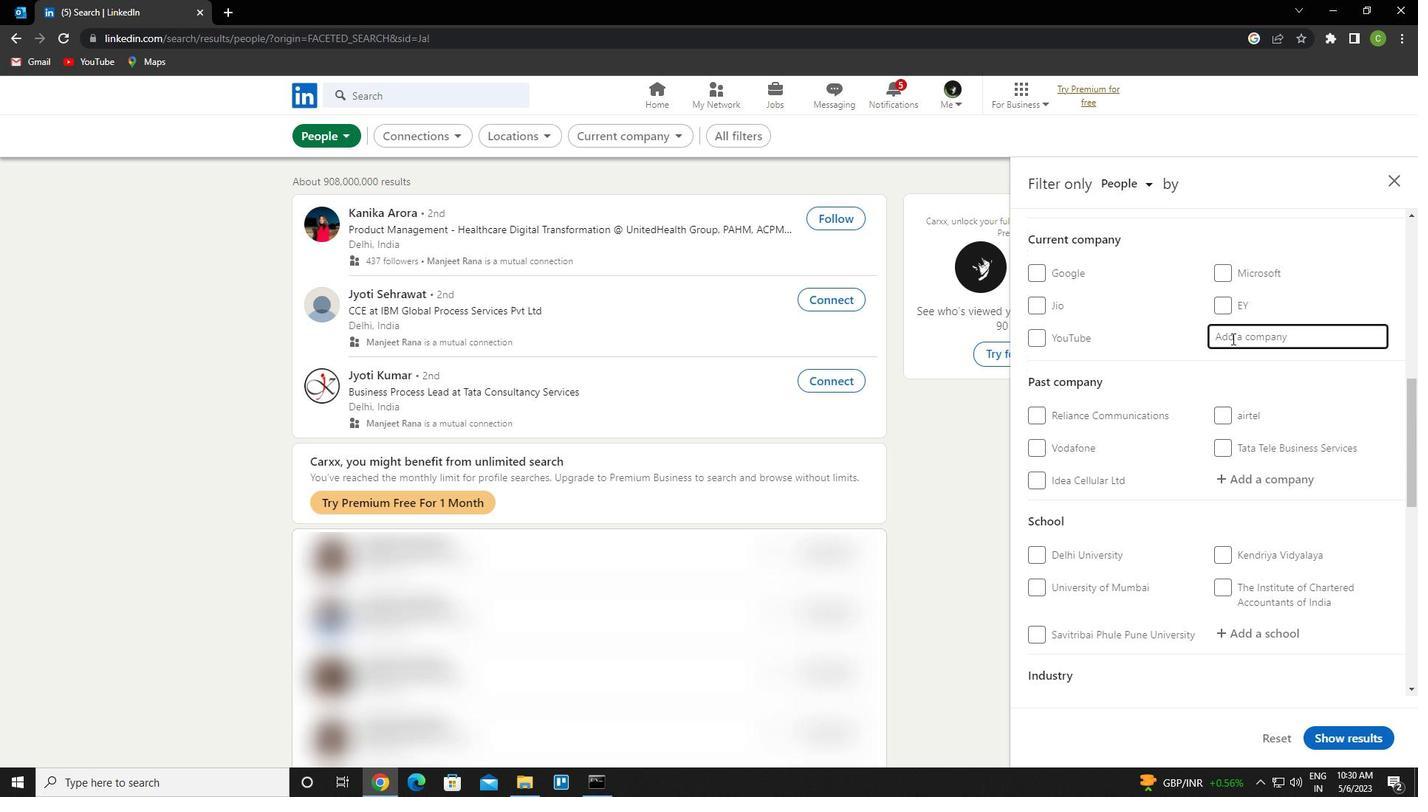 
Action: Mouse moved to (1232, 338)
Screenshot: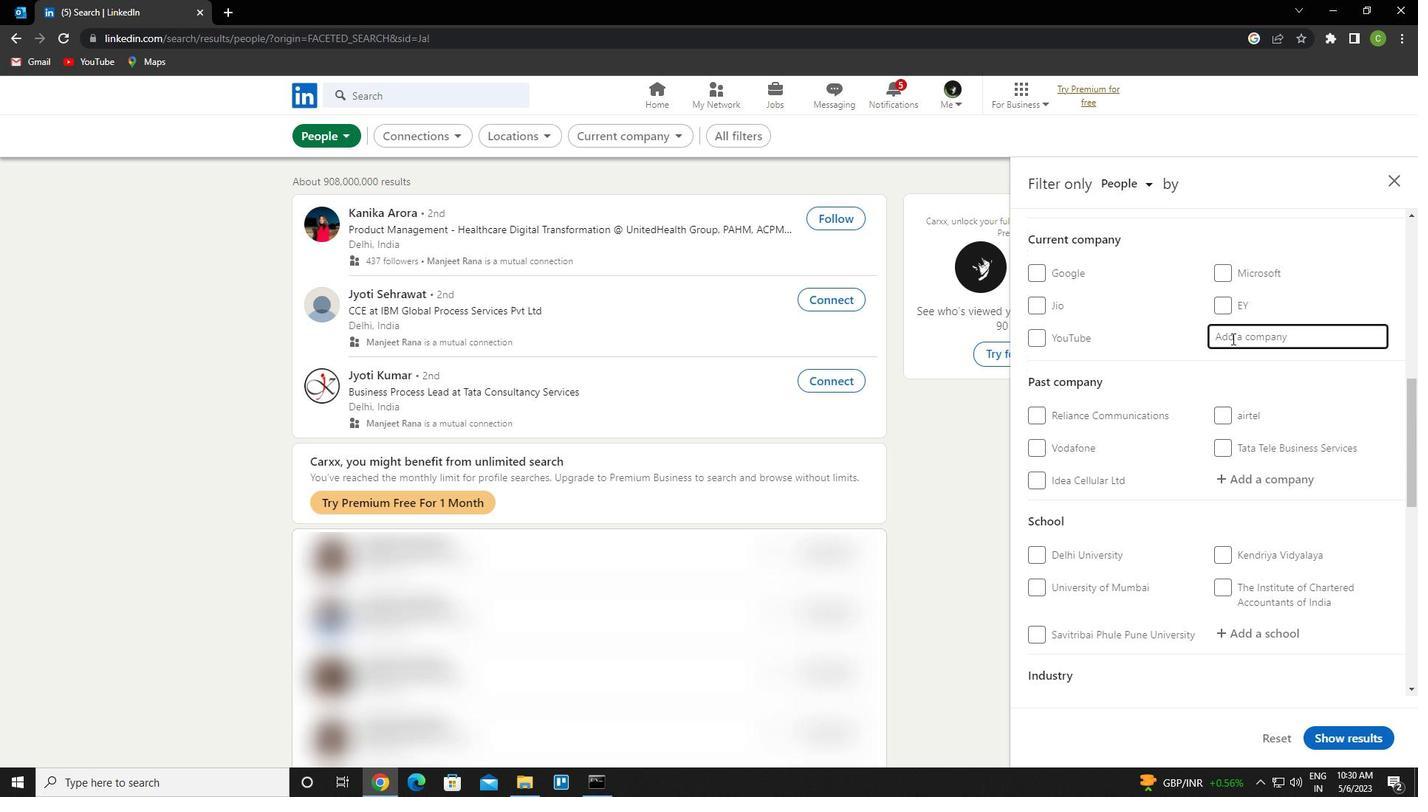 
Action: Key pressed jac<Key.space>g<Key.caps_lock>roup<Key.down><Key.enter>
Screenshot: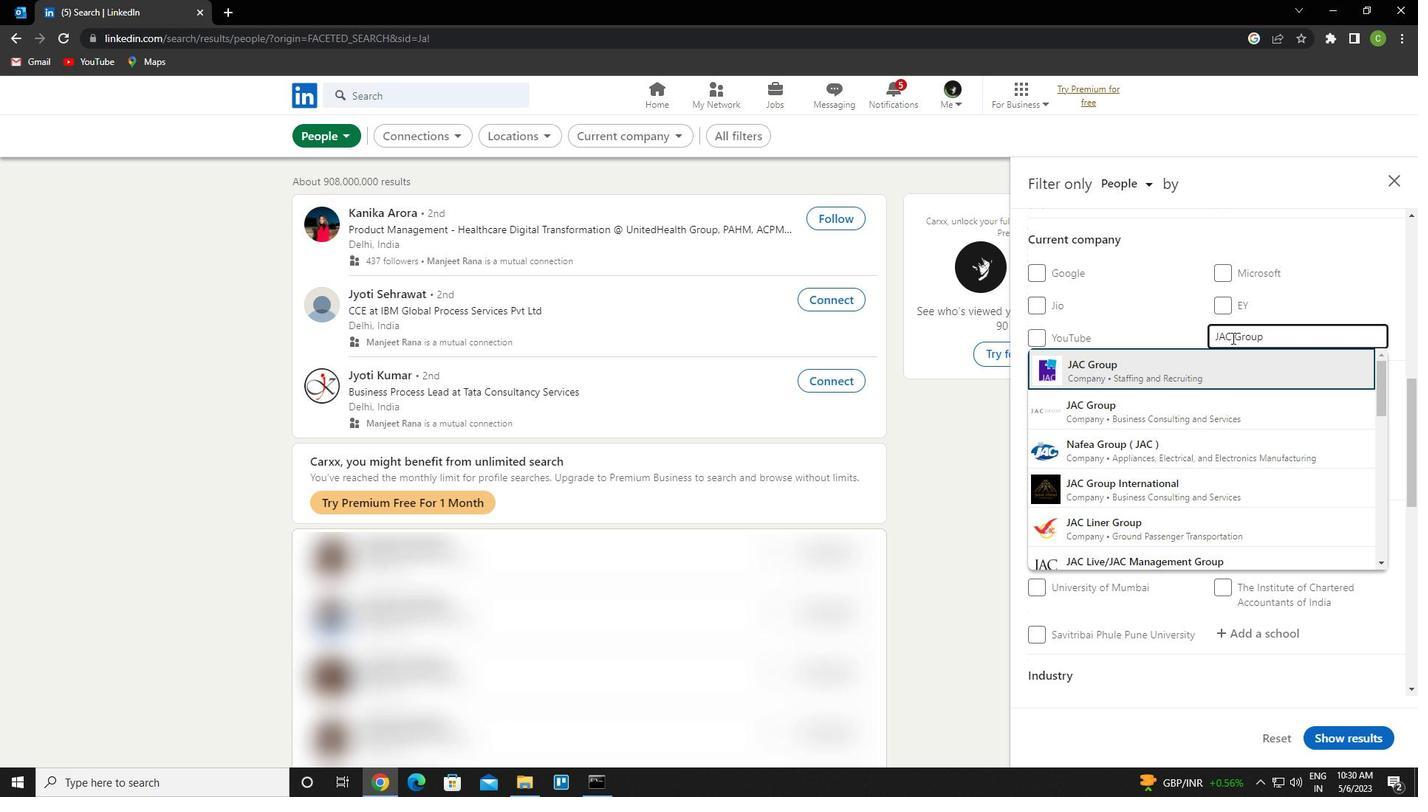 
Action: Mouse moved to (1233, 337)
Screenshot: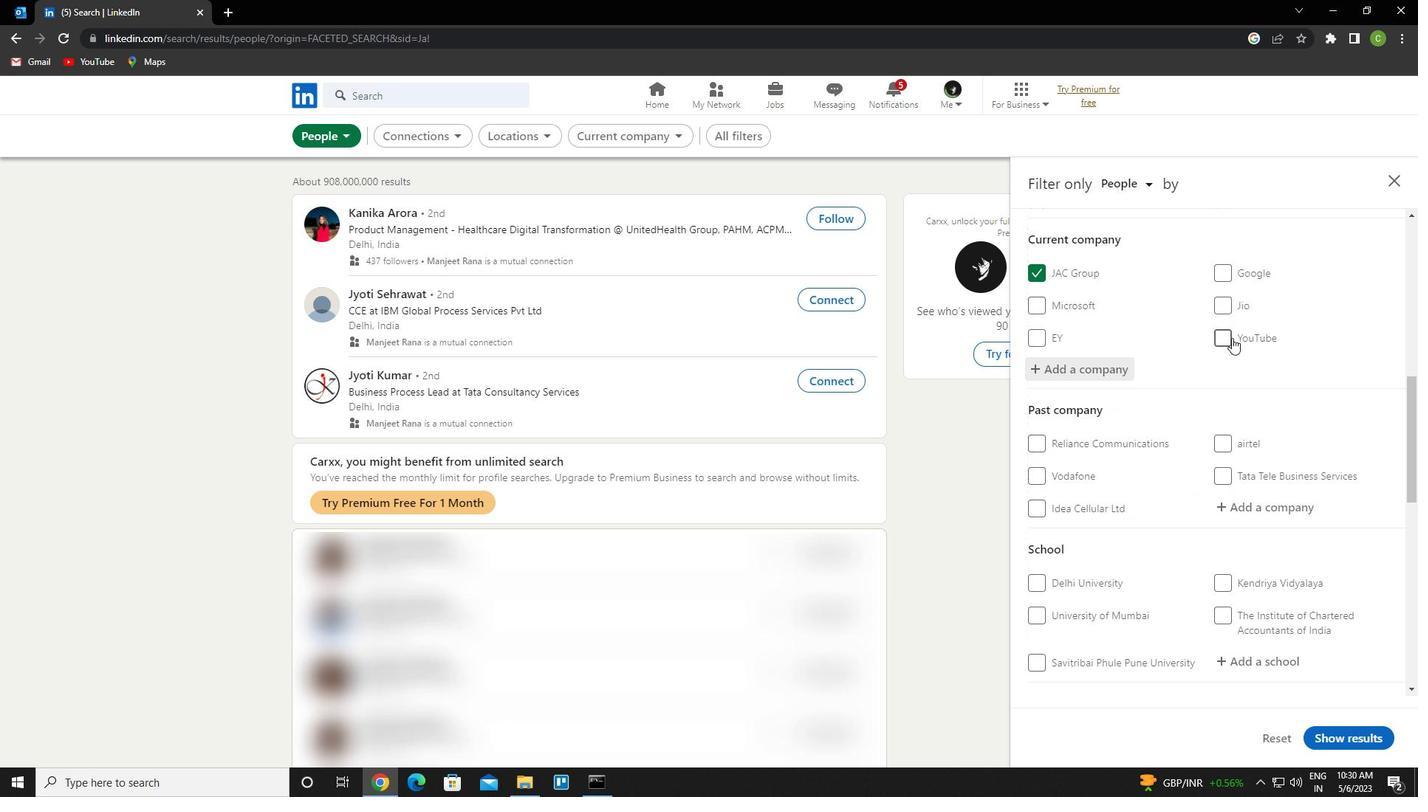 
Action: Mouse scrolled (1233, 336) with delta (0, 0)
Screenshot: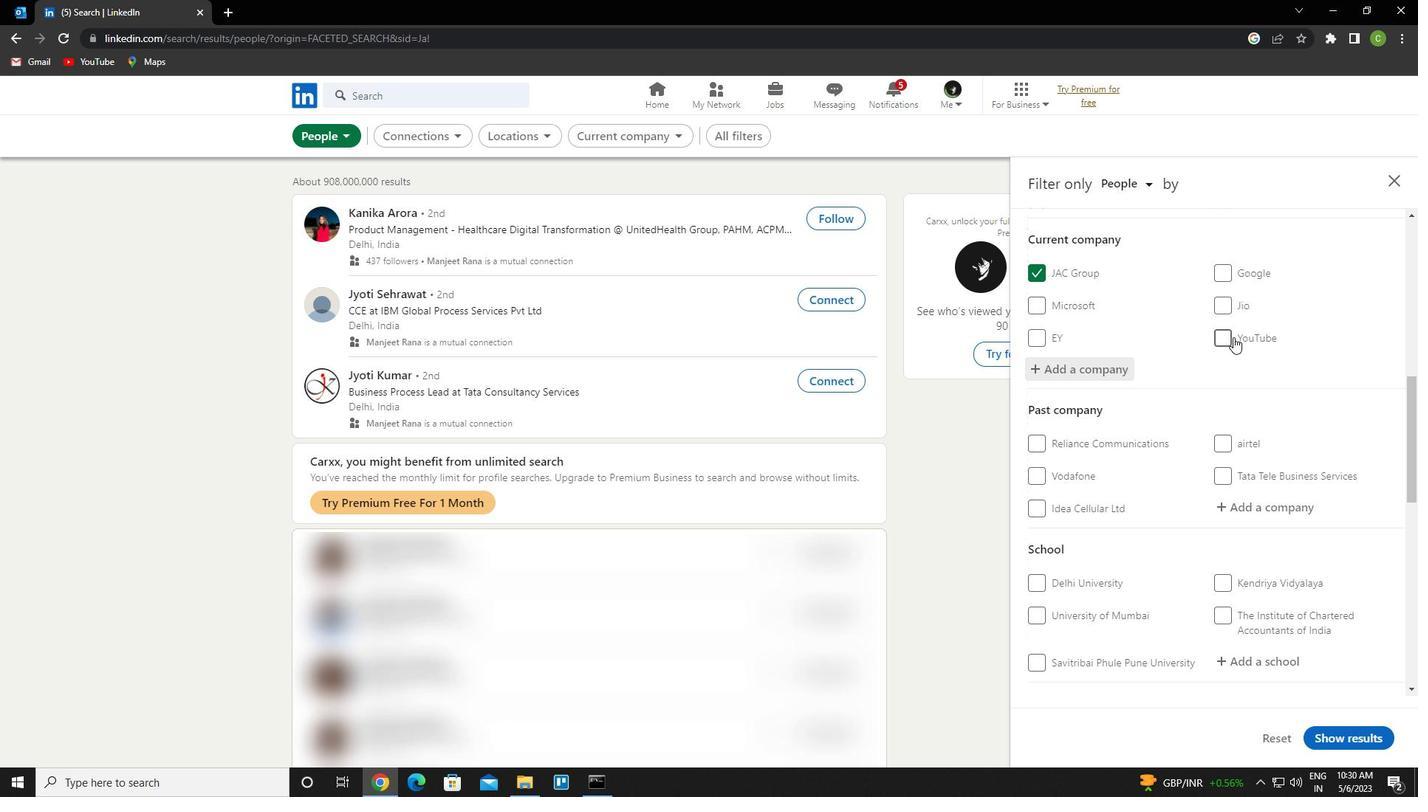 
Action: Mouse scrolled (1233, 336) with delta (0, 0)
Screenshot: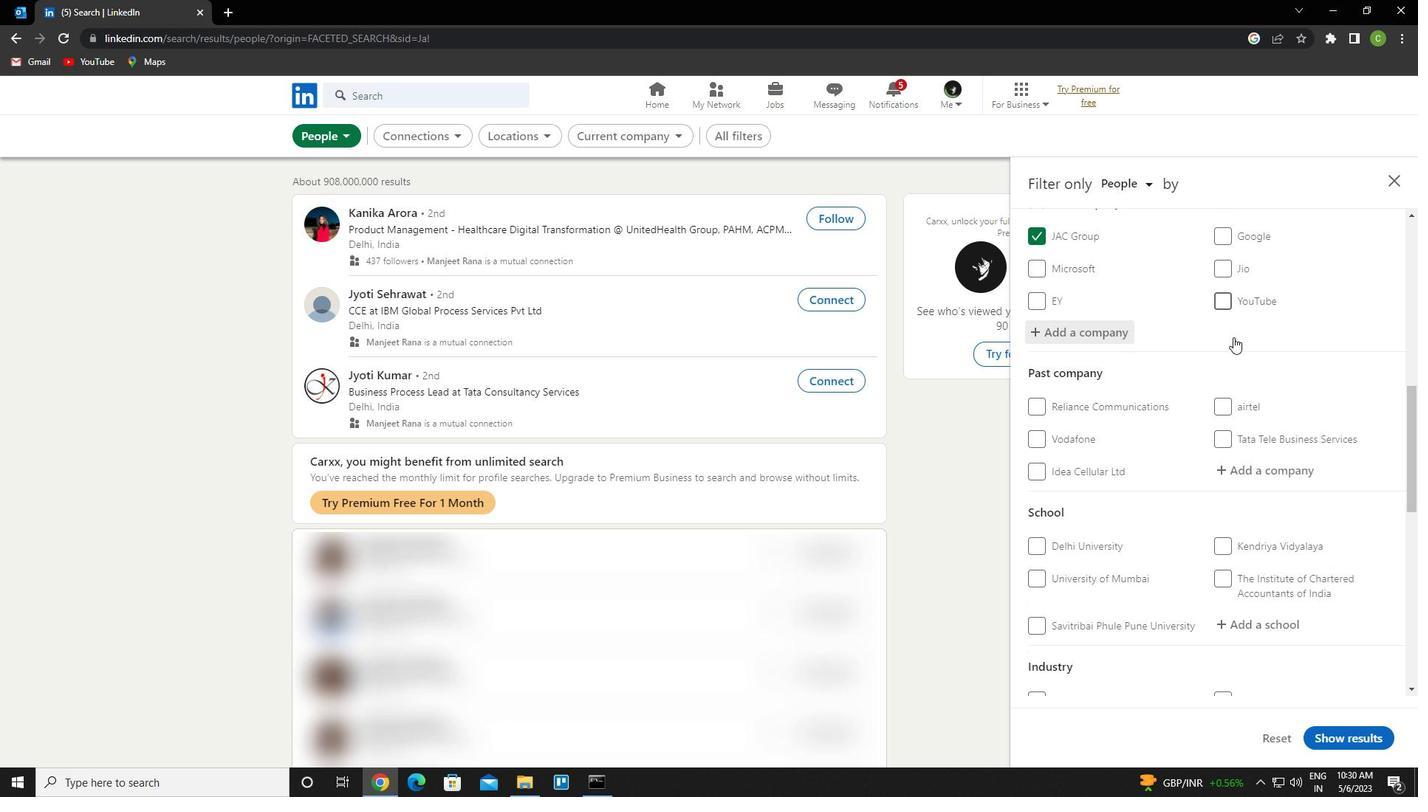 
Action: Mouse scrolled (1233, 336) with delta (0, 0)
Screenshot: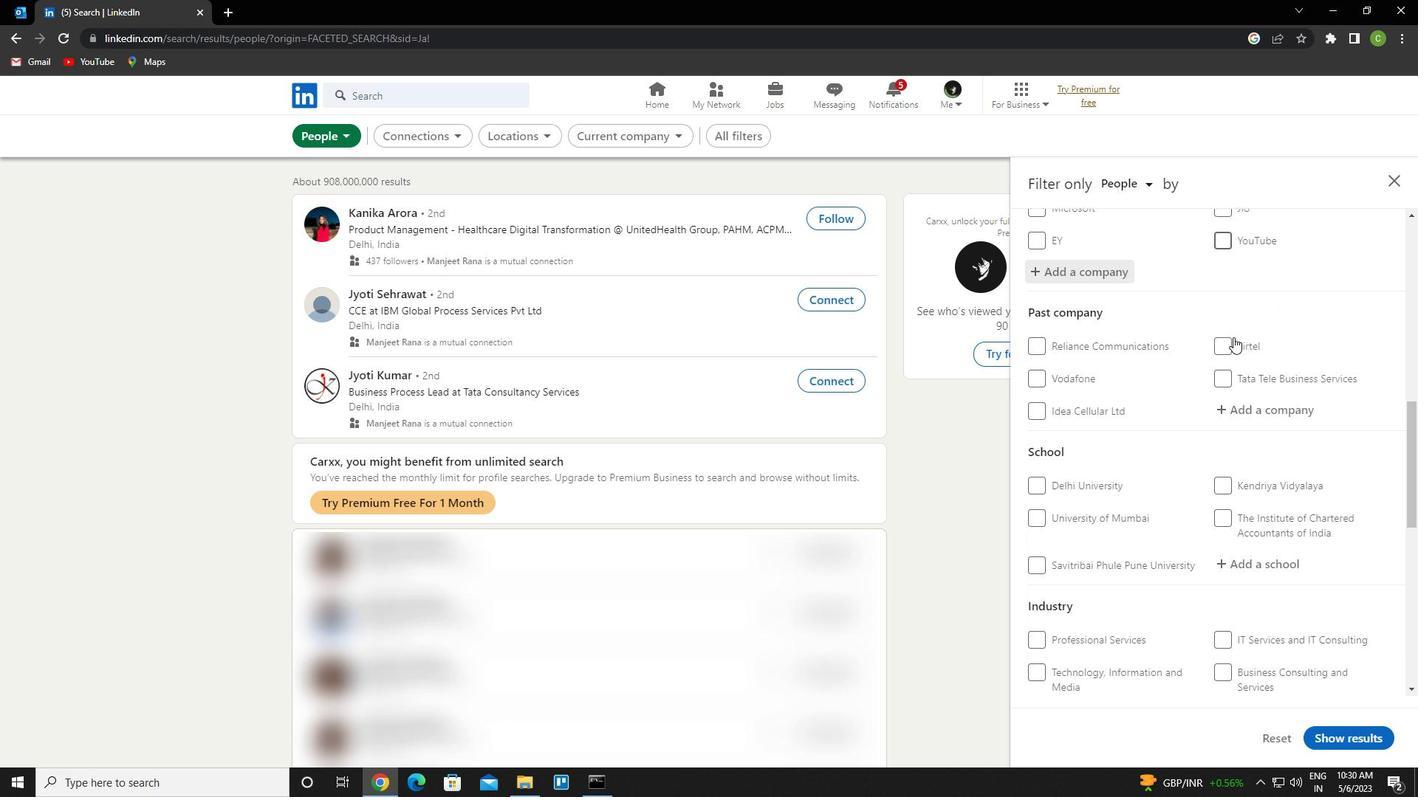 
Action: Mouse scrolled (1233, 336) with delta (0, 0)
Screenshot: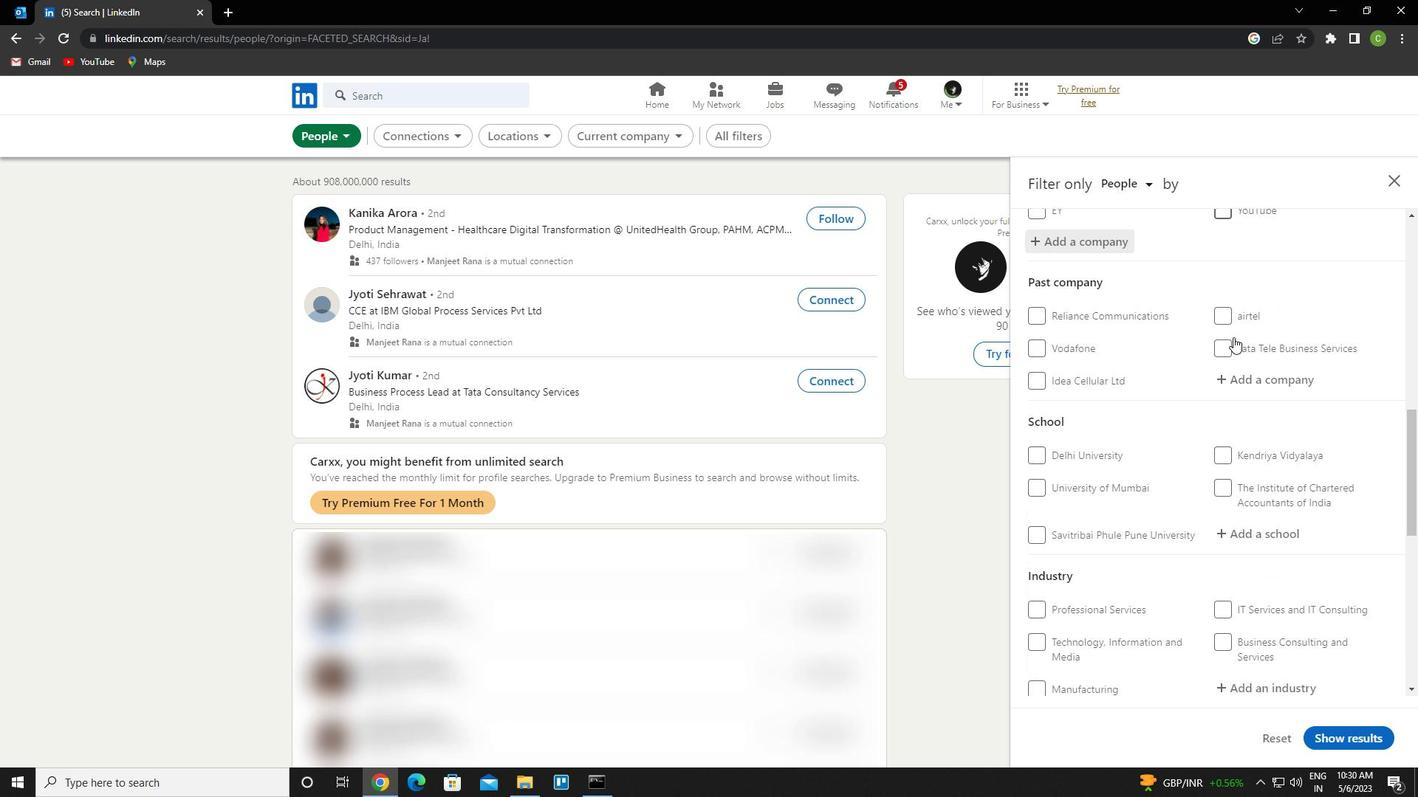 
Action: Mouse moved to (1249, 362)
Screenshot: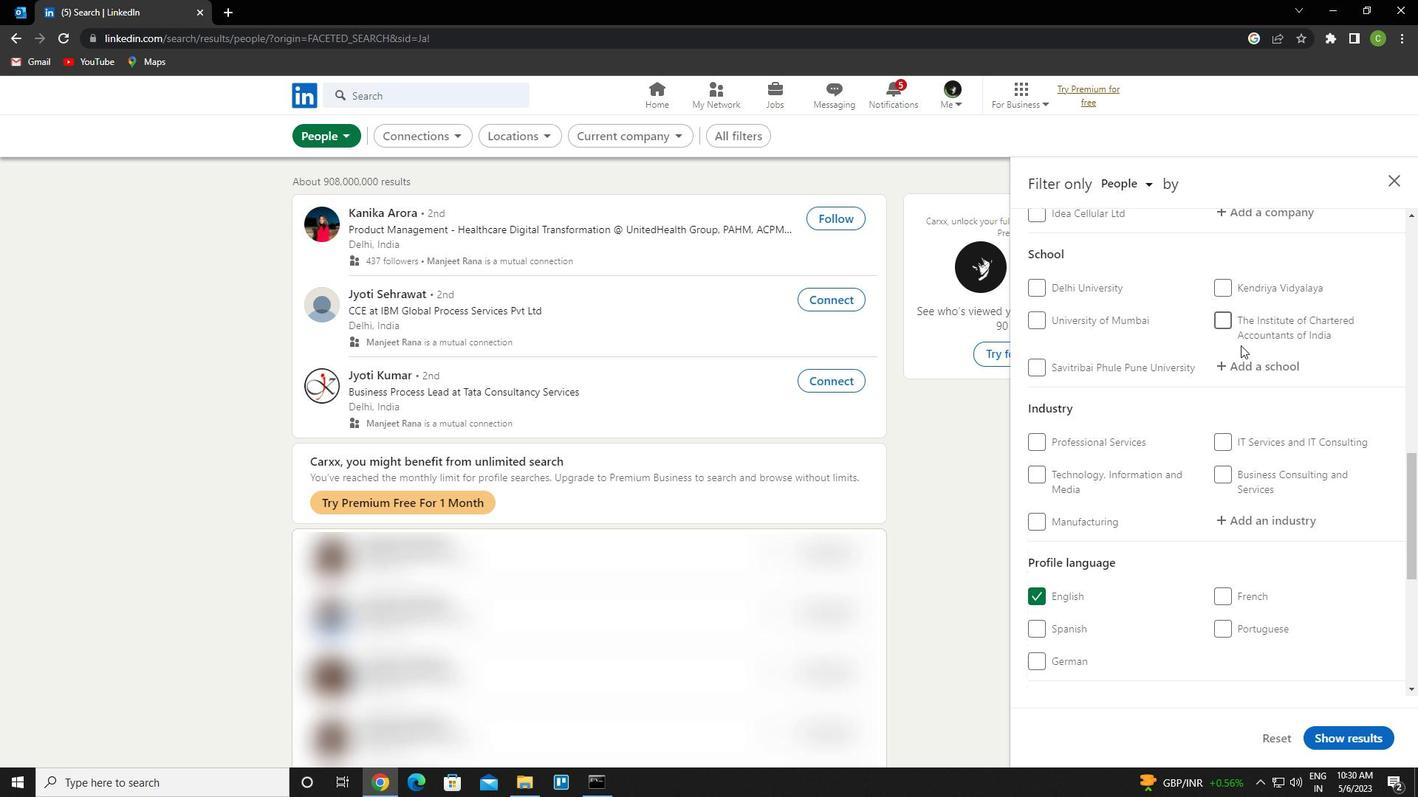 
Action: Mouse pressed left at (1249, 362)
Screenshot: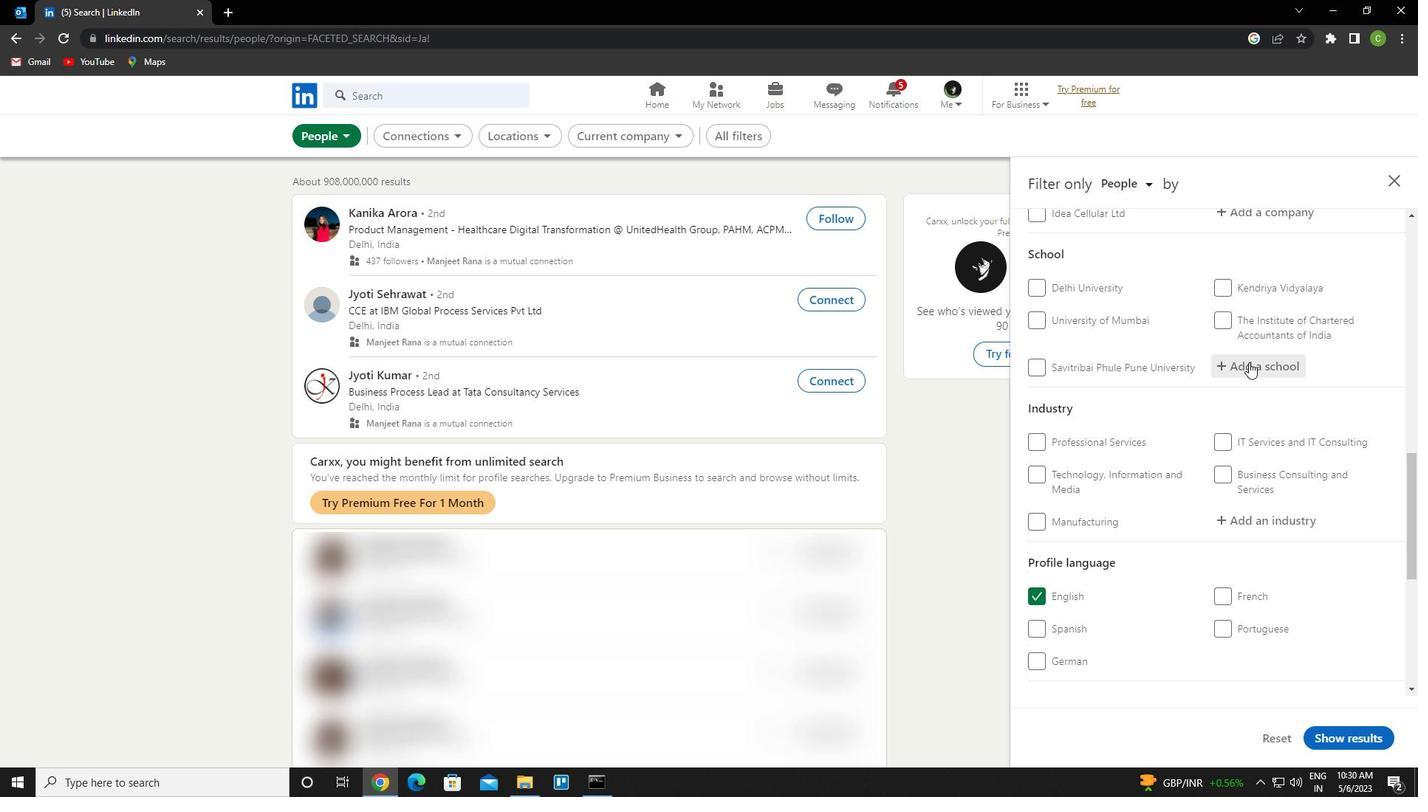
Action: Key pressed <Key.caps_lock>d<Key.caps_lock>ayawati<Key.space>modi<Key.space>academy<Key.down><Key.enter>
Screenshot: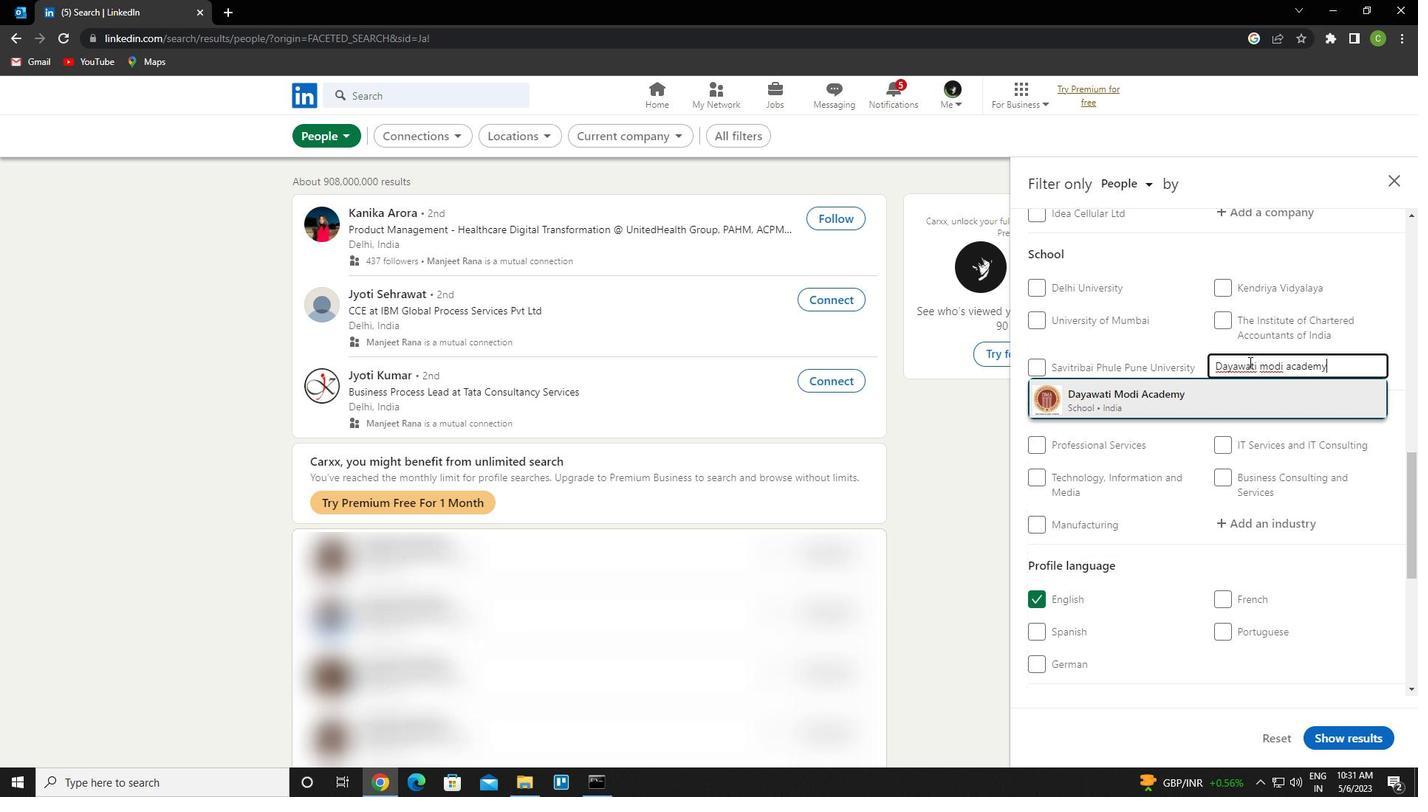 
Action: Mouse scrolled (1249, 361) with delta (0, 0)
Screenshot: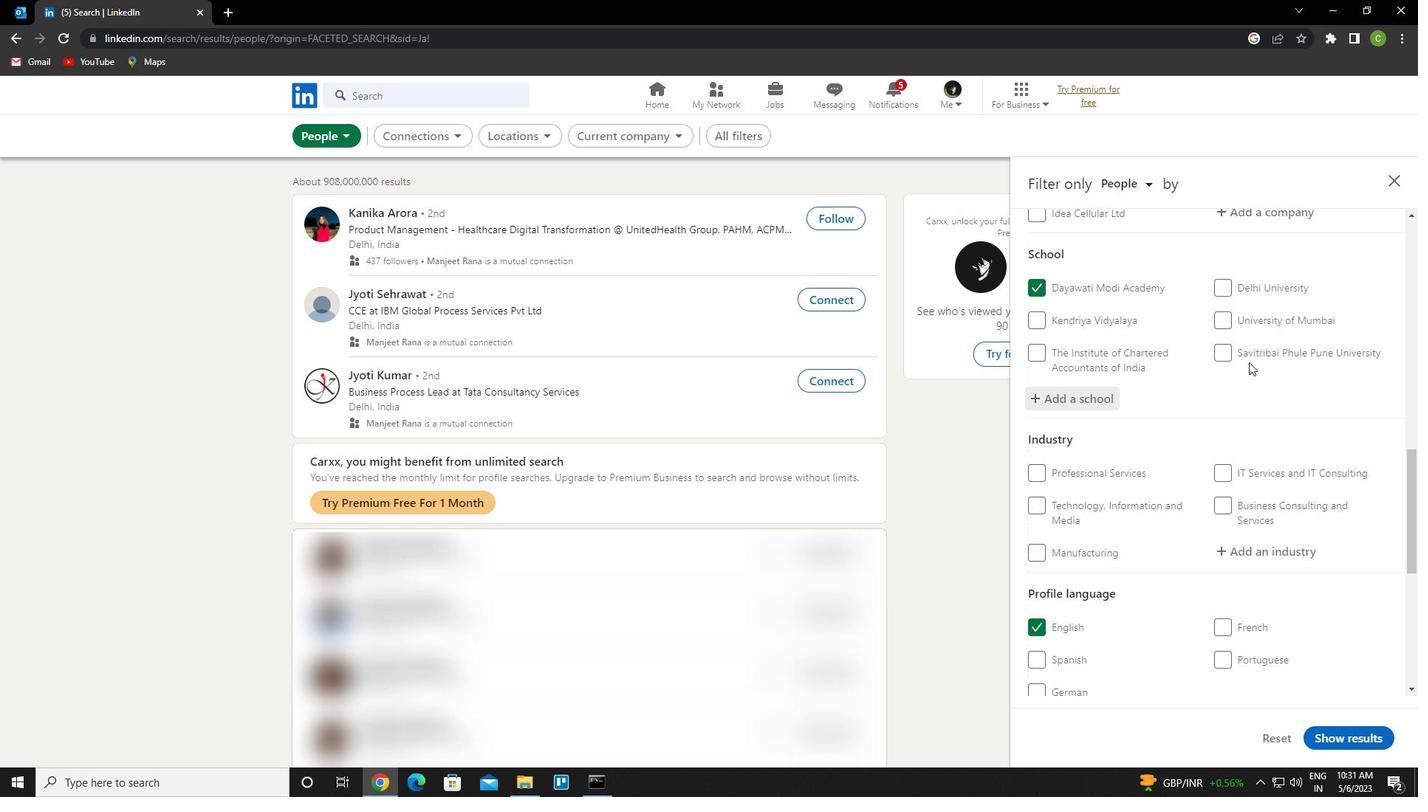 
Action: Mouse scrolled (1249, 361) with delta (0, 0)
Screenshot: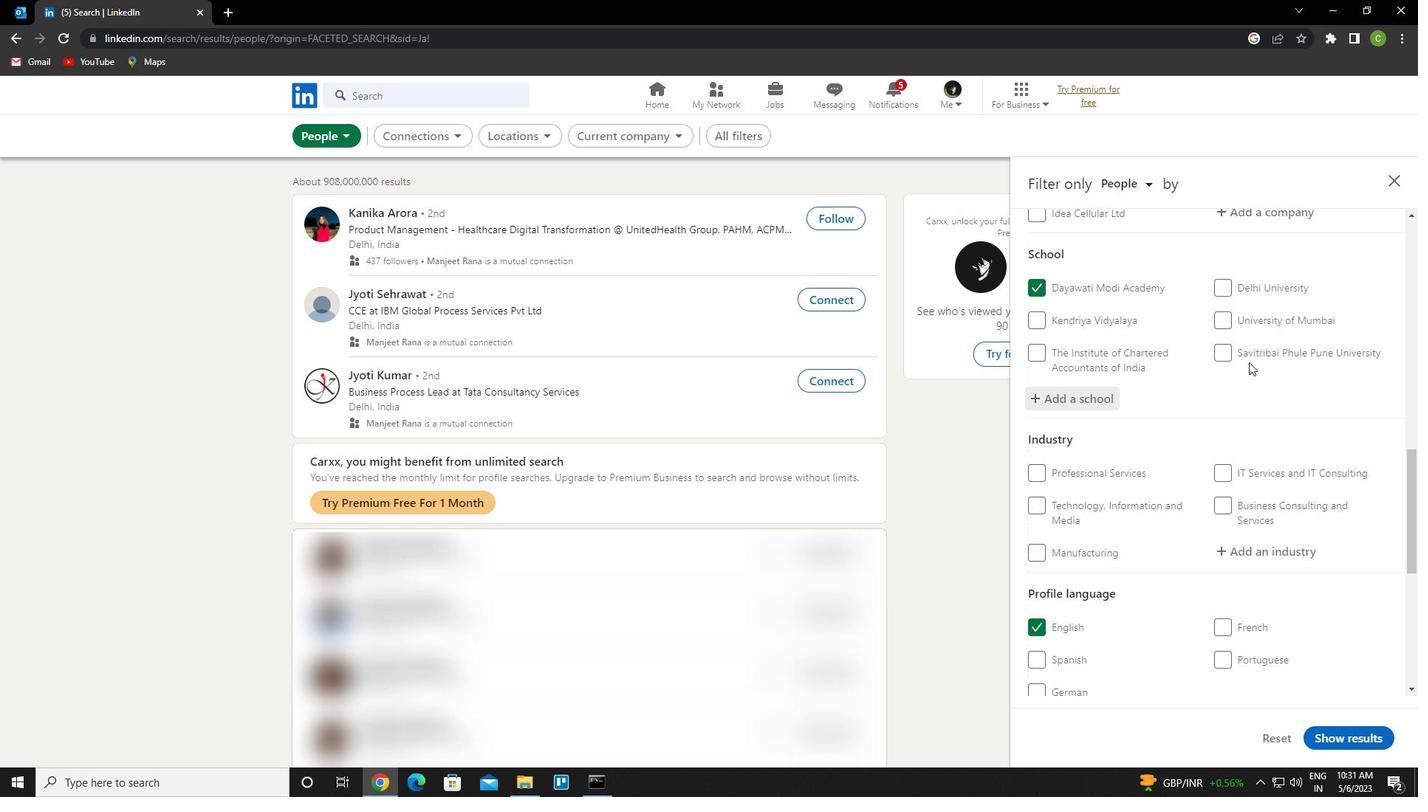 
Action: Mouse scrolled (1249, 361) with delta (0, 0)
Screenshot: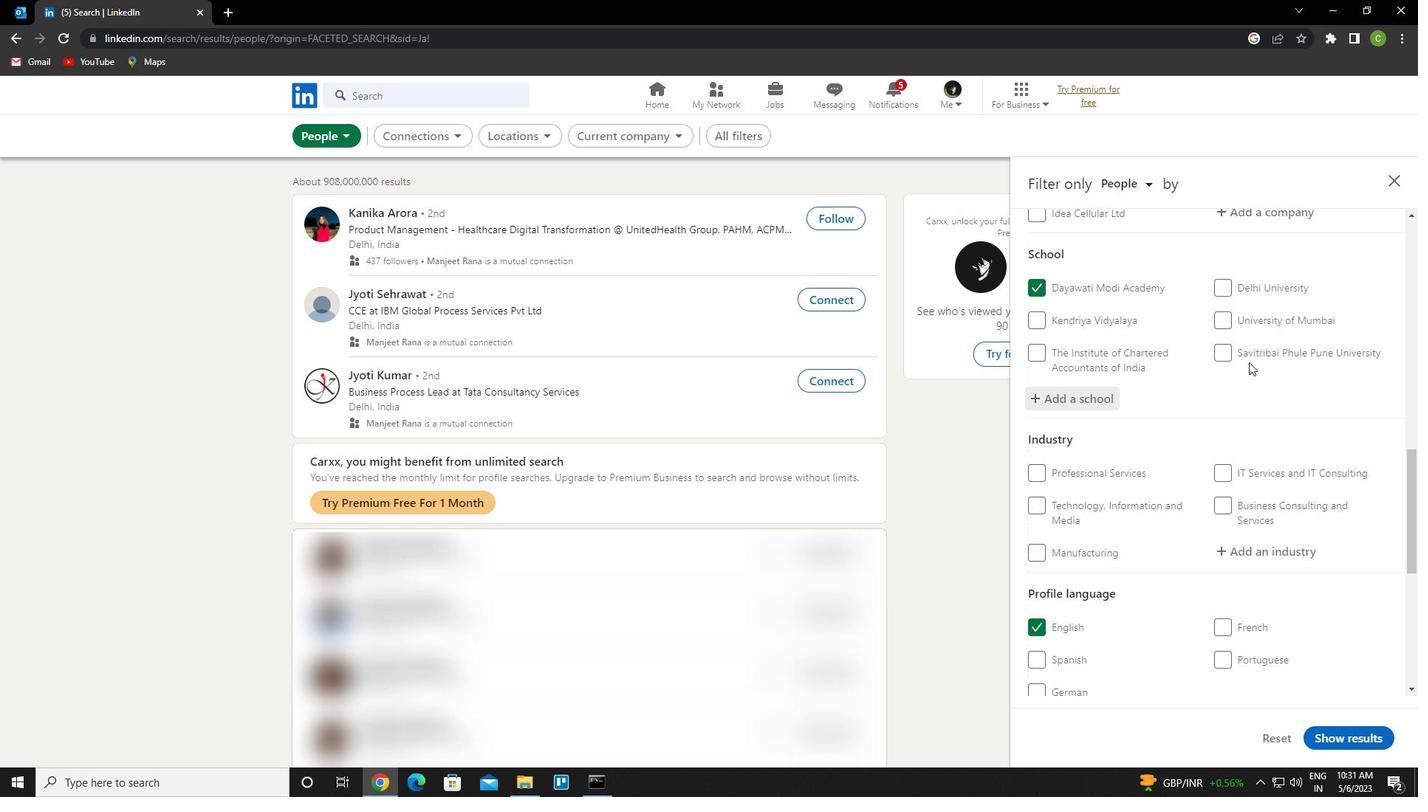 
Action: Mouse moved to (1255, 336)
Screenshot: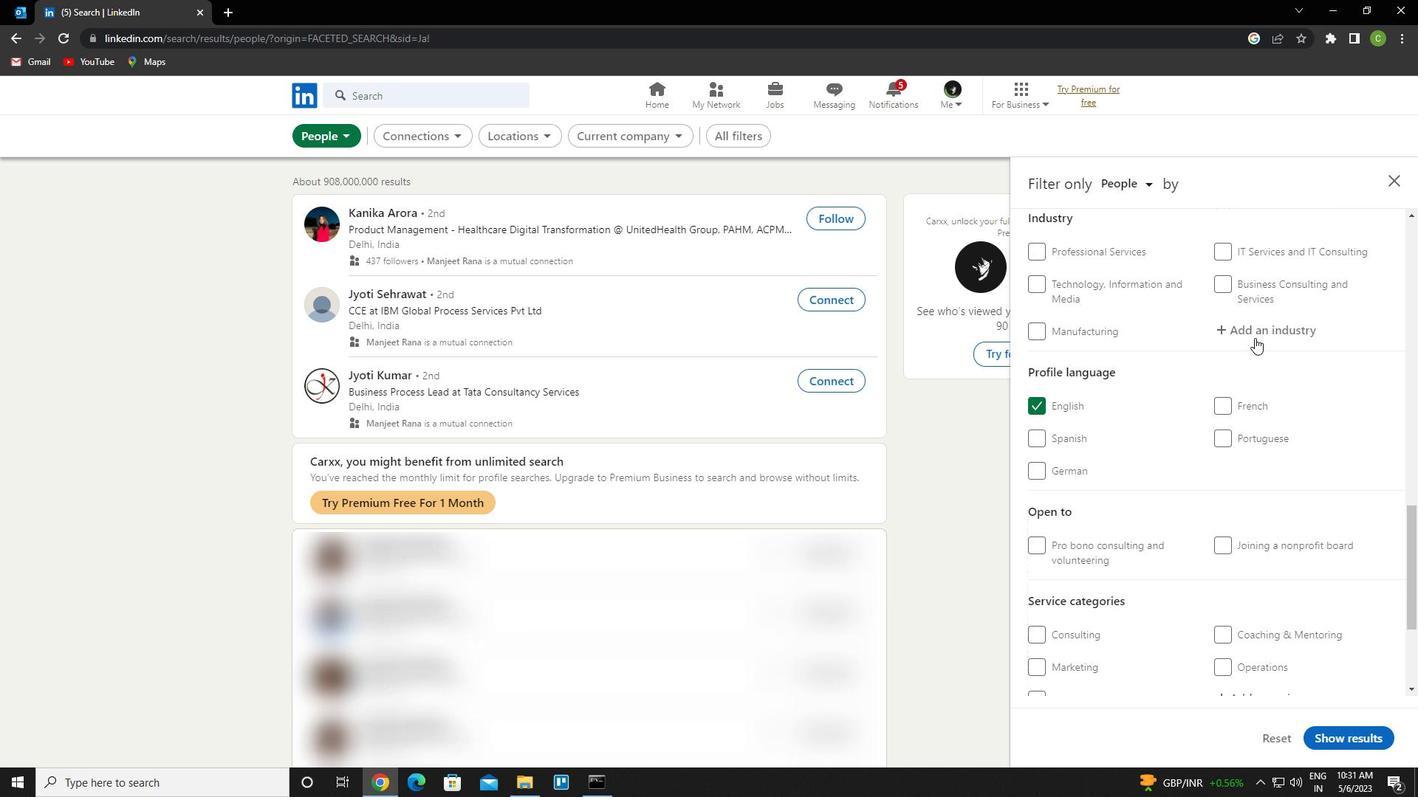 
Action: Mouse pressed left at (1255, 336)
Screenshot: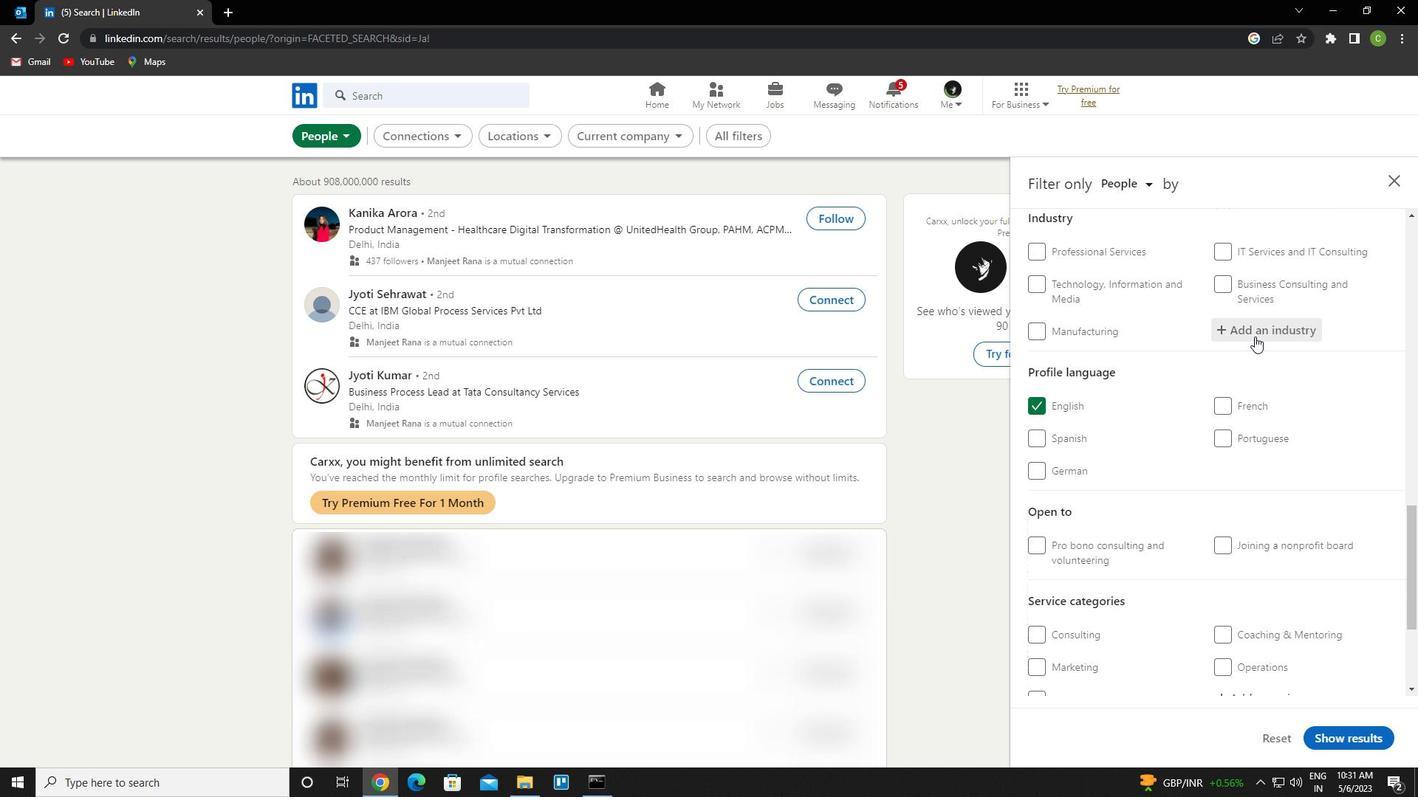 
Action: Key pressed <Key.caps_lock>w<Key.caps_lock>holesale<Key.space>apparel<Key.space>and<Key.down><Key.enter>
Screenshot: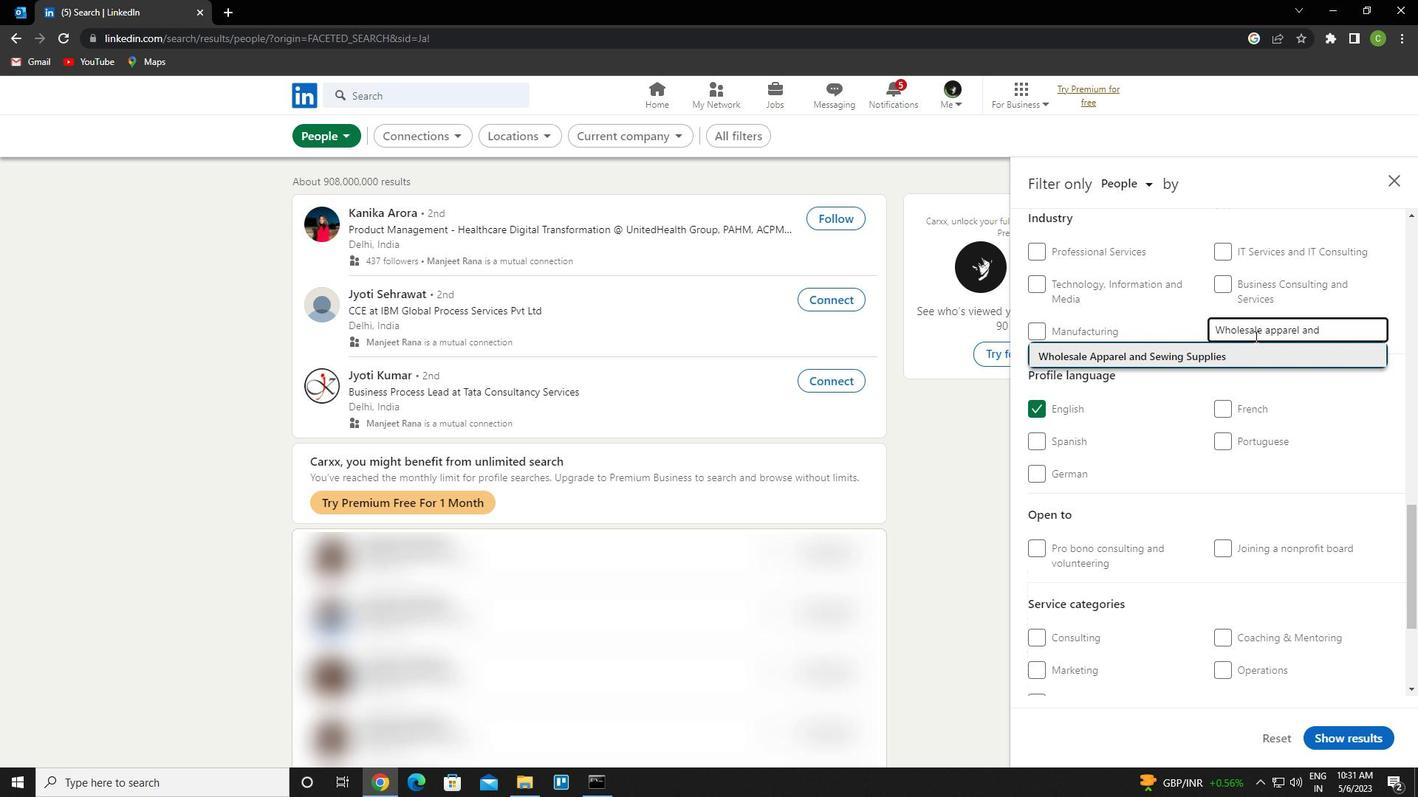 
Action: Mouse scrolled (1255, 336) with delta (0, 0)
Screenshot: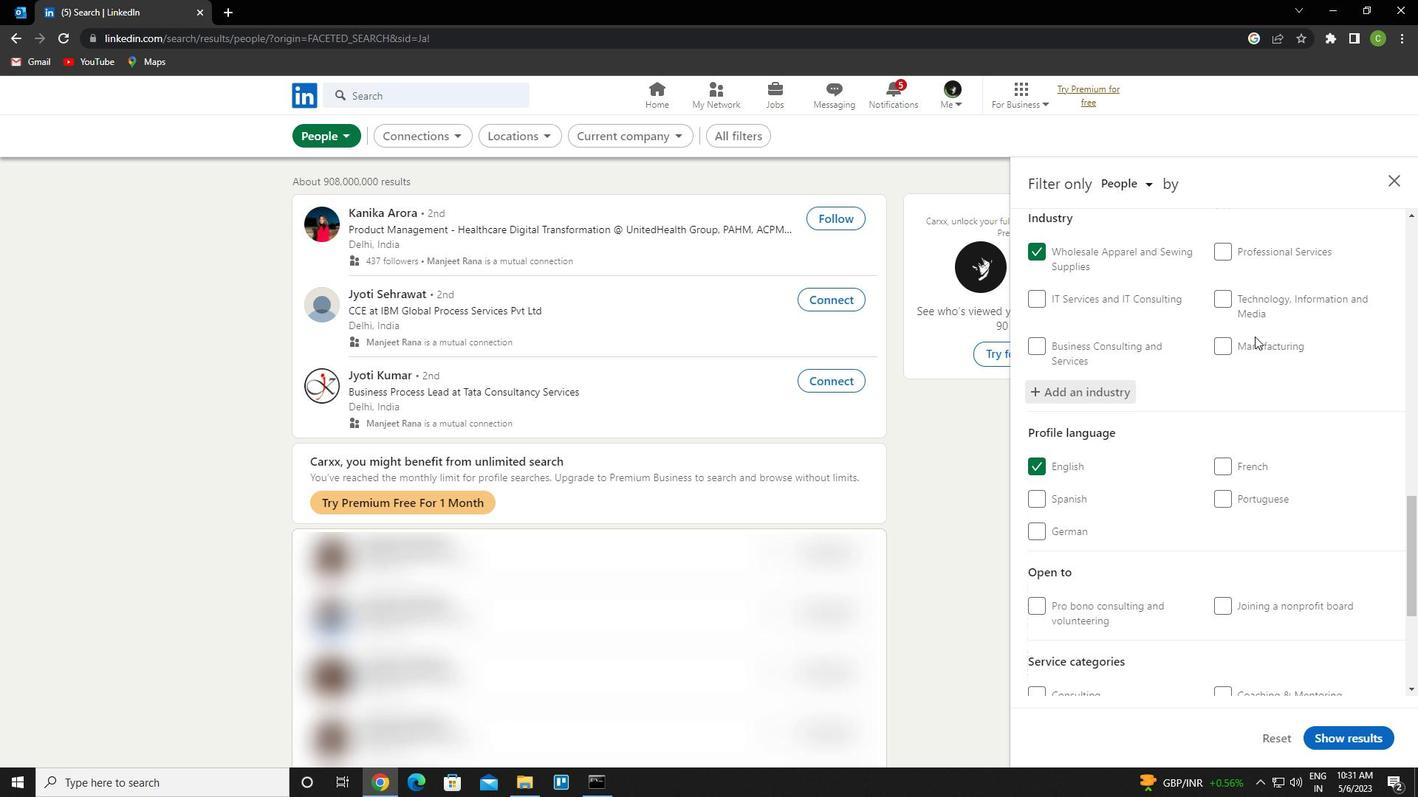 
Action: Mouse scrolled (1255, 336) with delta (0, 0)
Screenshot: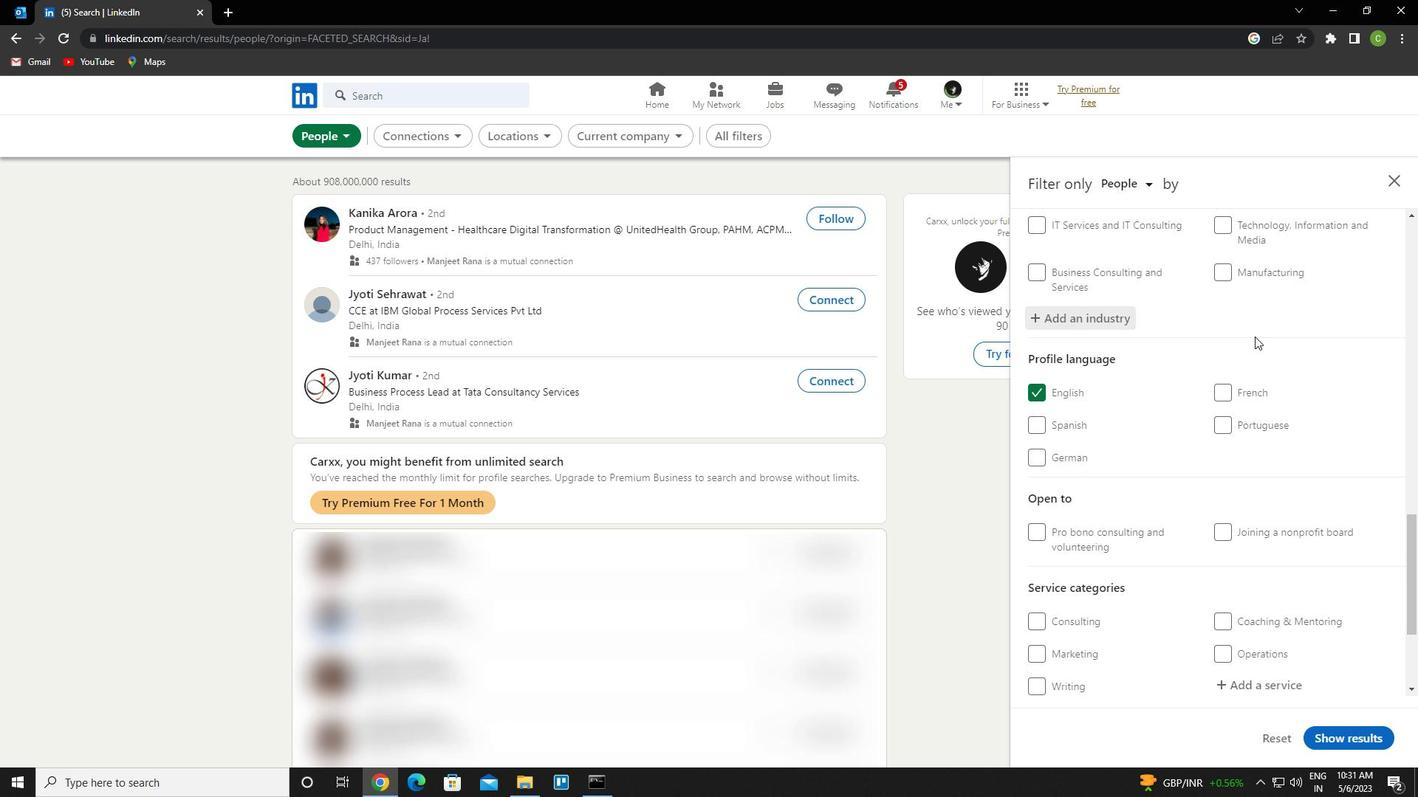 
Action: Mouse scrolled (1255, 336) with delta (0, 0)
Screenshot: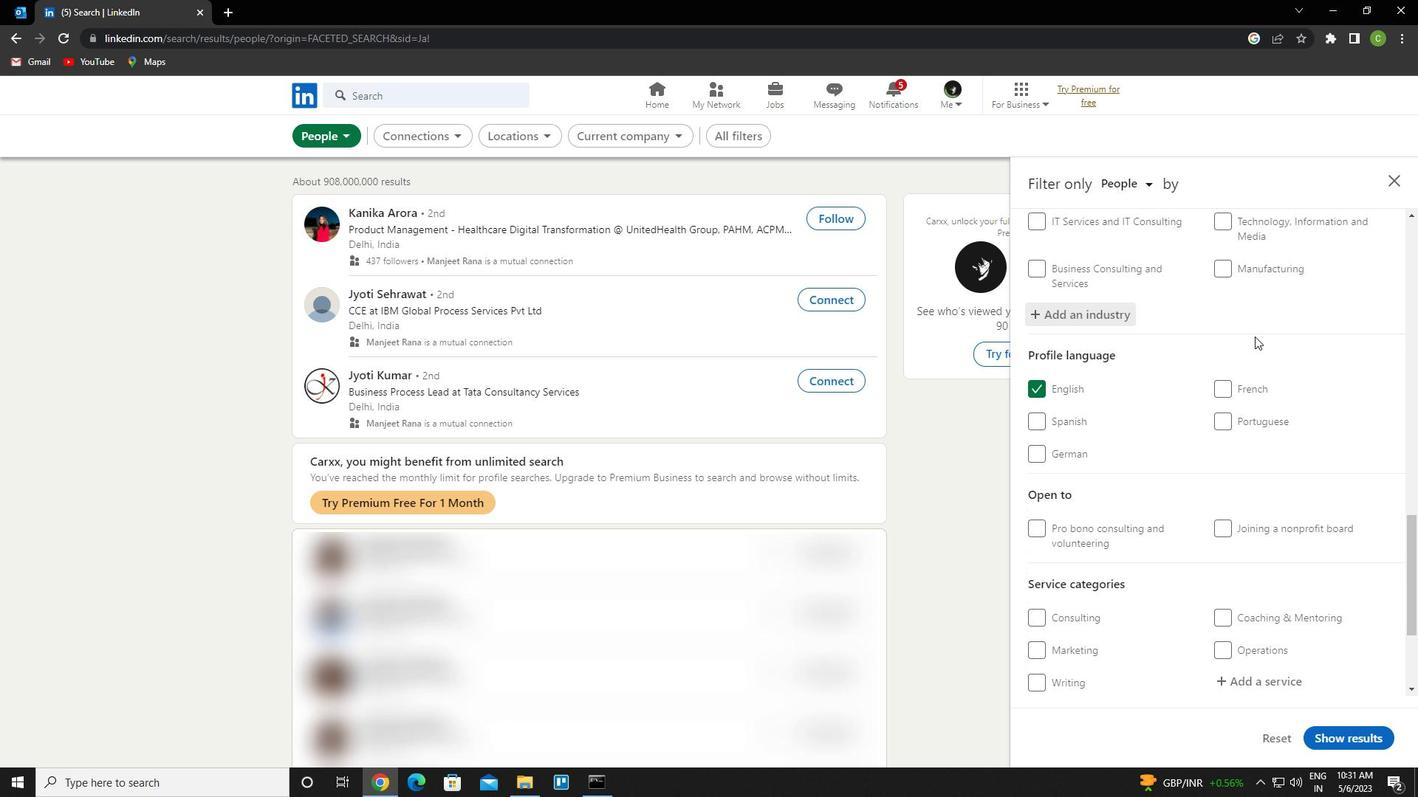 
Action: Mouse scrolled (1255, 336) with delta (0, 0)
Screenshot: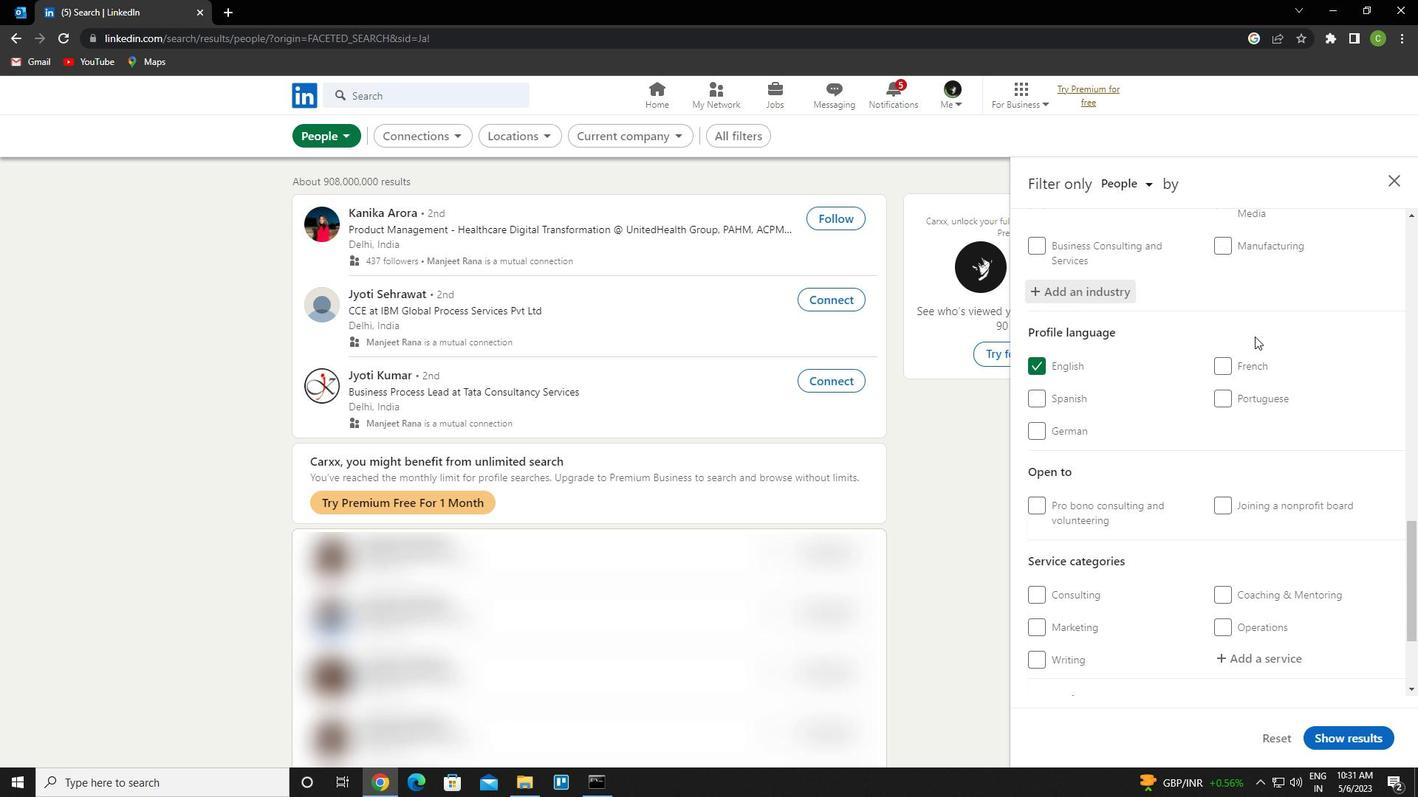 
Action: Mouse scrolled (1255, 336) with delta (0, 0)
Screenshot: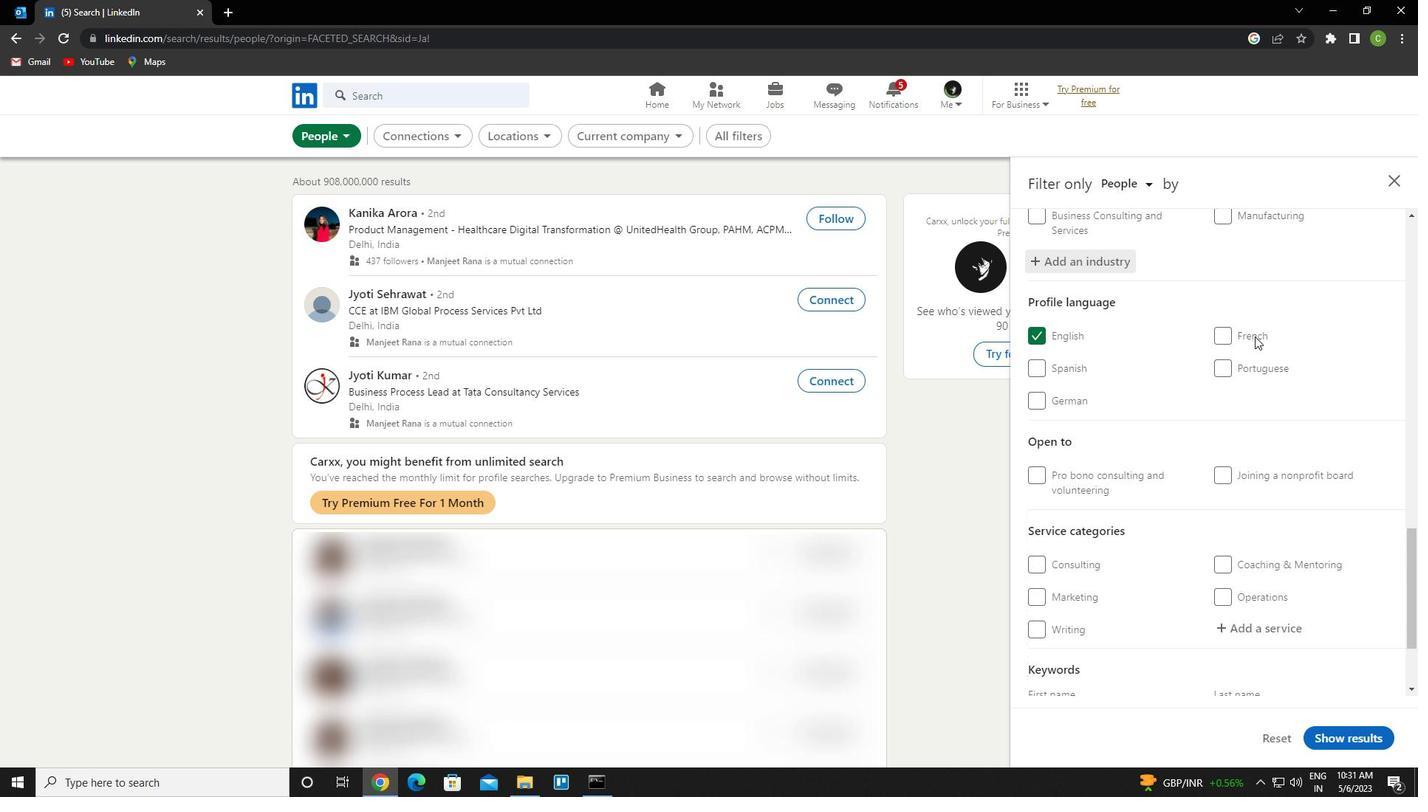 
Action: Mouse scrolled (1255, 336) with delta (0, 0)
Screenshot: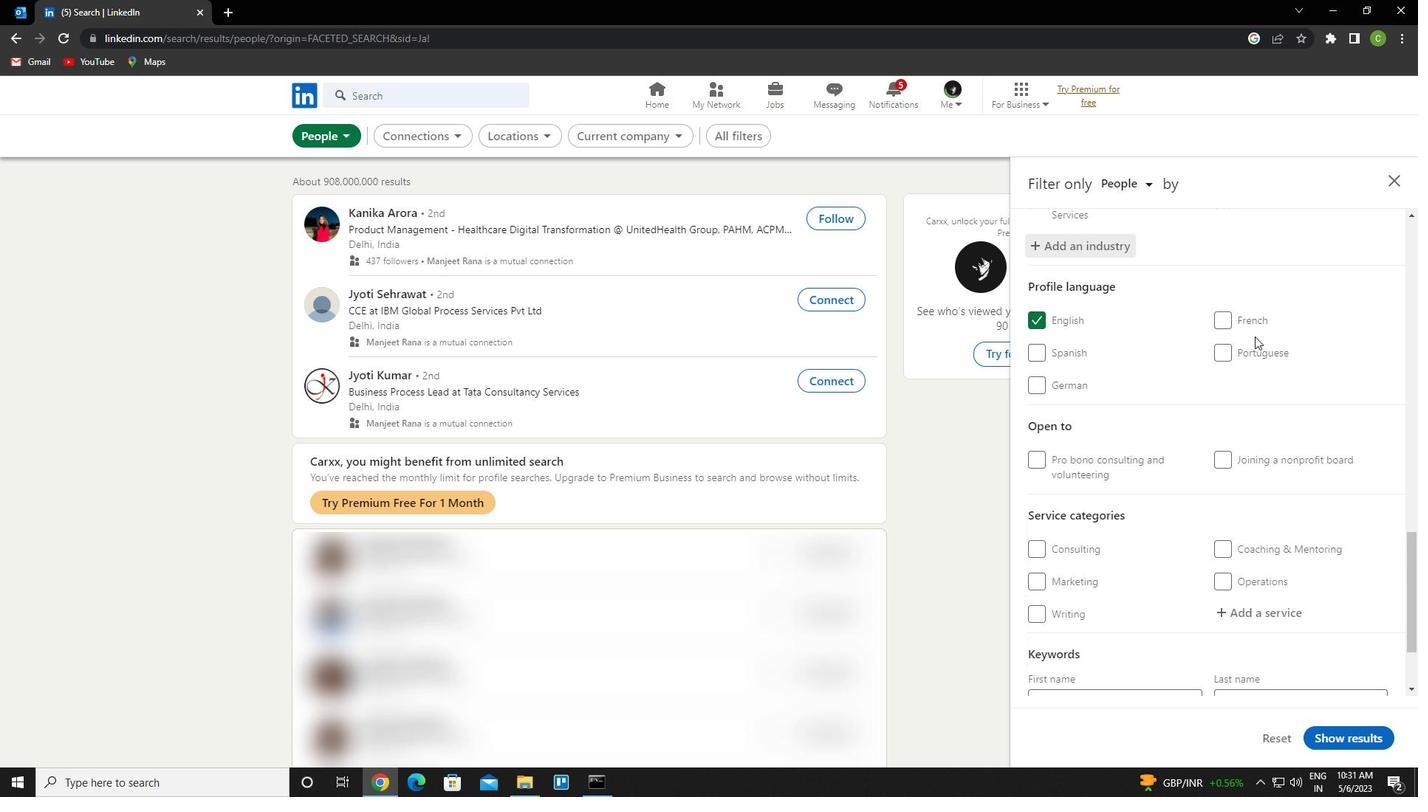 
Action: Mouse scrolled (1255, 336) with delta (0, 0)
Screenshot: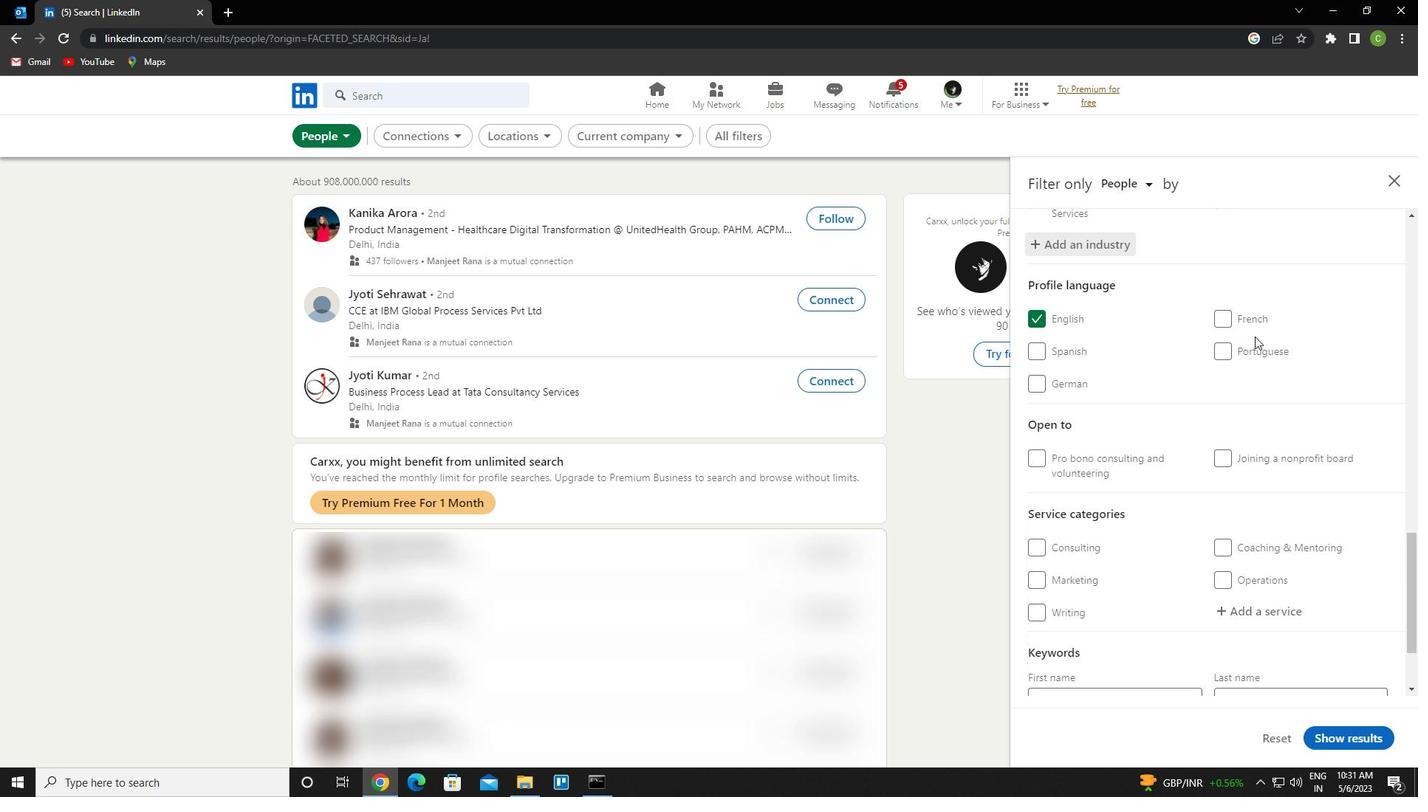 
Action: Mouse scrolled (1255, 336) with delta (0, 0)
Screenshot: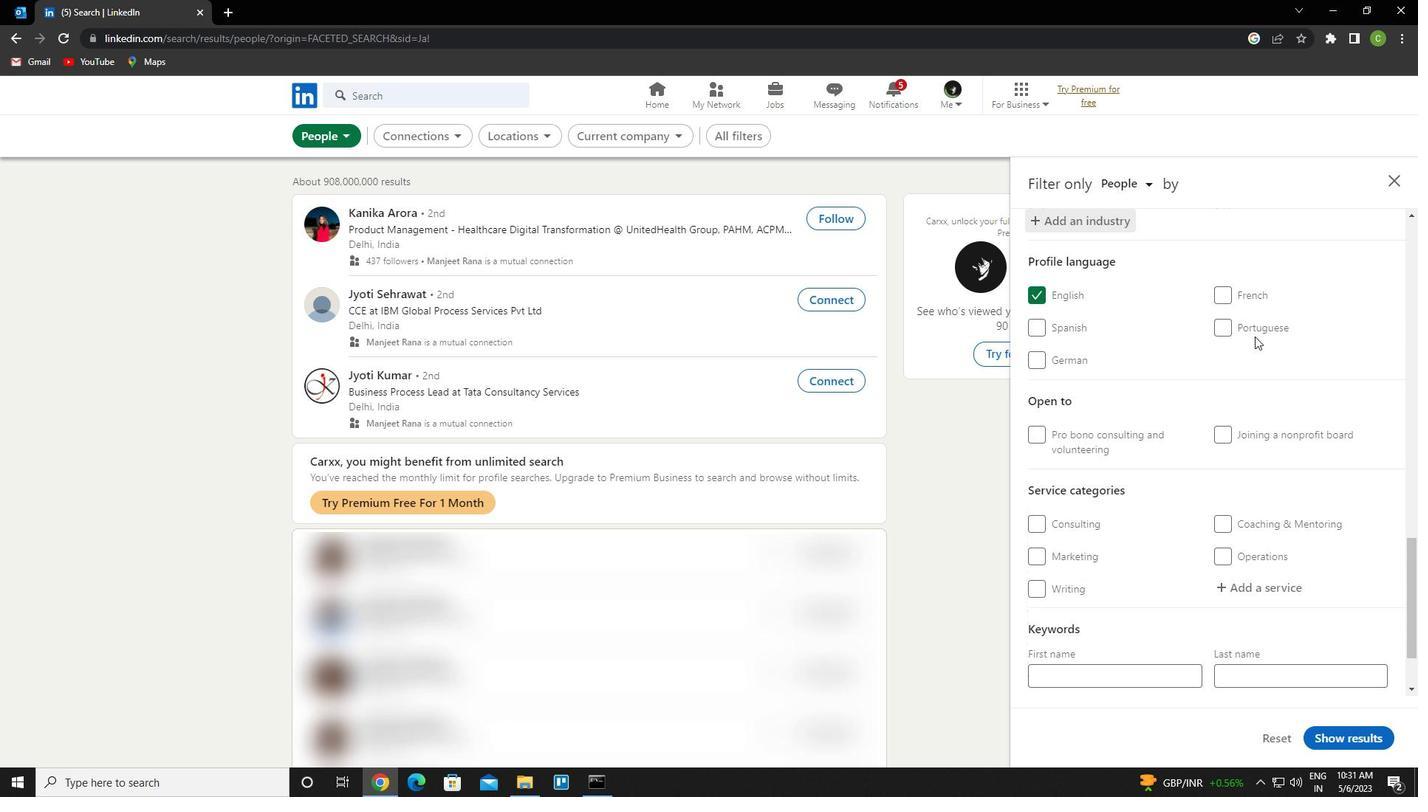
Action: Mouse moved to (1260, 486)
Screenshot: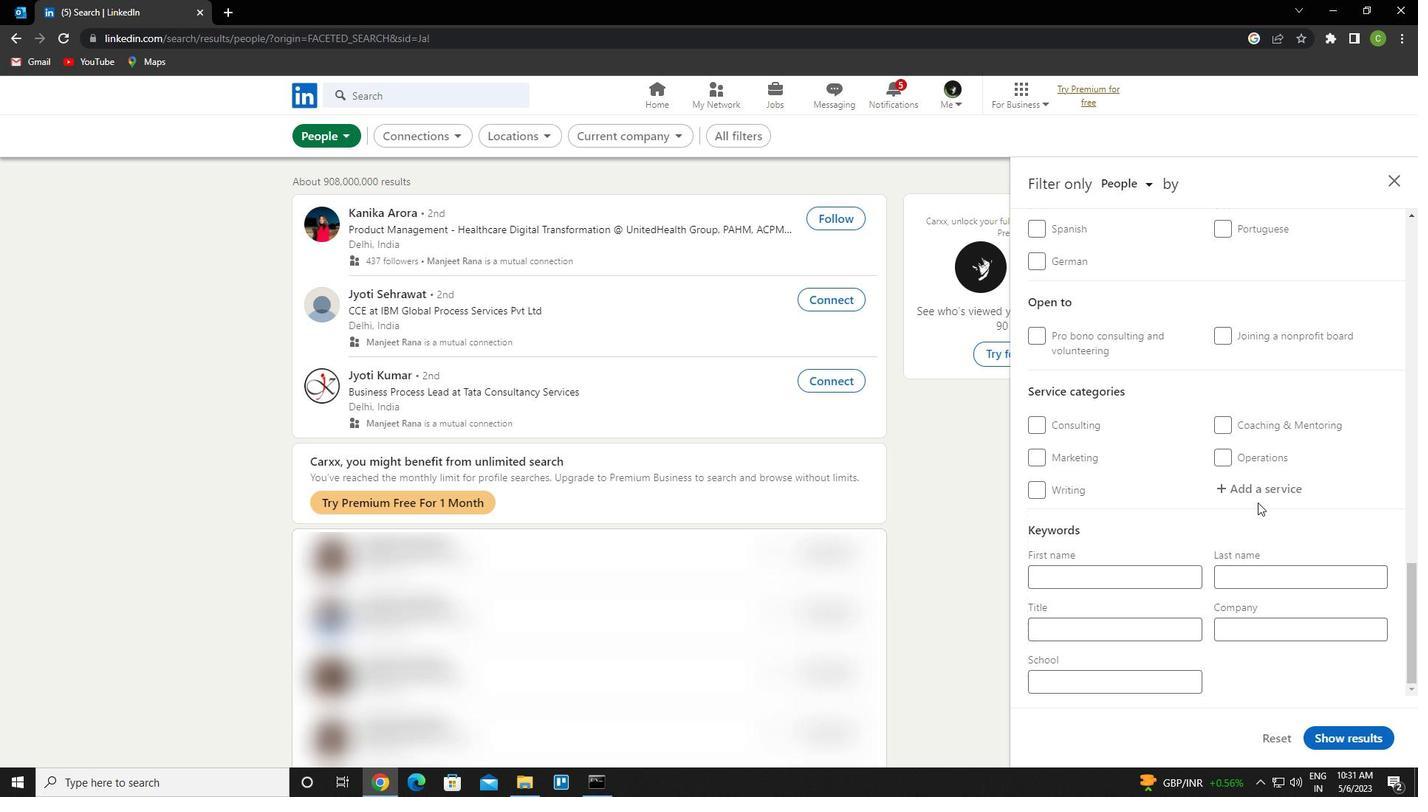
Action: Mouse pressed left at (1260, 486)
Screenshot: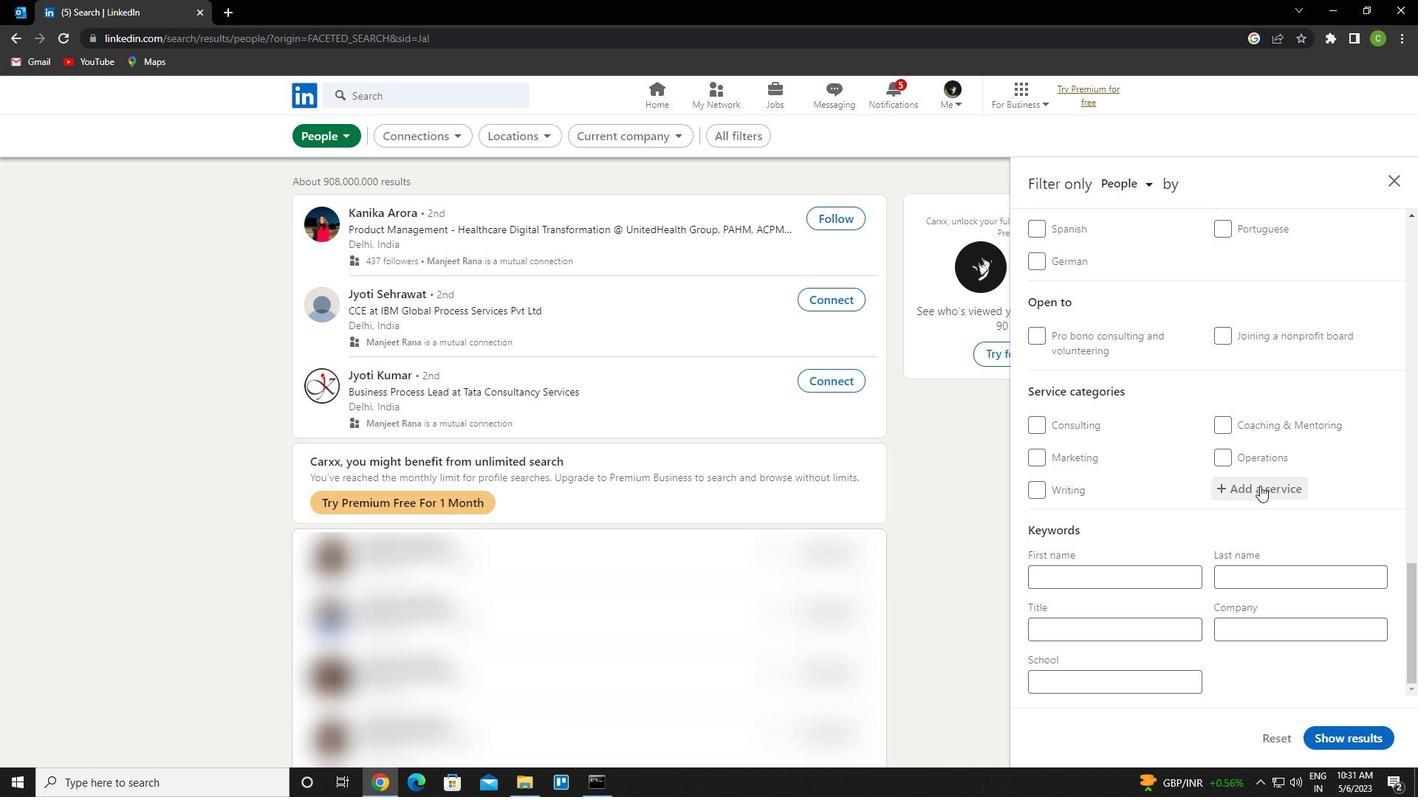 
Action: Key pressed <Key.caps_lock>p<Key.caps_lock>roduct<Key.space>marketing<Key.down><Key.enter>
Screenshot: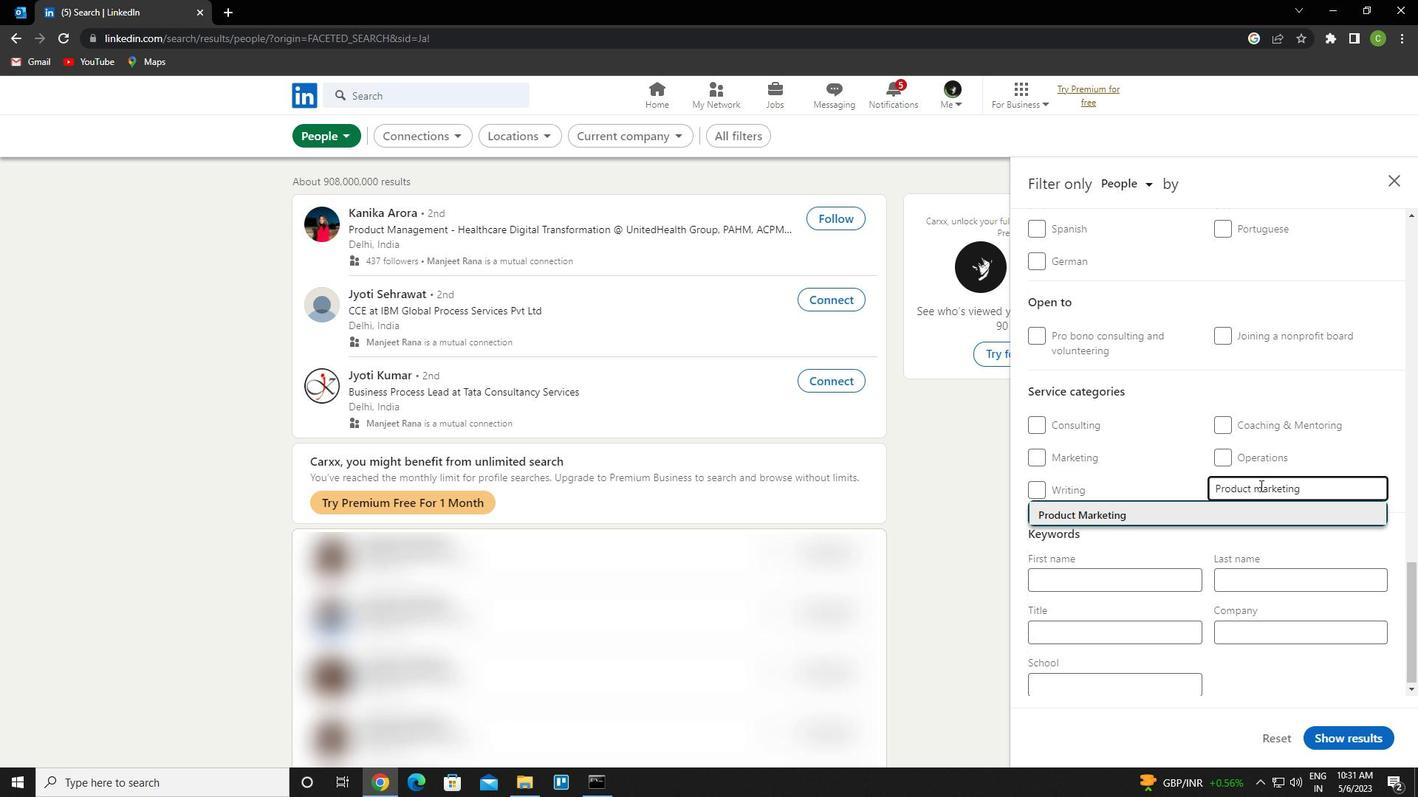 
Action: Mouse moved to (1319, 506)
Screenshot: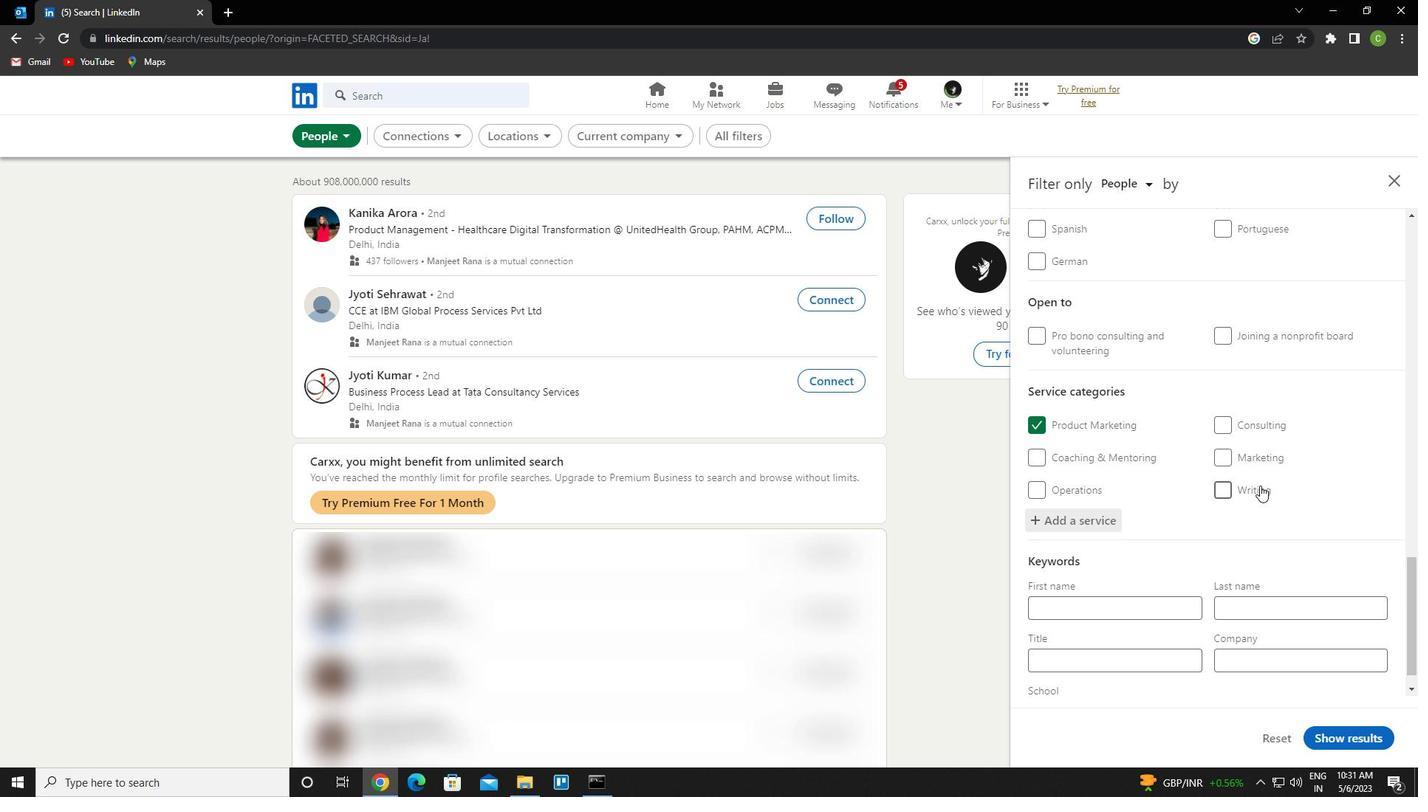 
Action: Mouse scrolled (1319, 506) with delta (0, 0)
Screenshot: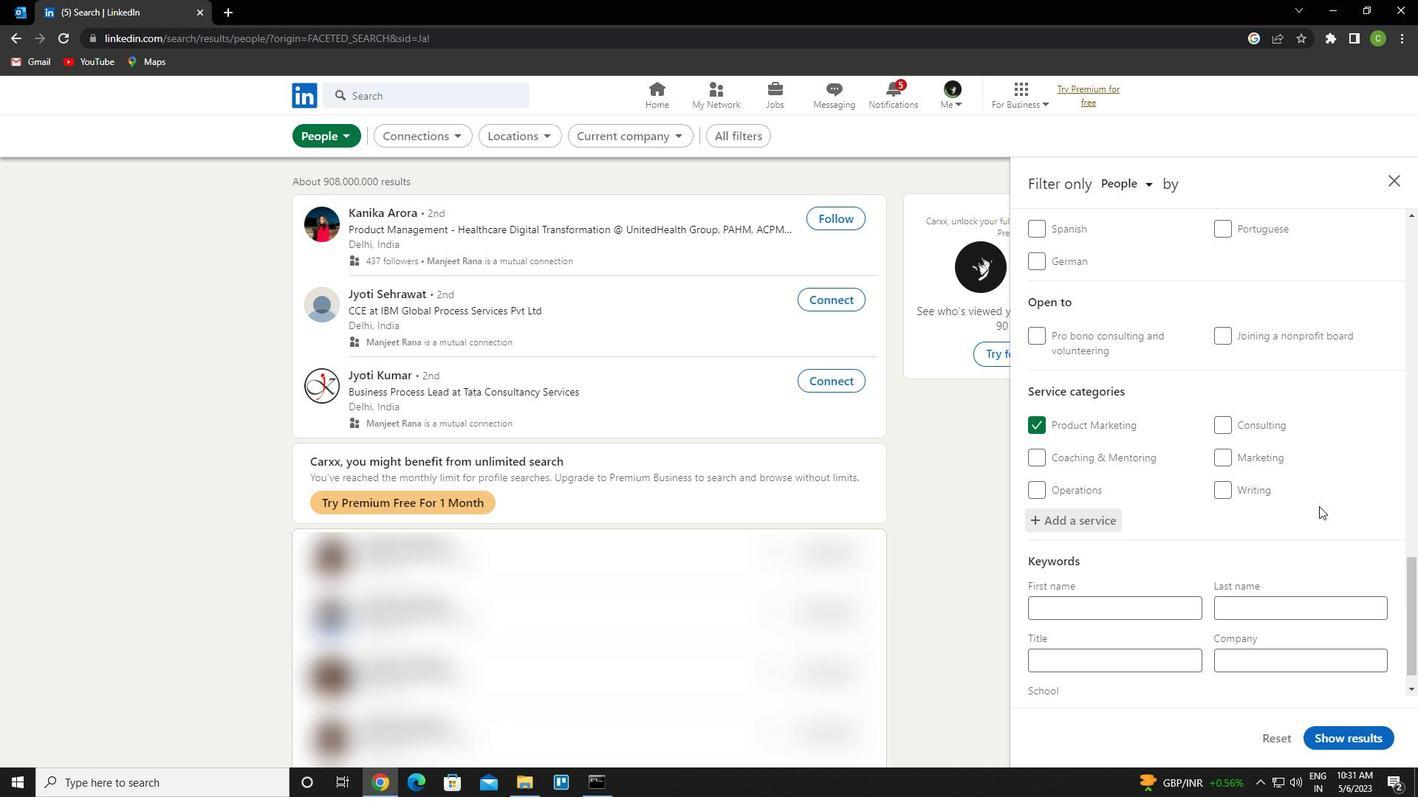 
Action: Mouse scrolled (1319, 506) with delta (0, 0)
Screenshot: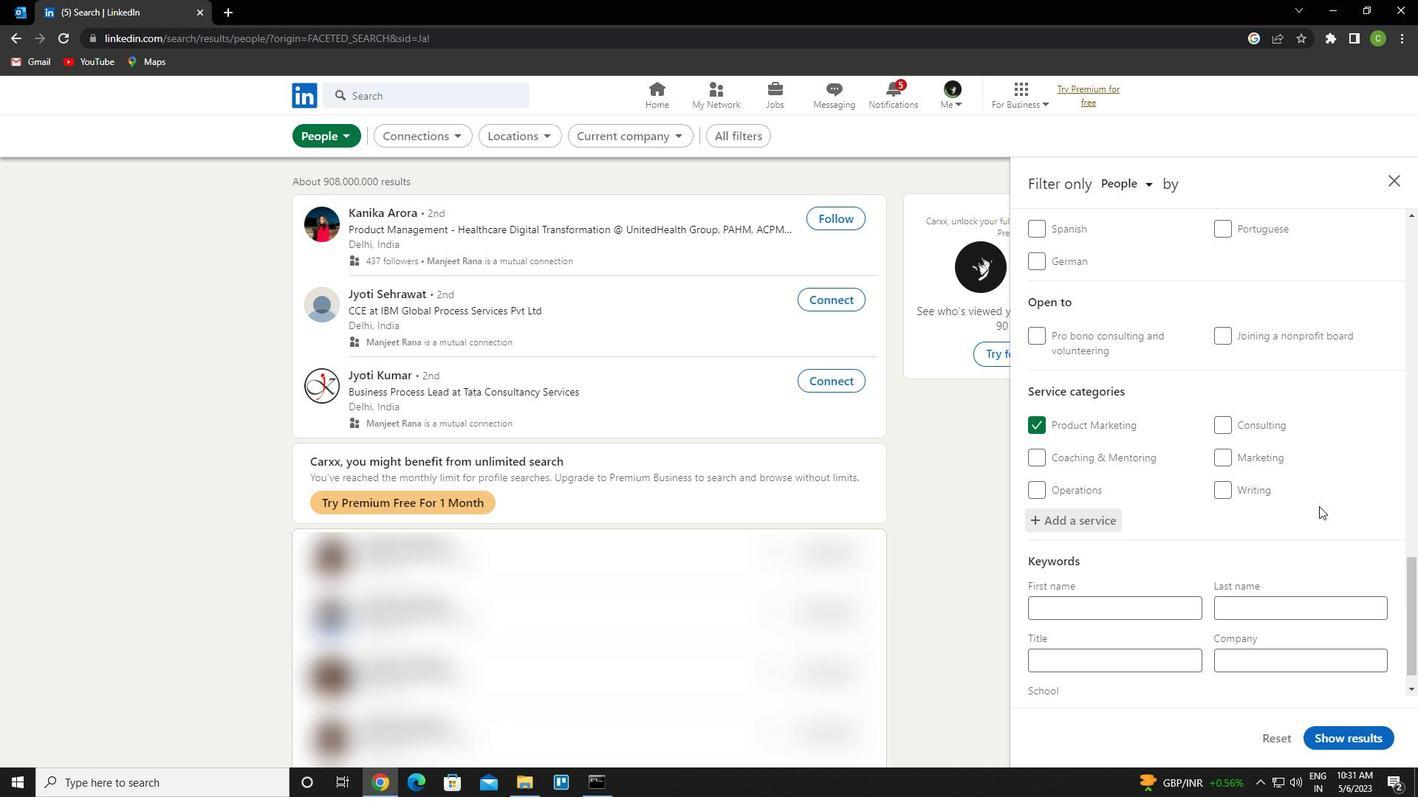 
Action: Mouse moved to (1312, 507)
Screenshot: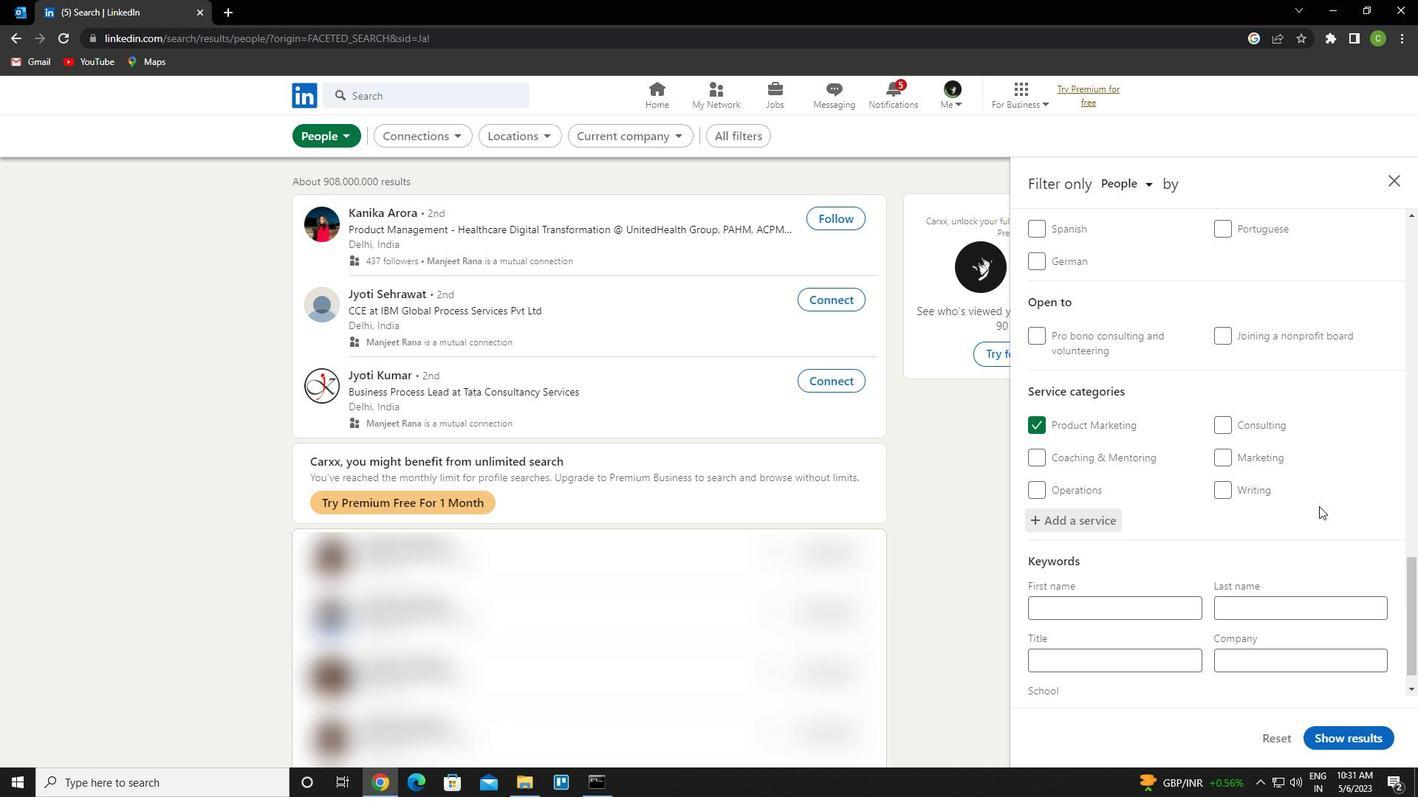 
Action: Mouse scrolled (1312, 506) with delta (0, 0)
Screenshot: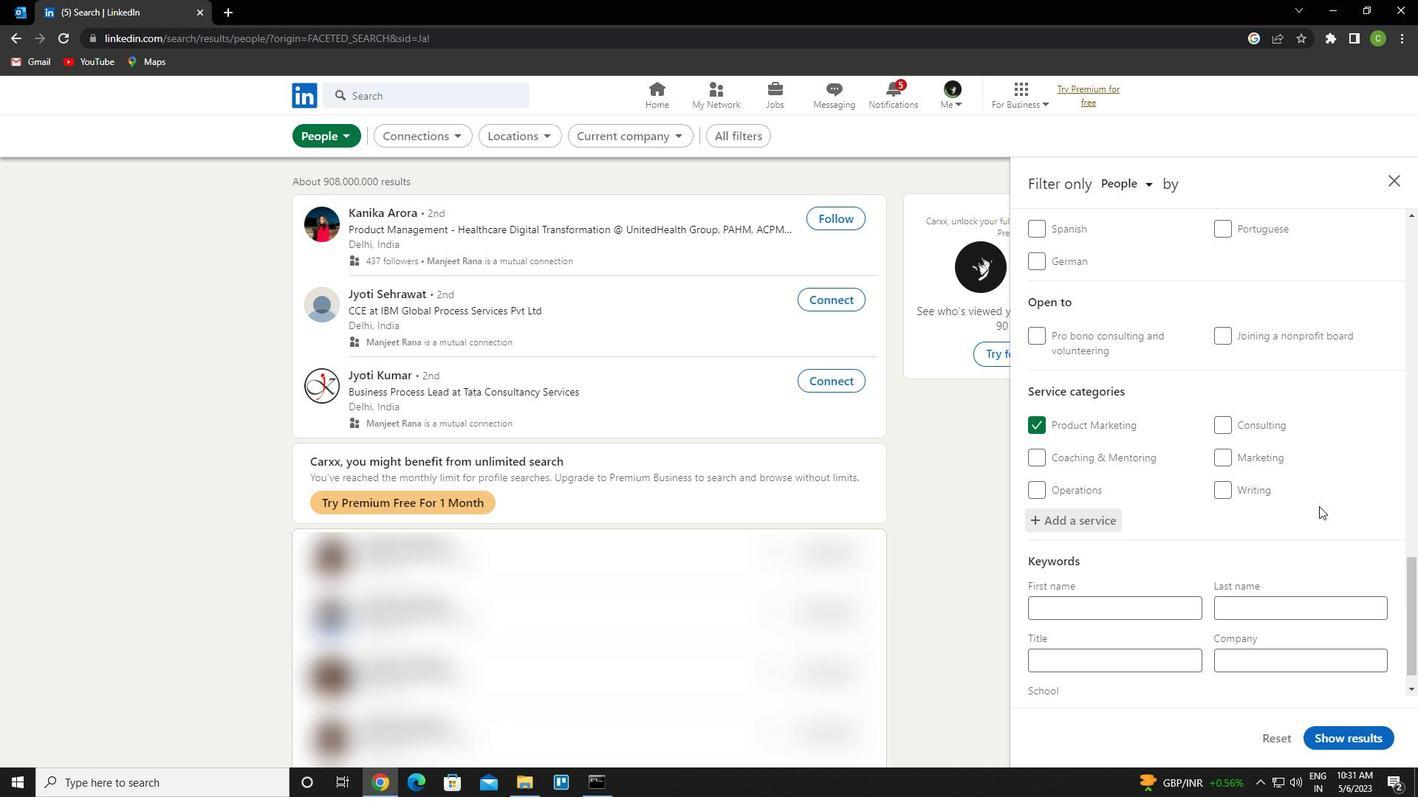 
Action: Mouse moved to (1304, 507)
Screenshot: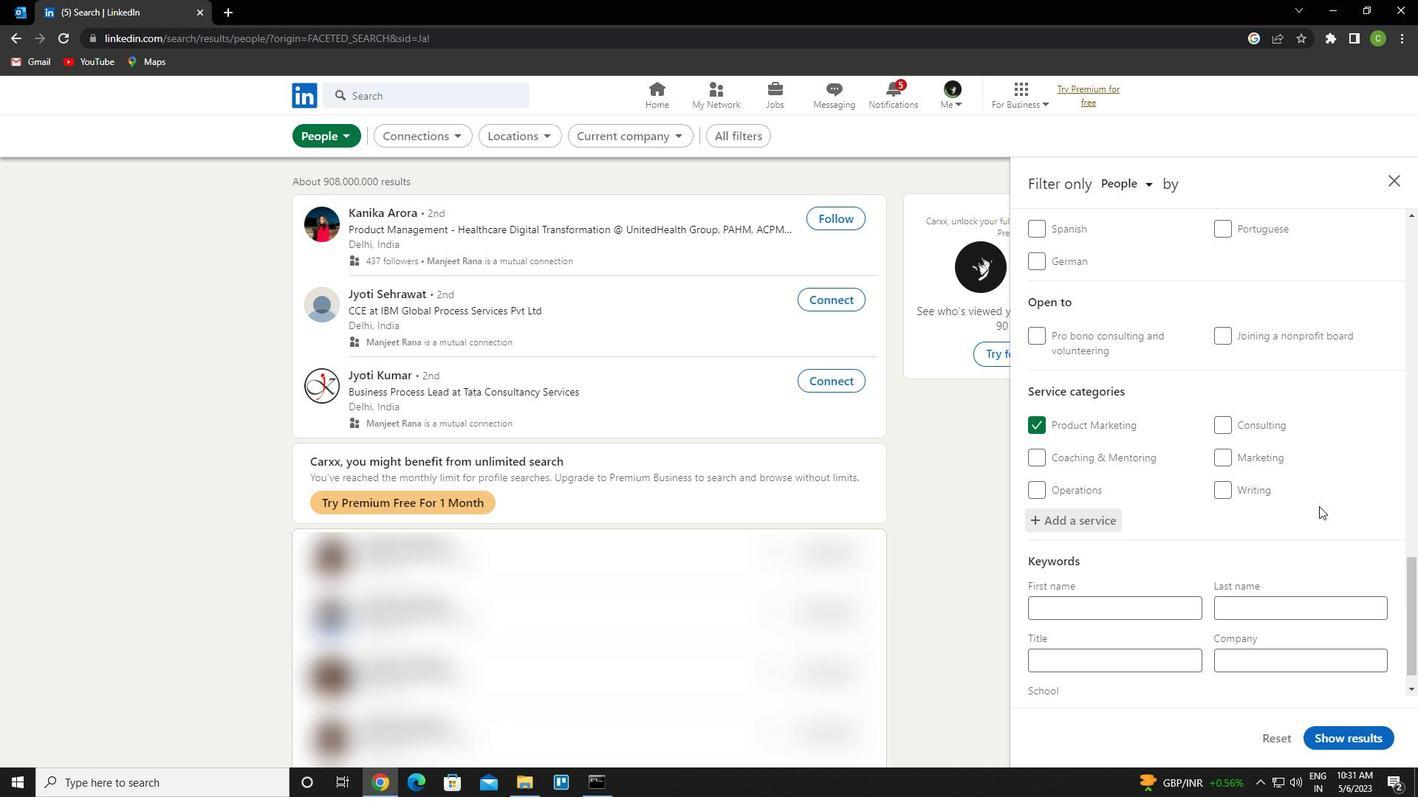 
Action: Mouse scrolled (1304, 506) with delta (0, 0)
Screenshot: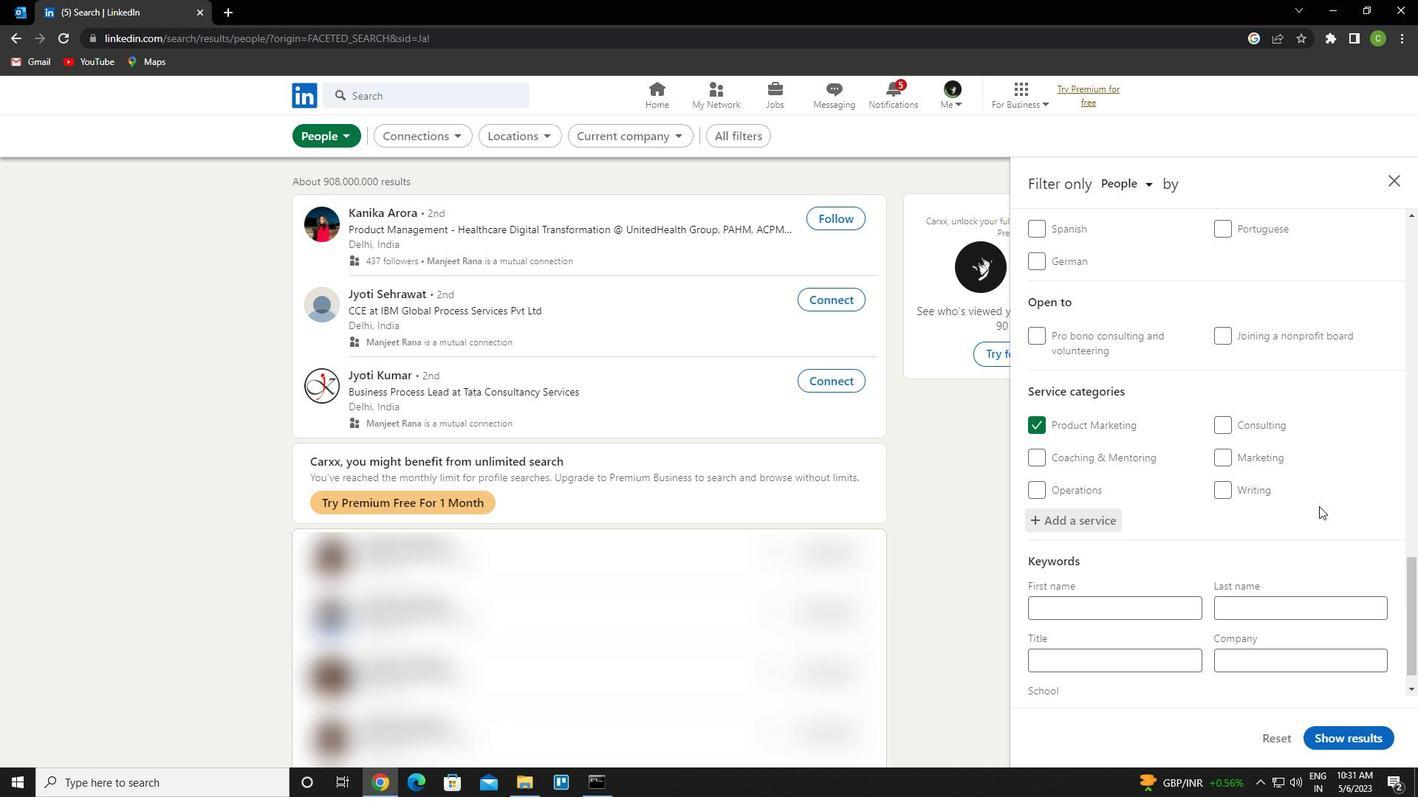 
Action: Mouse moved to (1298, 507)
Screenshot: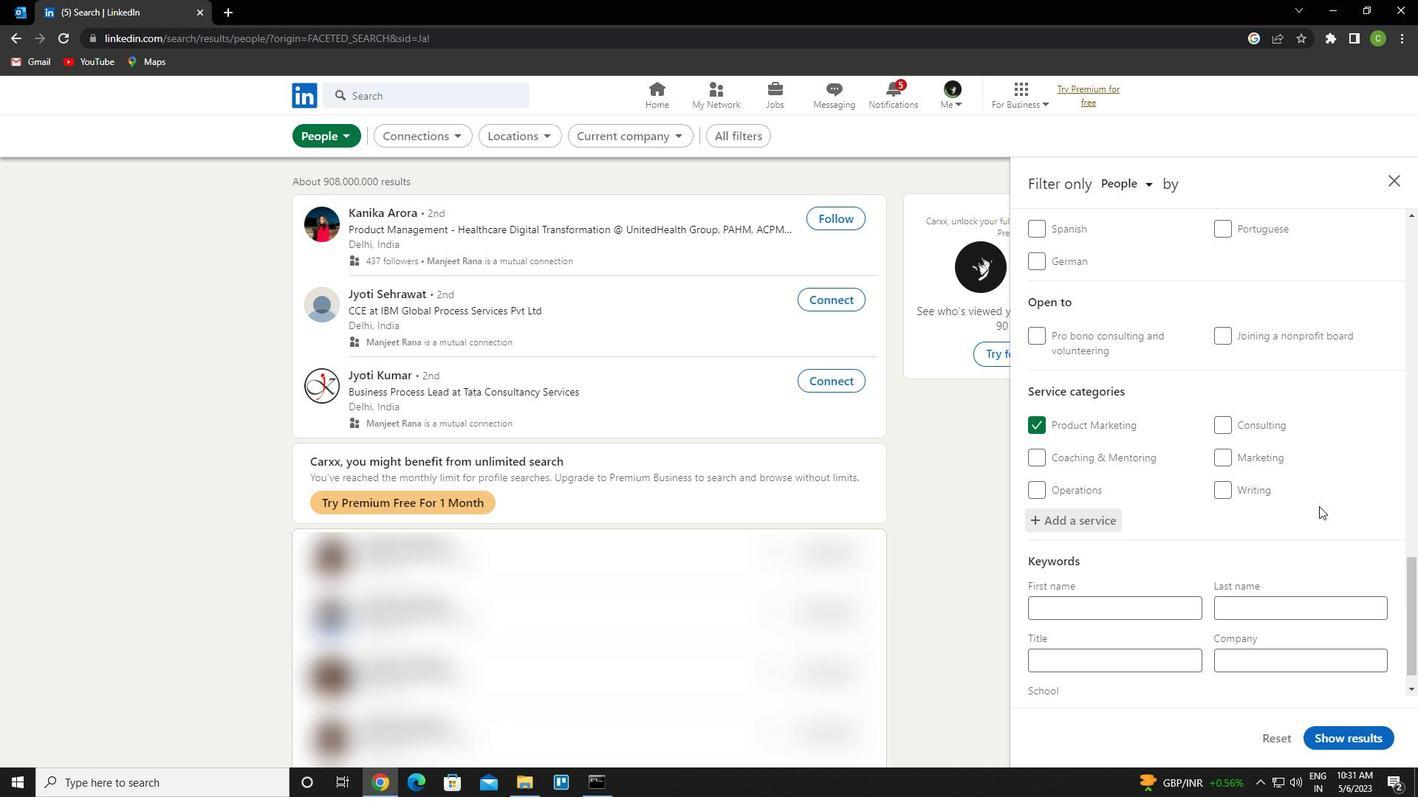 
Action: Mouse scrolled (1298, 506) with delta (0, 0)
Screenshot: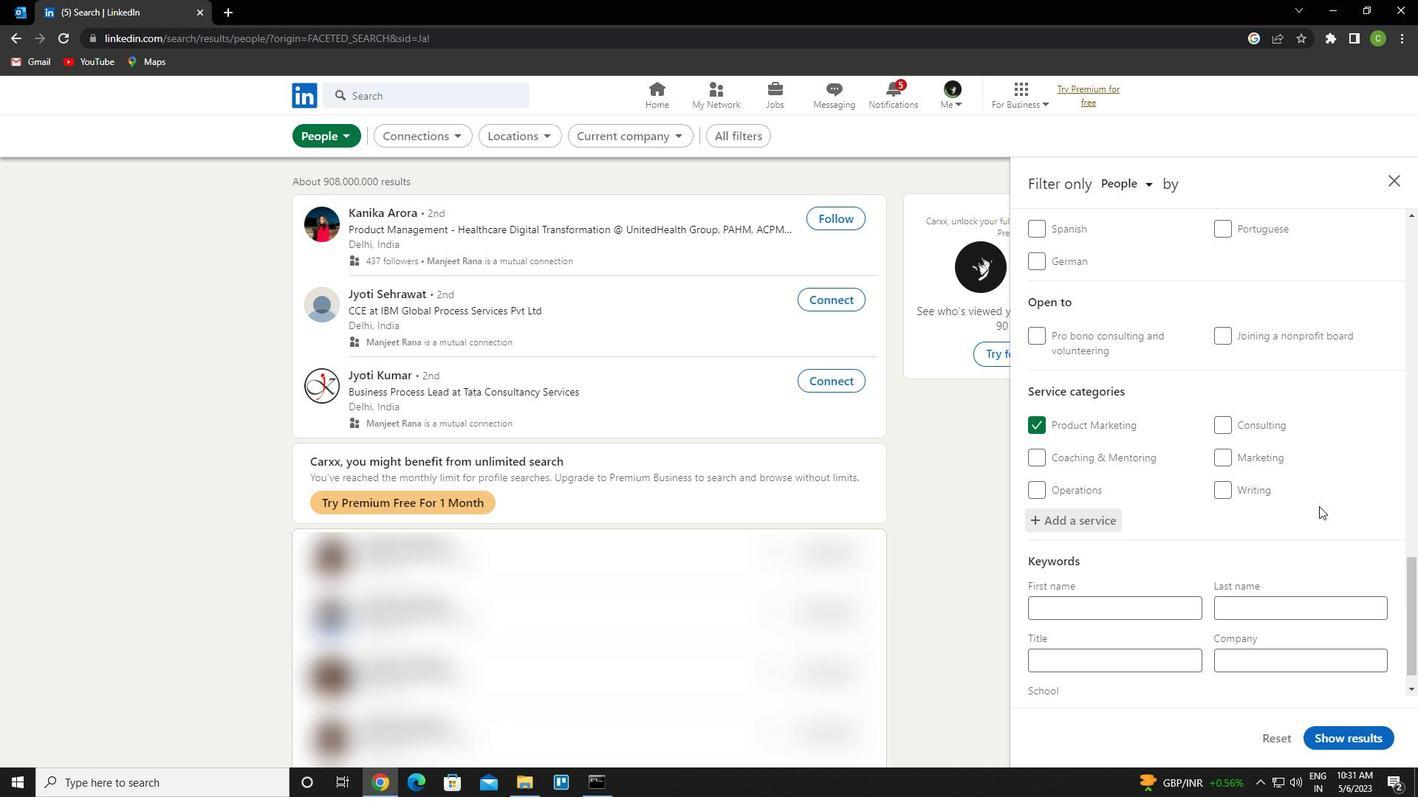 
Action: Mouse moved to (1180, 630)
Screenshot: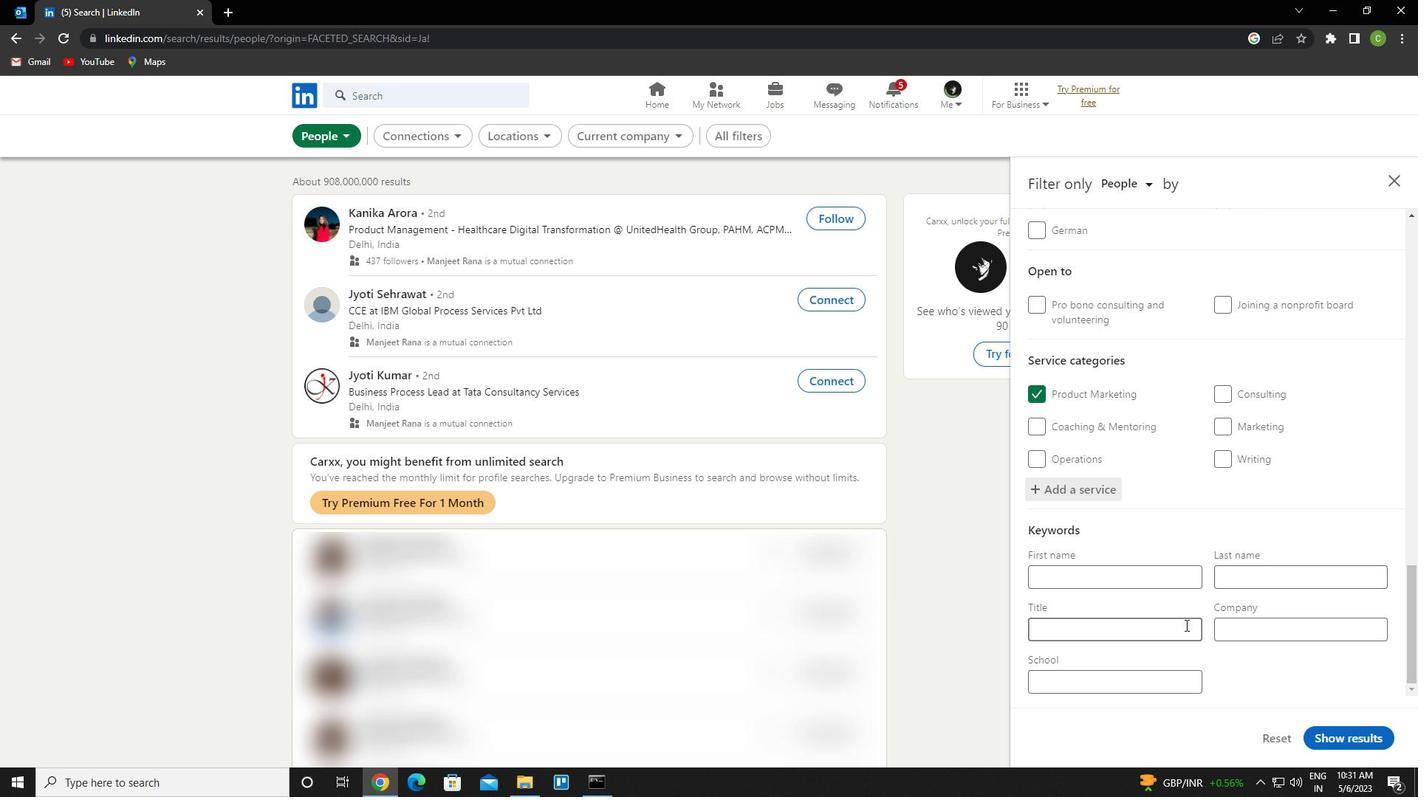 
Action: Mouse pressed left at (1180, 630)
Screenshot: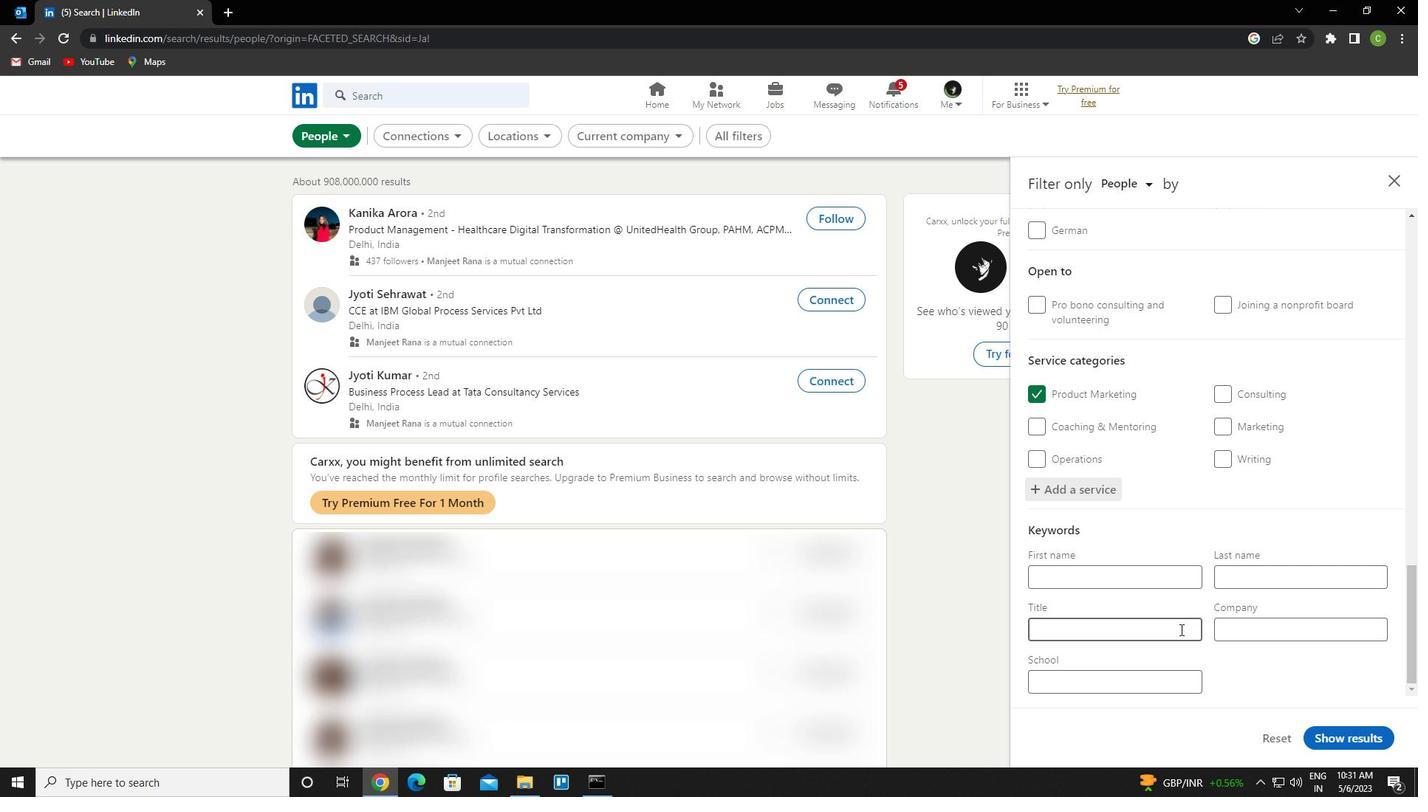
Action: Key pressed <Key.caps_lock>e<Key.caps_lock>ditor/<Key.caps_lock>p<Key.caps_lock>roofe<Key.backspace>reader
Screenshot: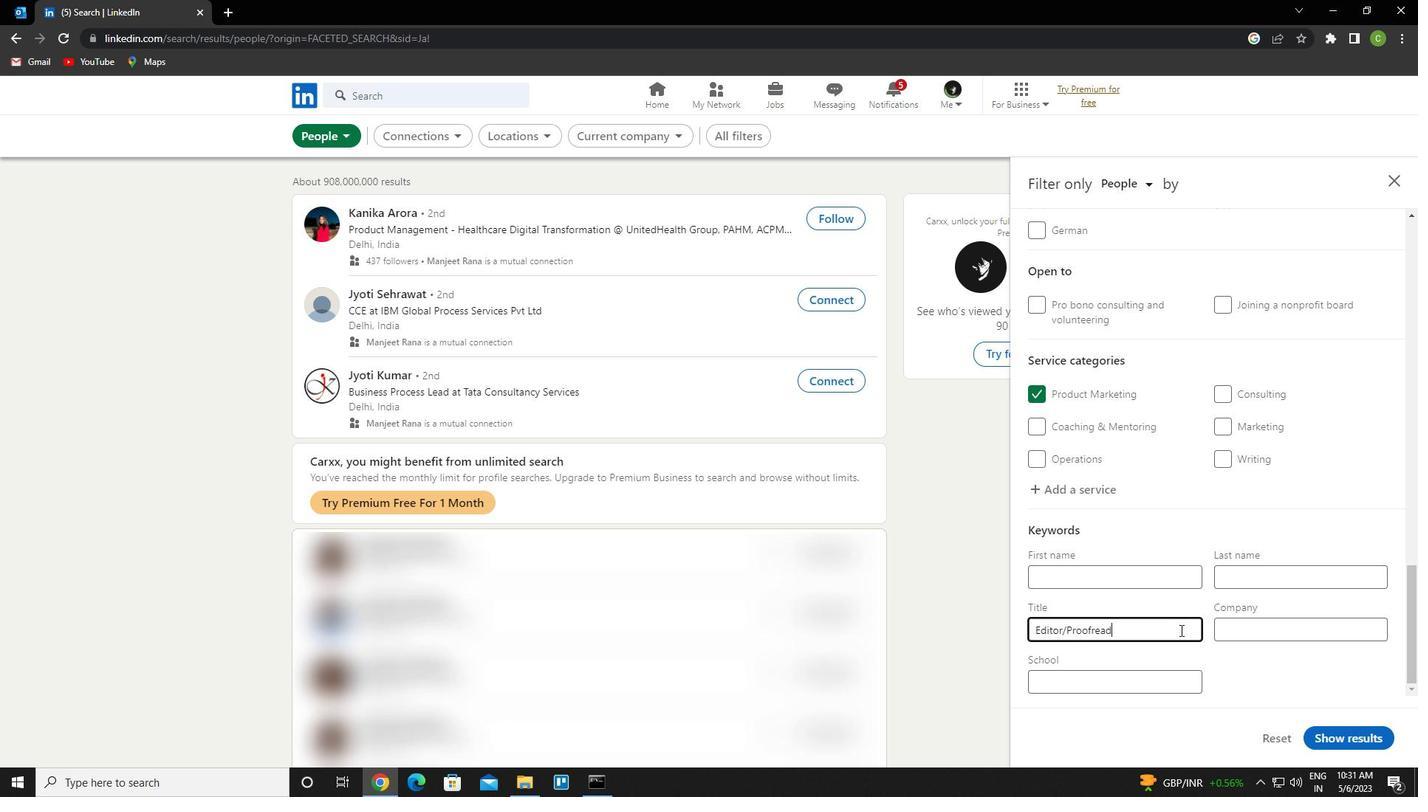 
Action: Mouse moved to (1347, 737)
Screenshot: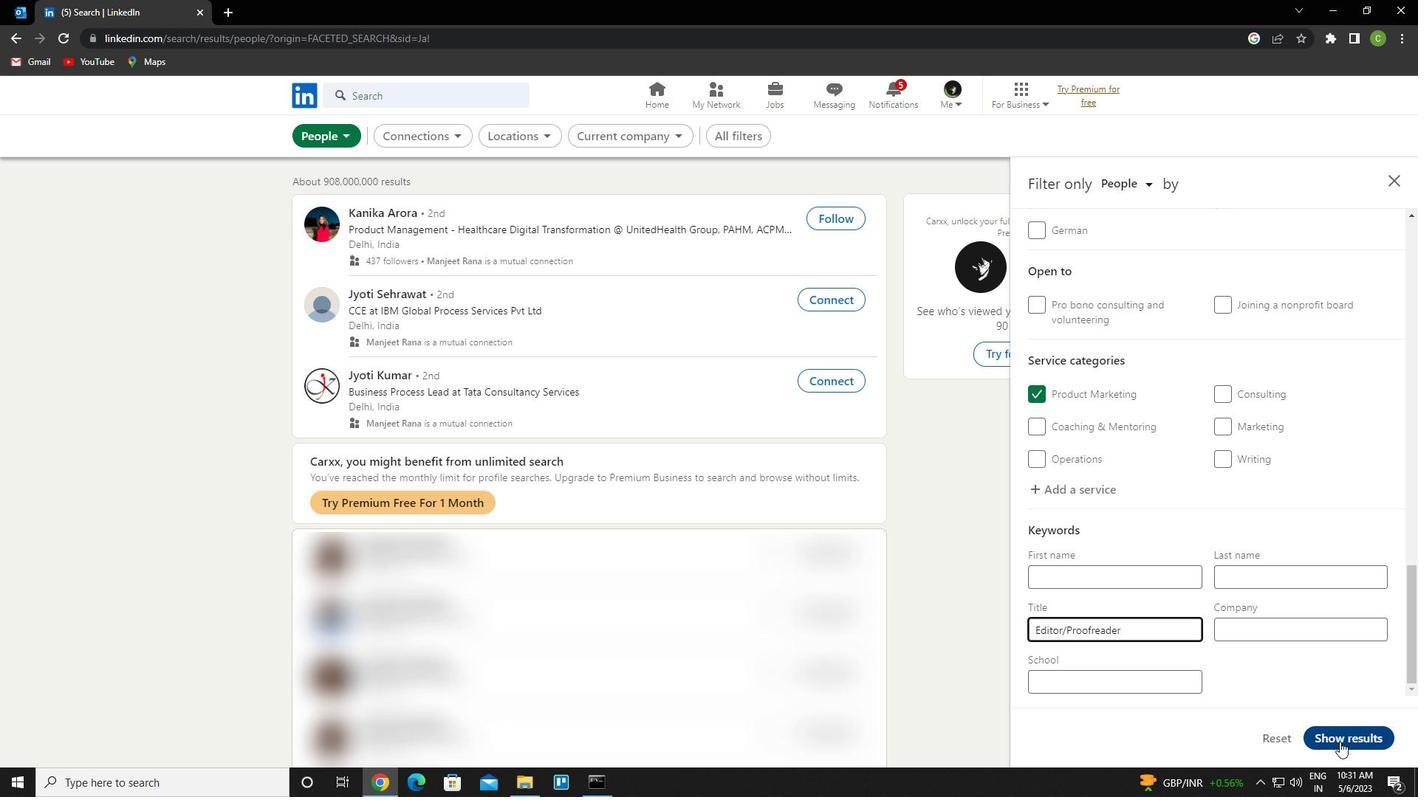 
Action: Mouse pressed left at (1347, 737)
Screenshot: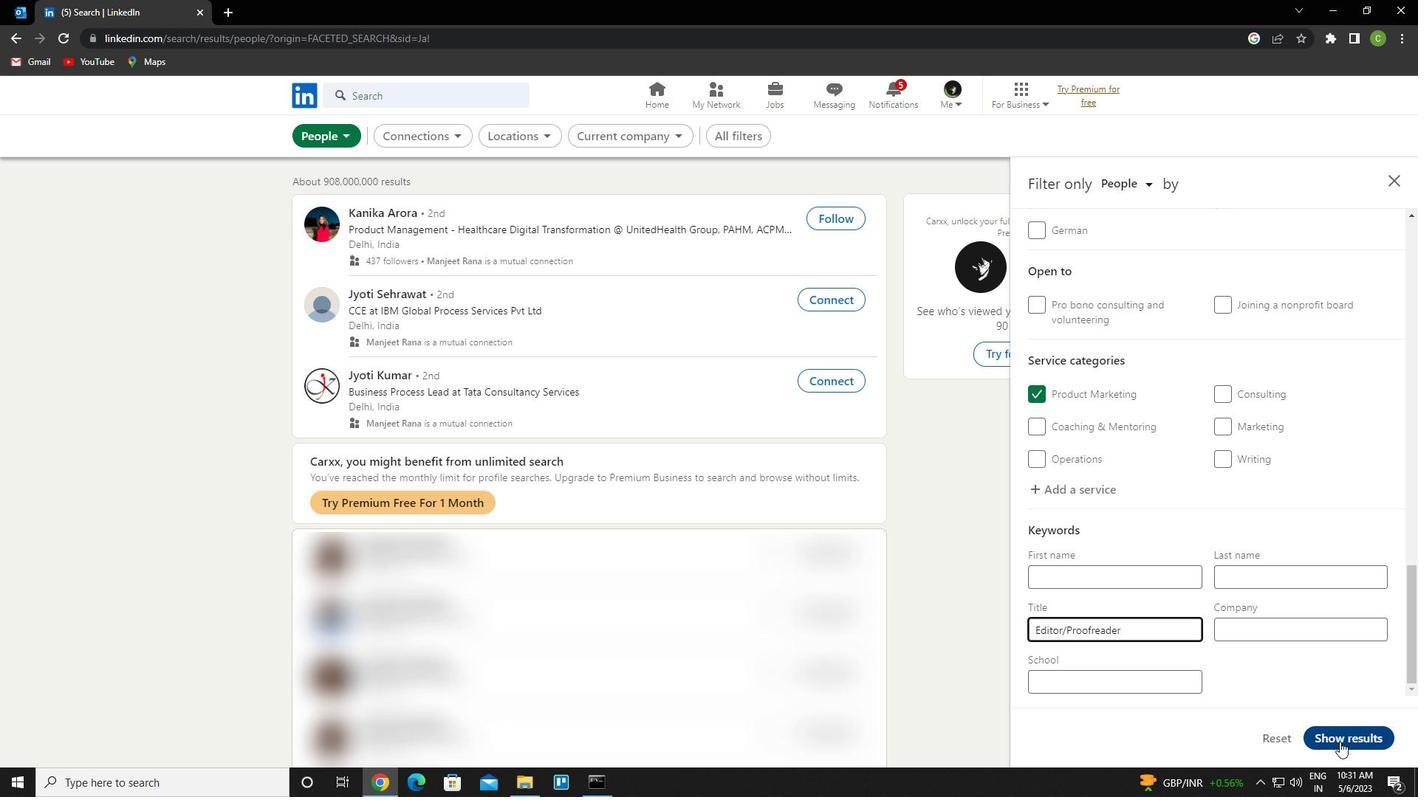 
Action: Mouse moved to (687, 466)
Screenshot: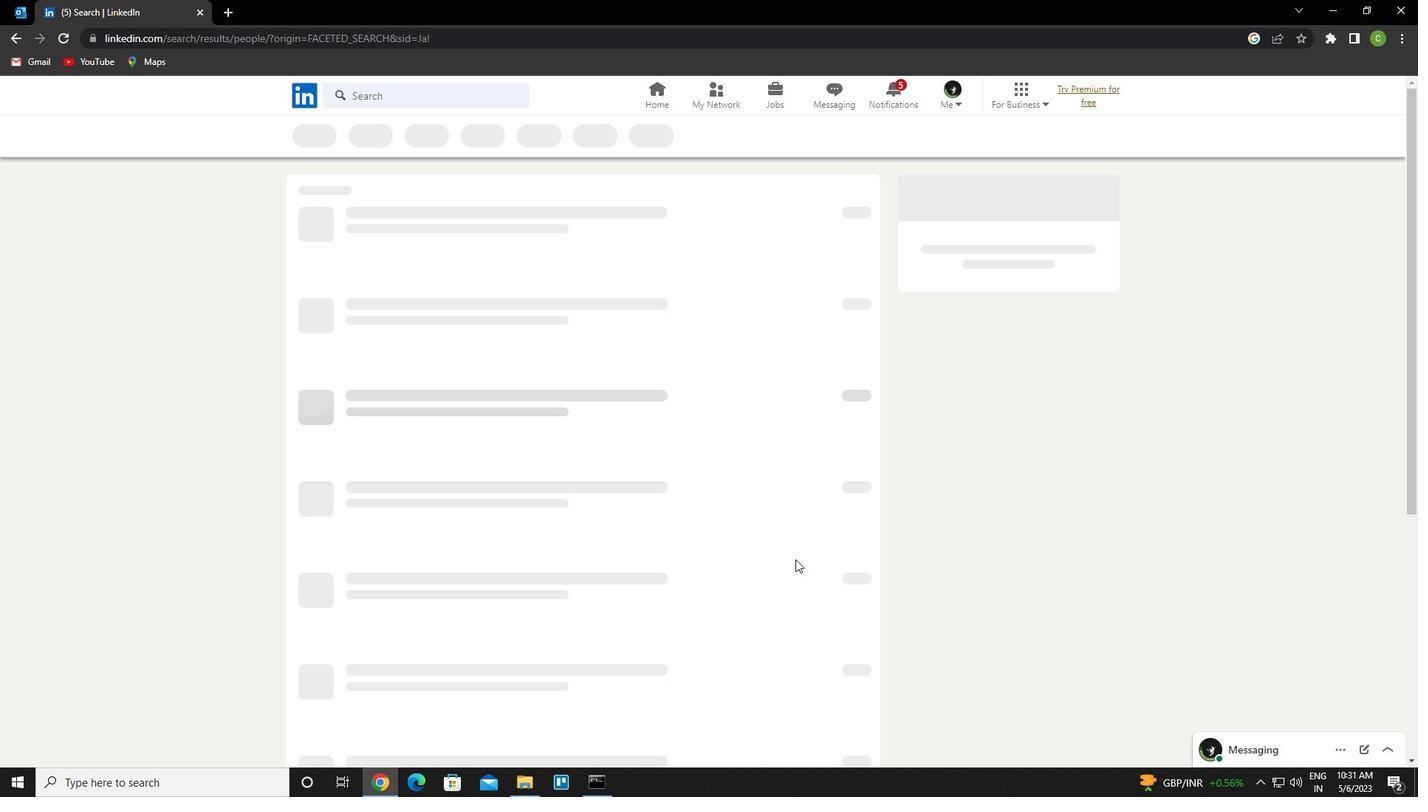 
